 Task: Look for space in Singaparna, Indonesia from 9th June, 2023 to 16th June, 2023 for 2 adults in price range Rs.8000 to Rs.16000. Place can be entire place with 2 bedrooms having 2 beds and 1 bathroom. Property type can be house, flat, guest house. Booking option can be shelf check-in. Required host language is English.
Action: Mouse moved to (532, 80)
Screenshot: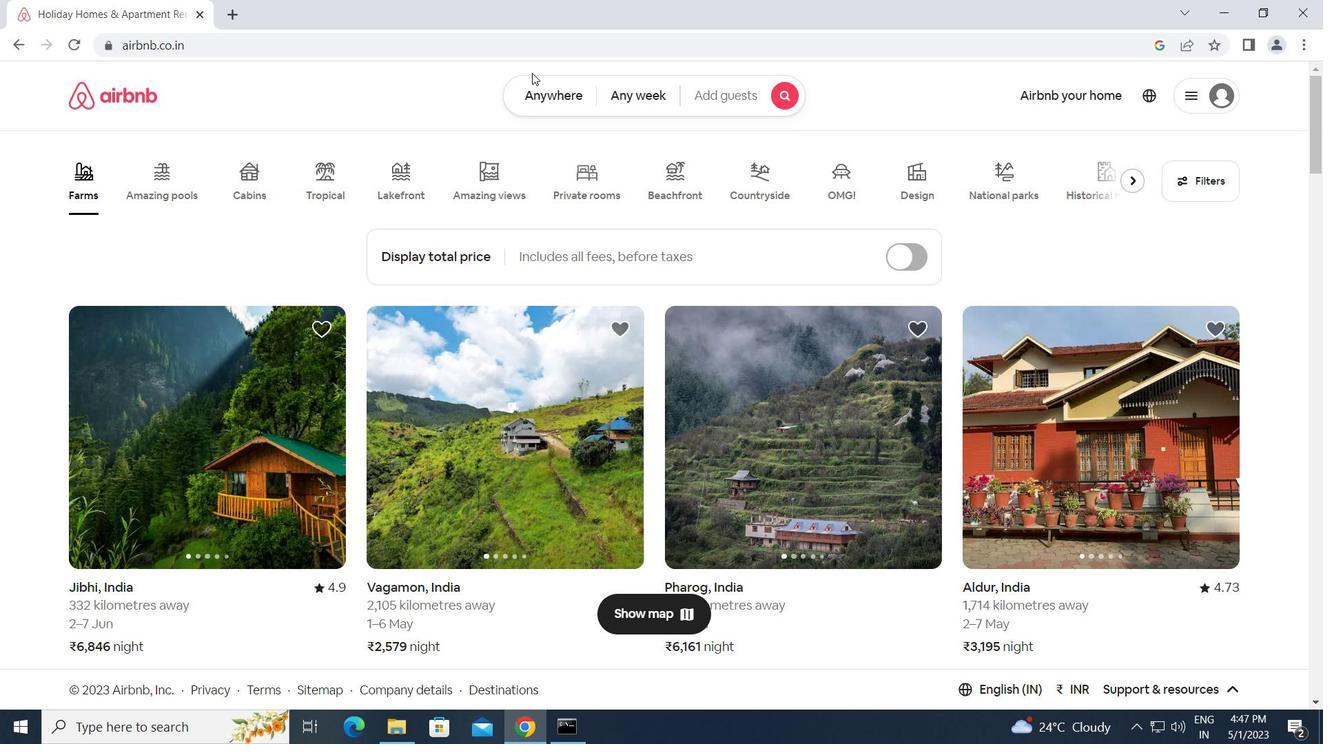 
Action: Mouse pressed left at (532, 80)
Screenshot: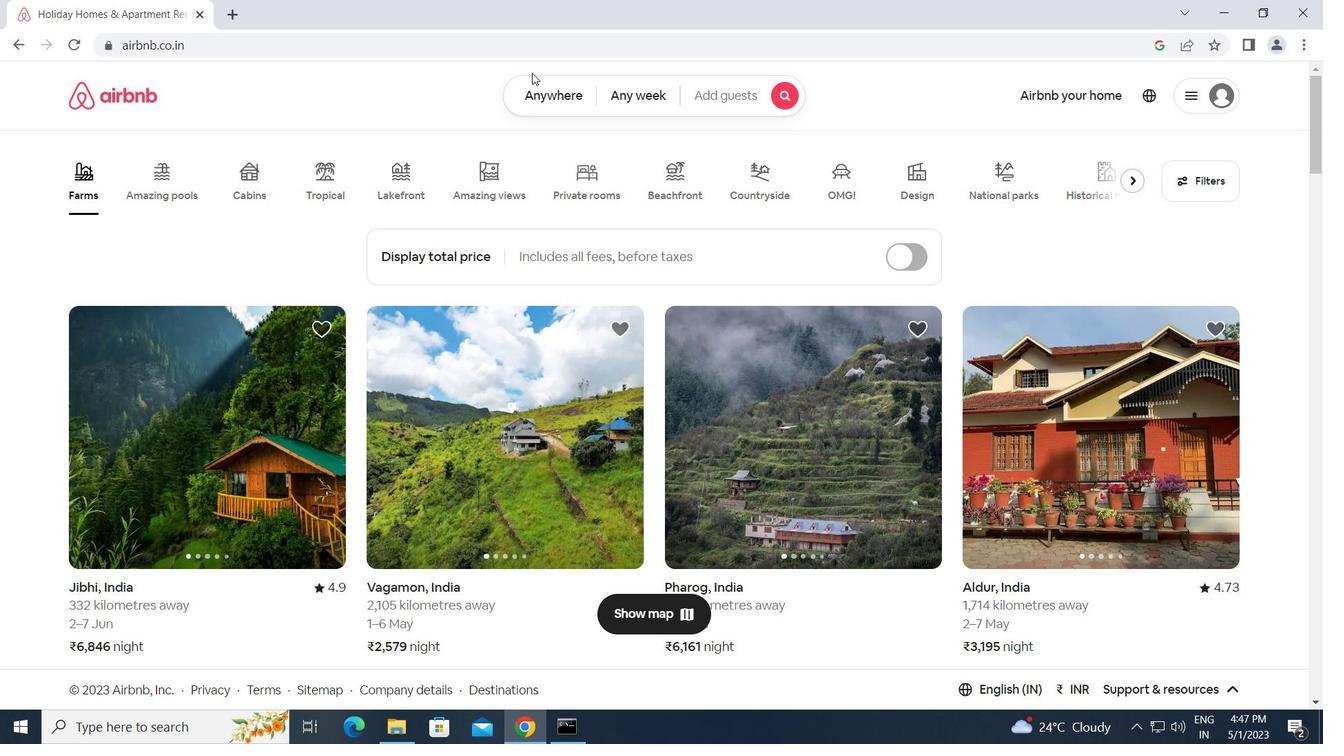 
Action: Mouse moved to (432, 144)
Screenshot: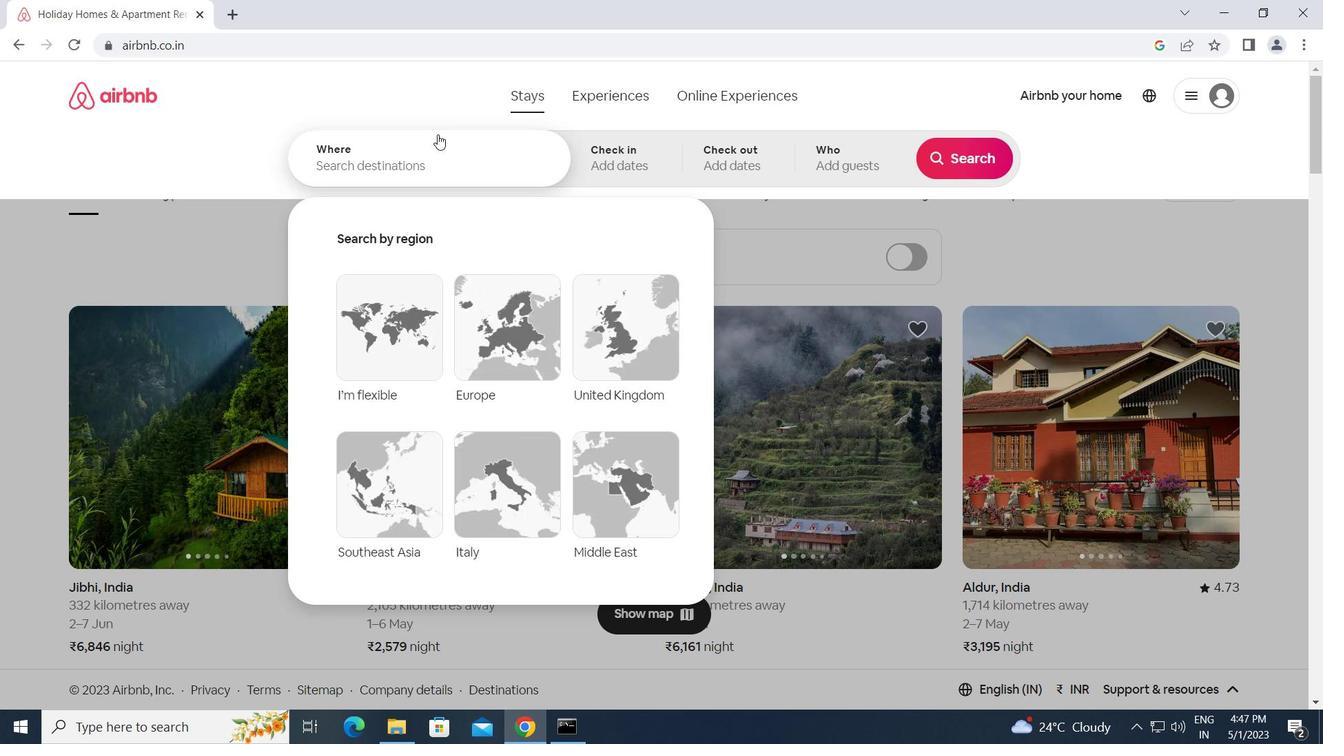 
Action: Mouse pressed left at (432, 144)
Screenshot: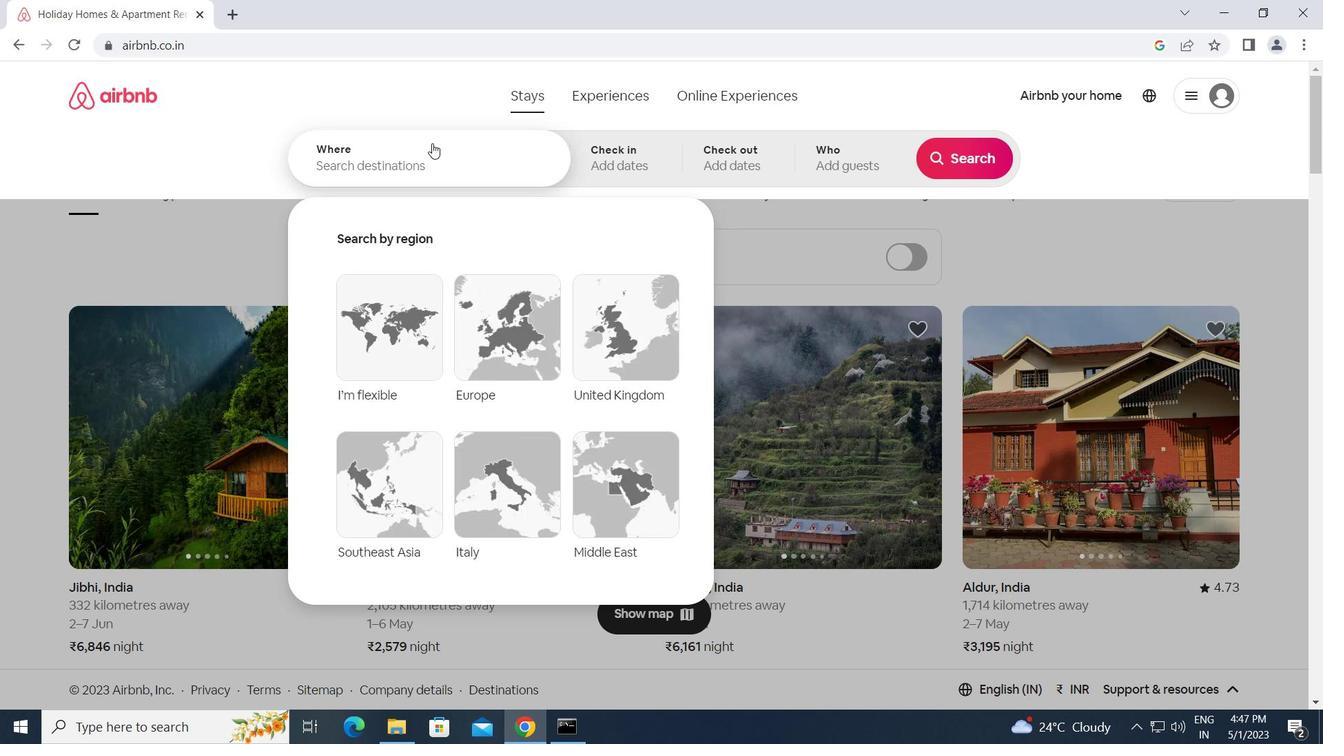 
Action: Key pressed s<Key.caps_lock>ingaparna,<Key.space><Key.caps_lock>i<Key.caps_lock>ndonesia<Key.enter>
Screenshot: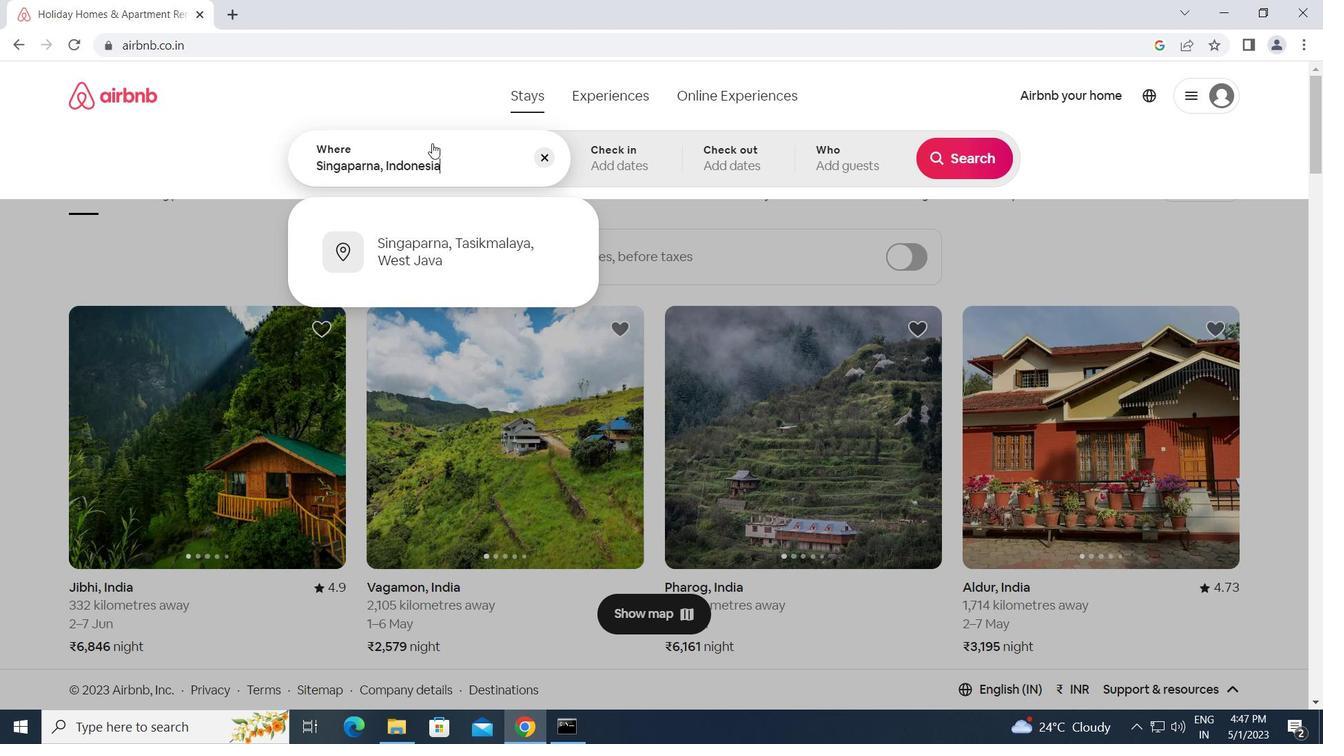 
Action: Mouse moved to (916, 412)
Screenshot: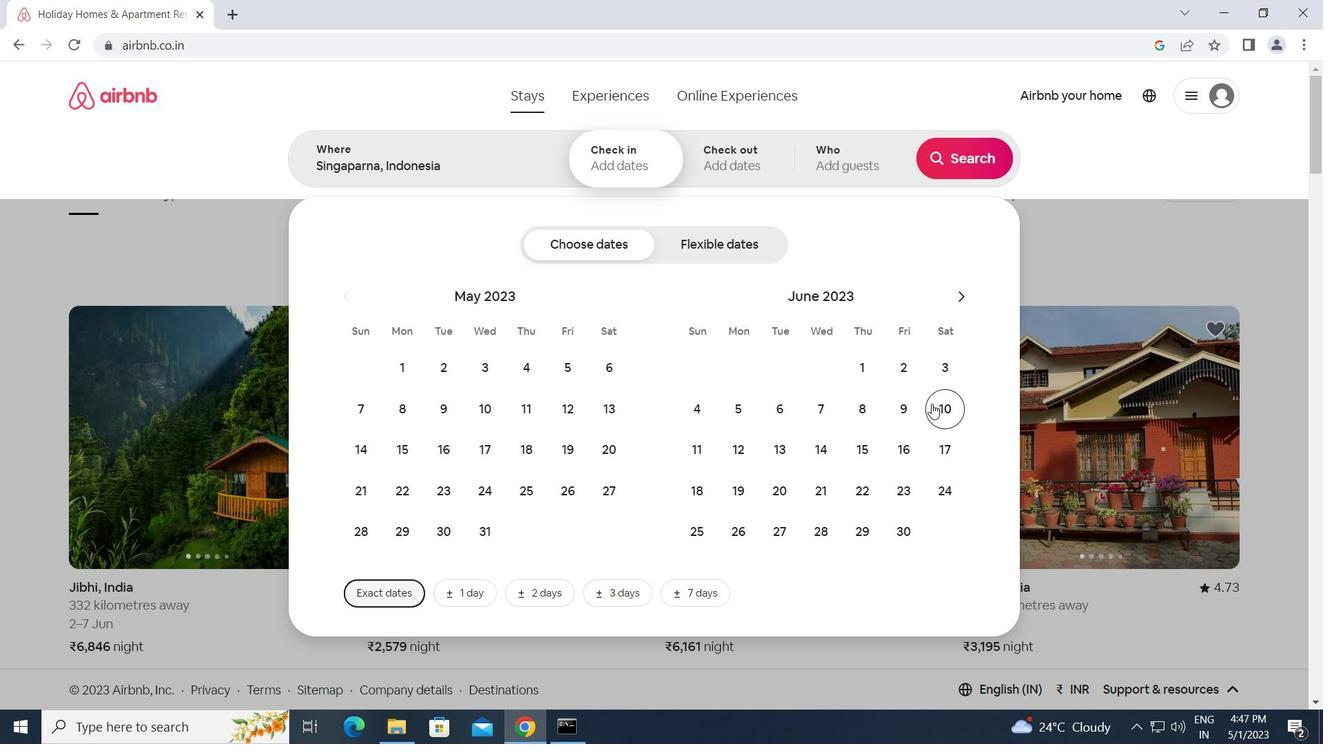 
Action: Mouse pressed left at (916, 412)
Screenshot: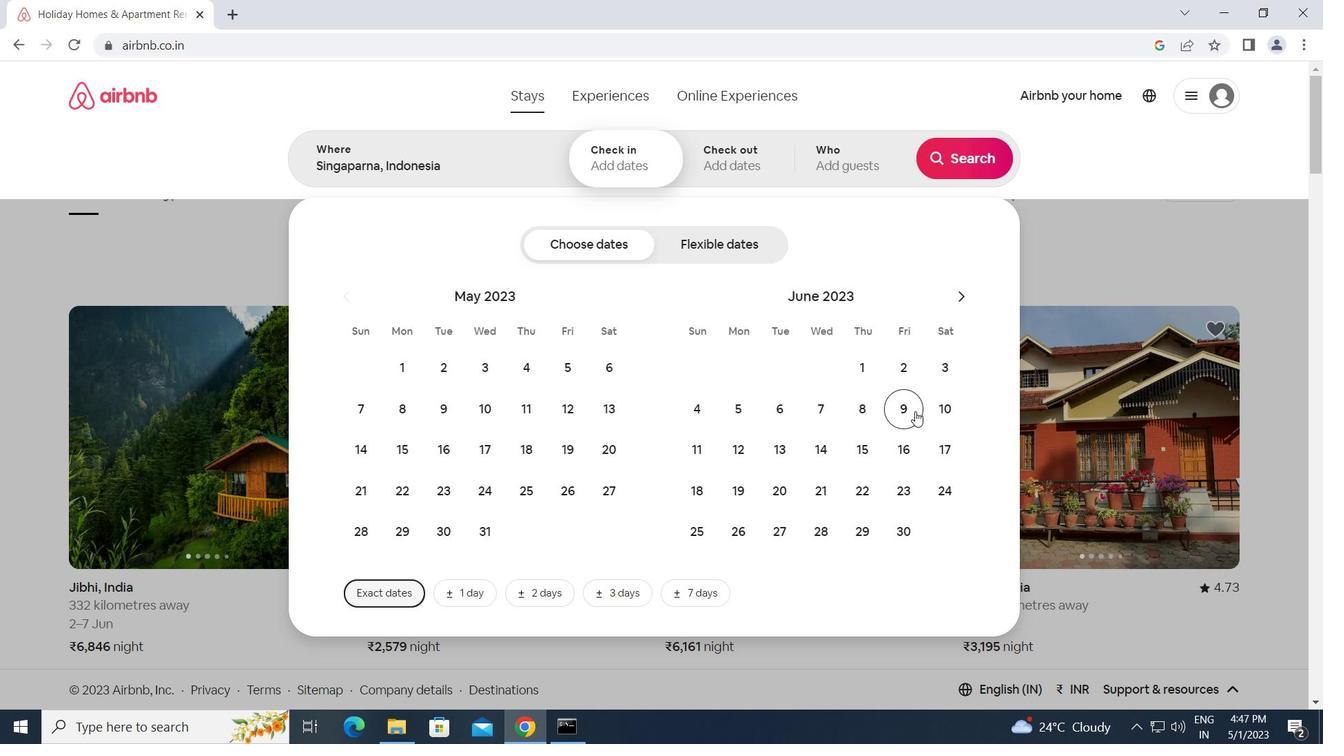 
Action: Mouse moved to (917, 446)
Screenshot: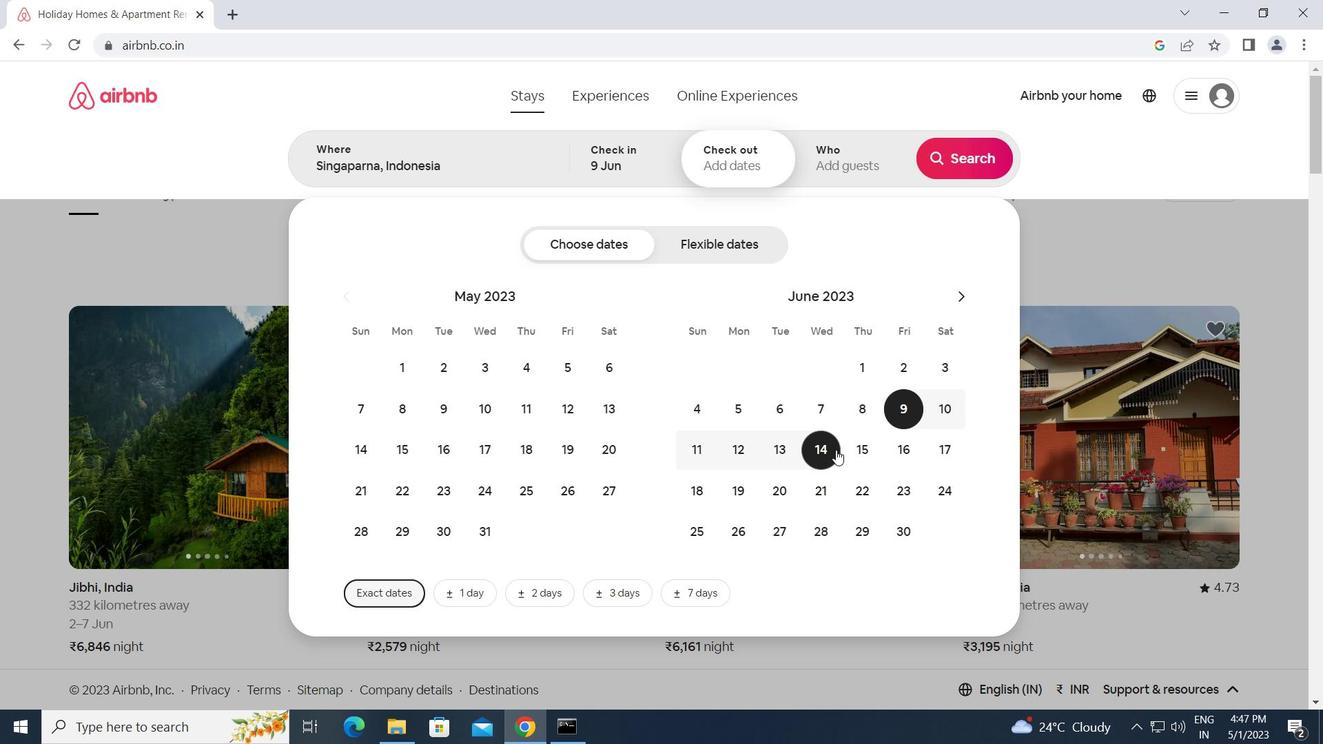 
Action: Mouse pressed left at (917, 446)
Screenshot: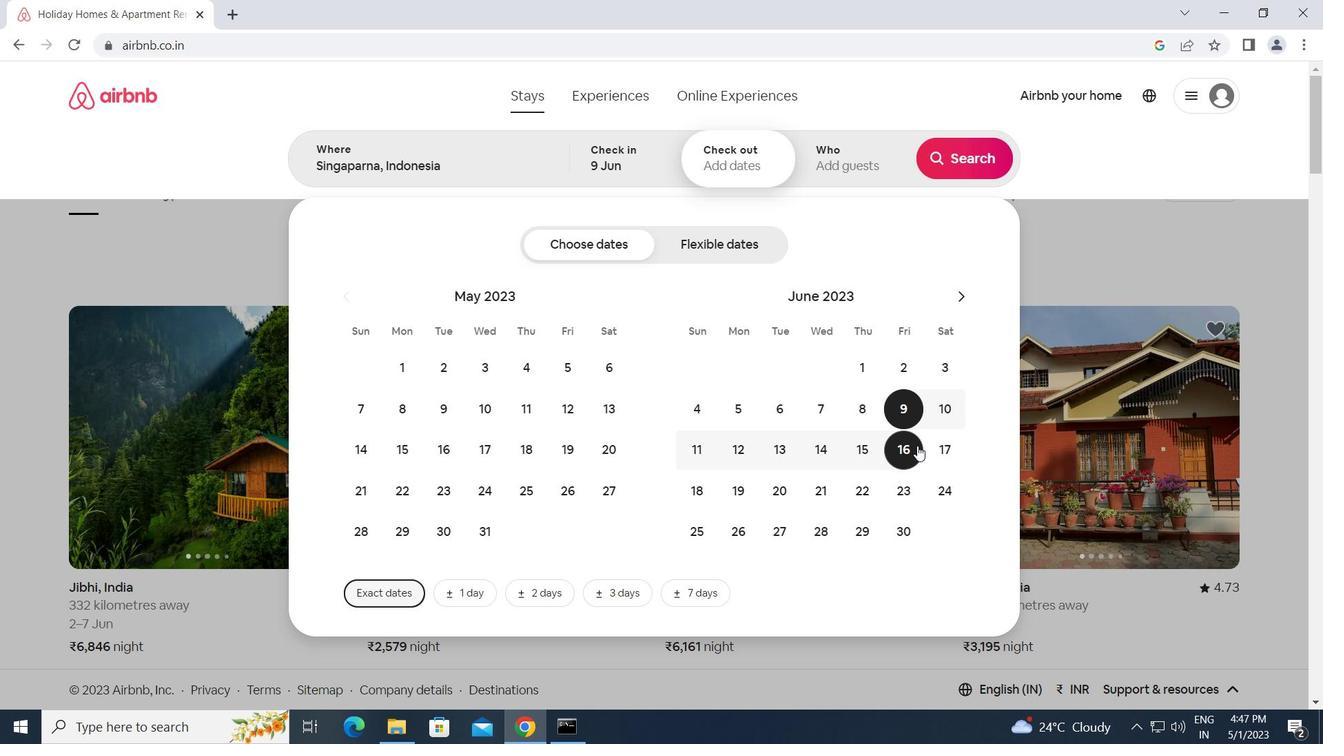 
Action: Mouse moved to (880, 164)
Screenshot: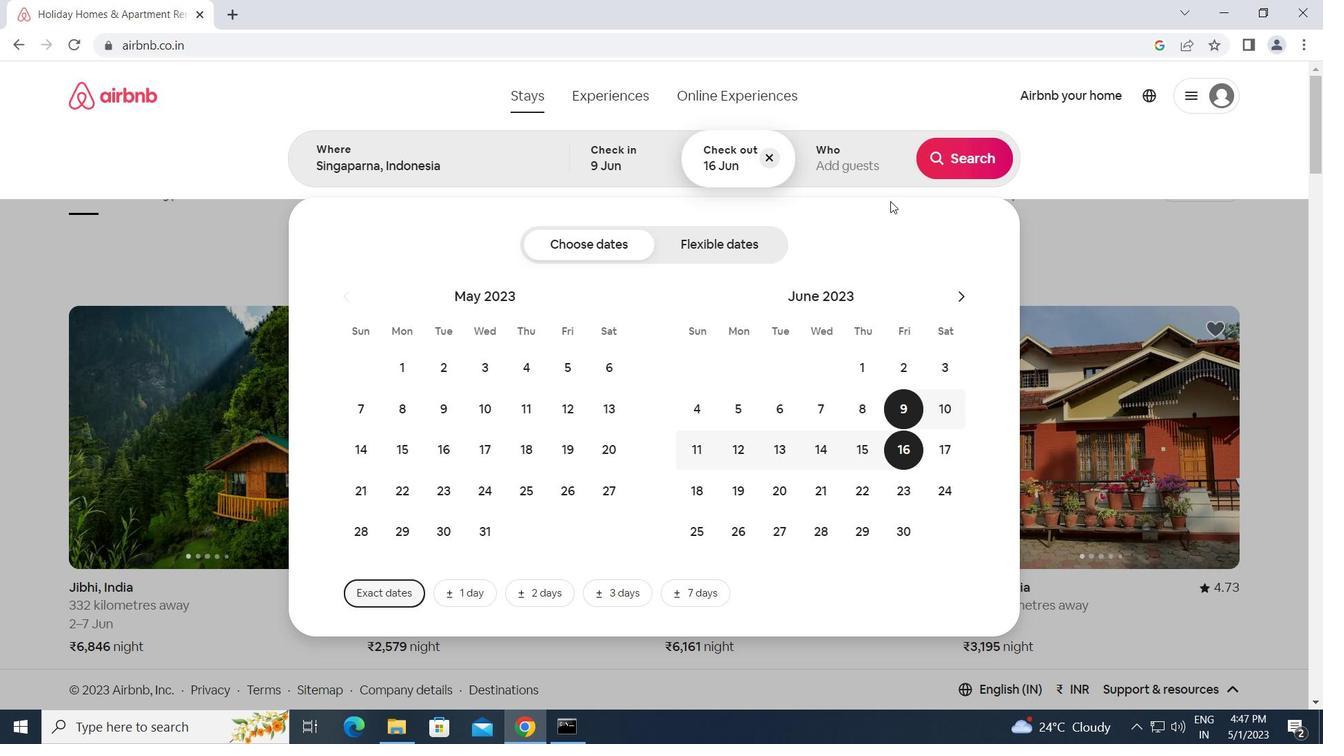 
Action: Mouse pressed left at (880, 164)
Screenshot: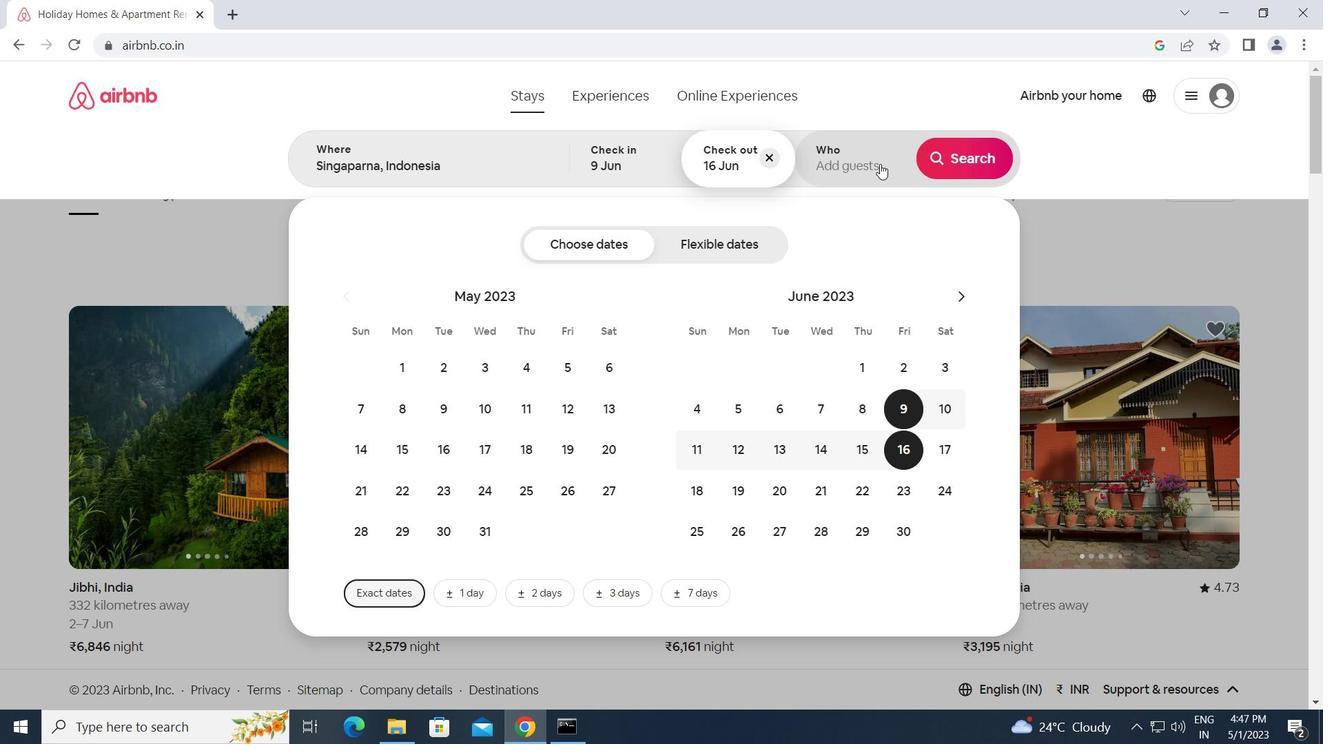 
Action: Mouse moved to (973, 255)
Screenshot: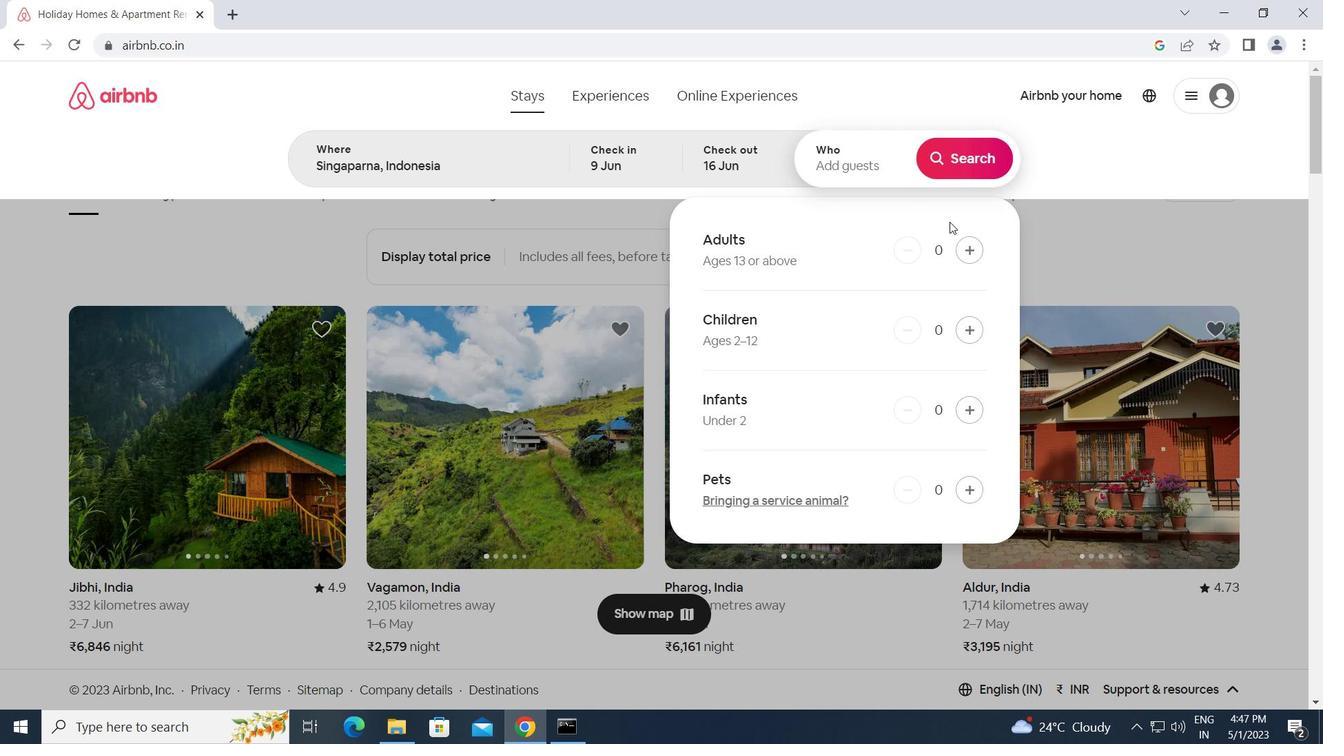 
Action: Mouse pressed left at (973, 255)
Screenshot: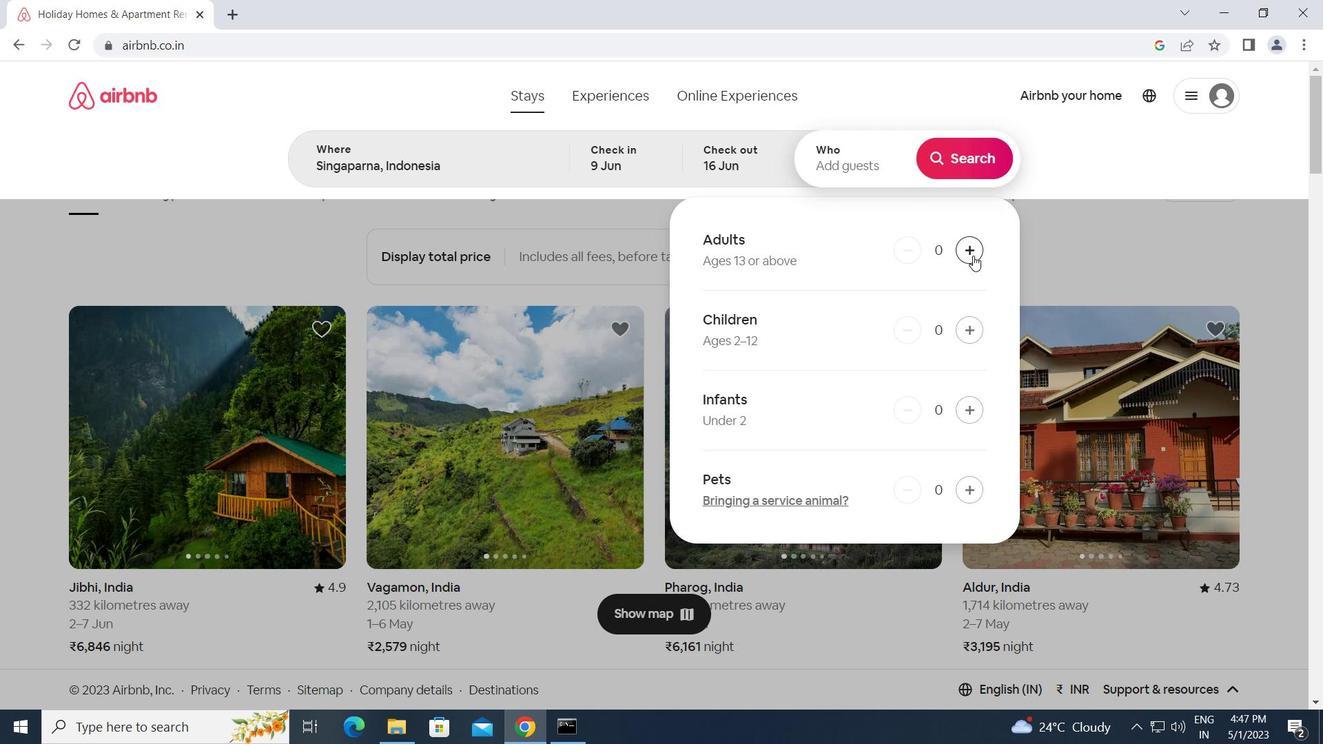 
Action: Mouse pressed left at (973, 255)
Screenshot: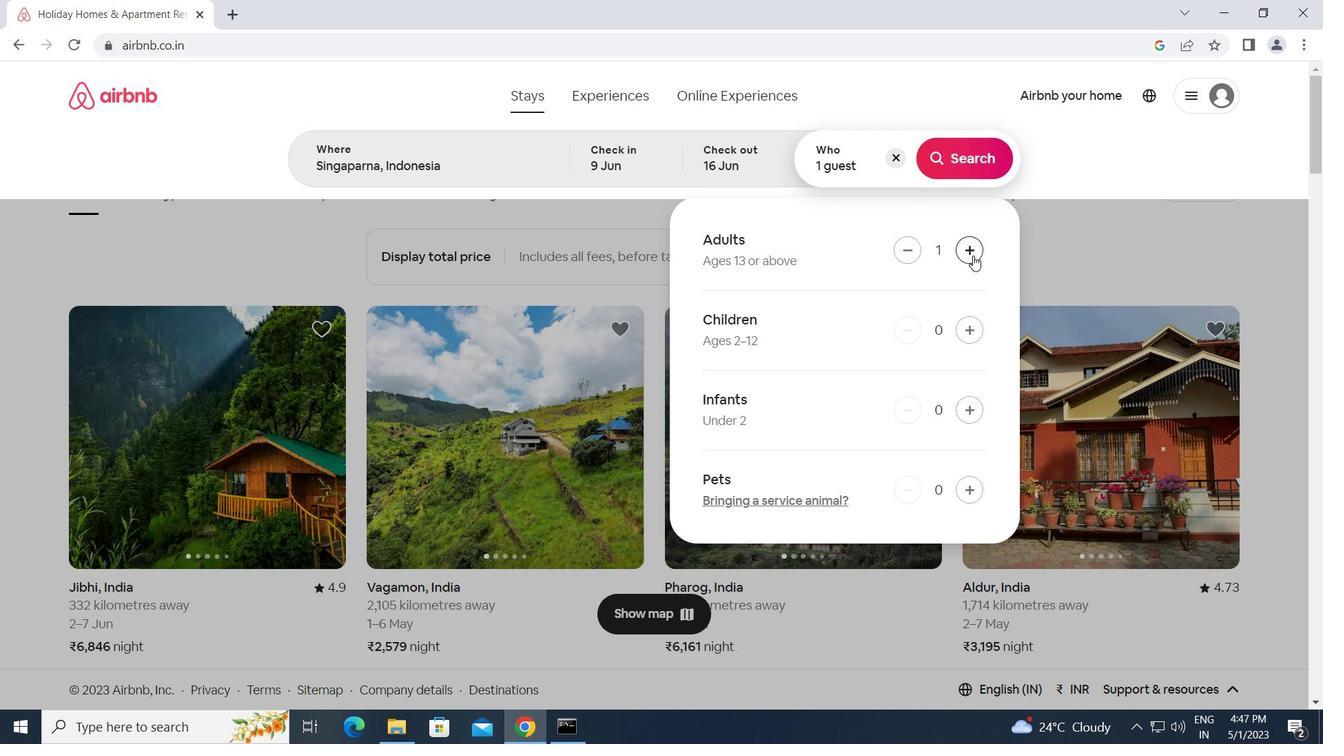 
Action: Mouse moved to (950, 153)
Screenshot: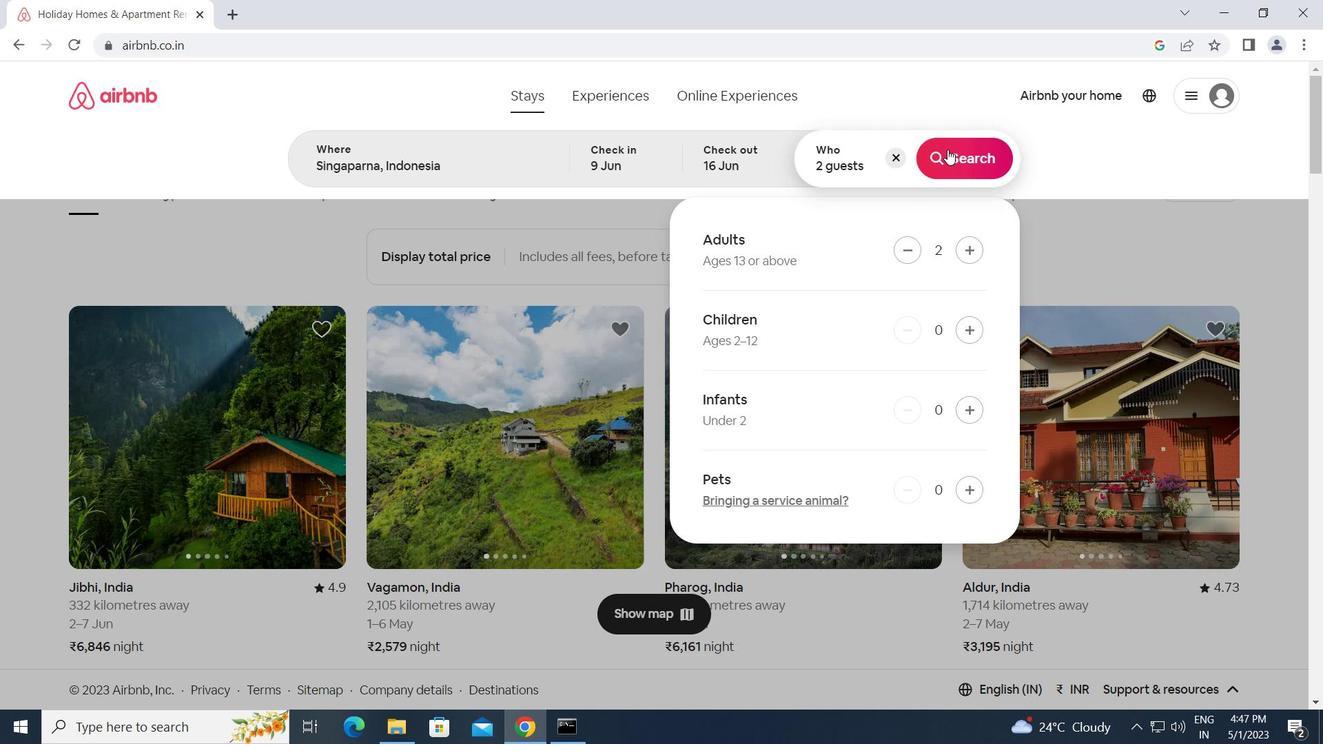 
Action: Mouse pressed left at (950, 153)
Screenshot: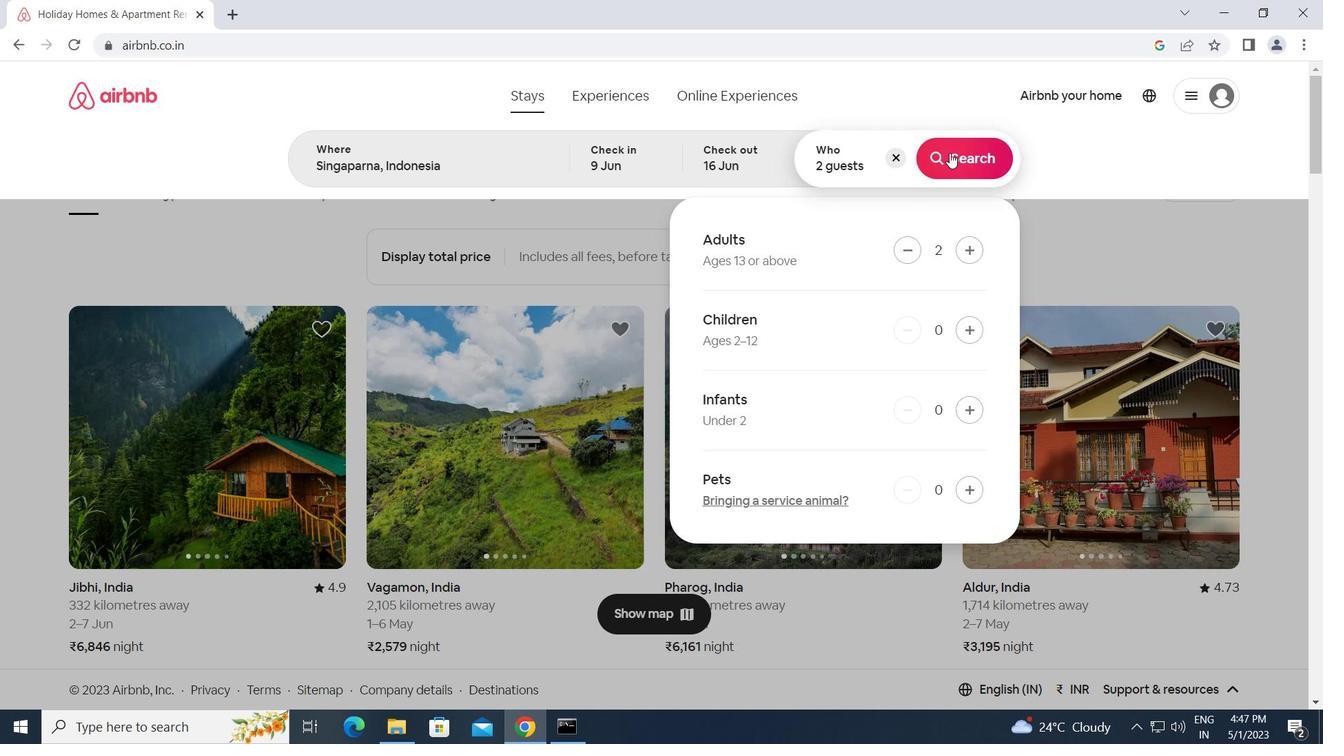 
Action: Mouse moved to (1241, 169)
Screenshot: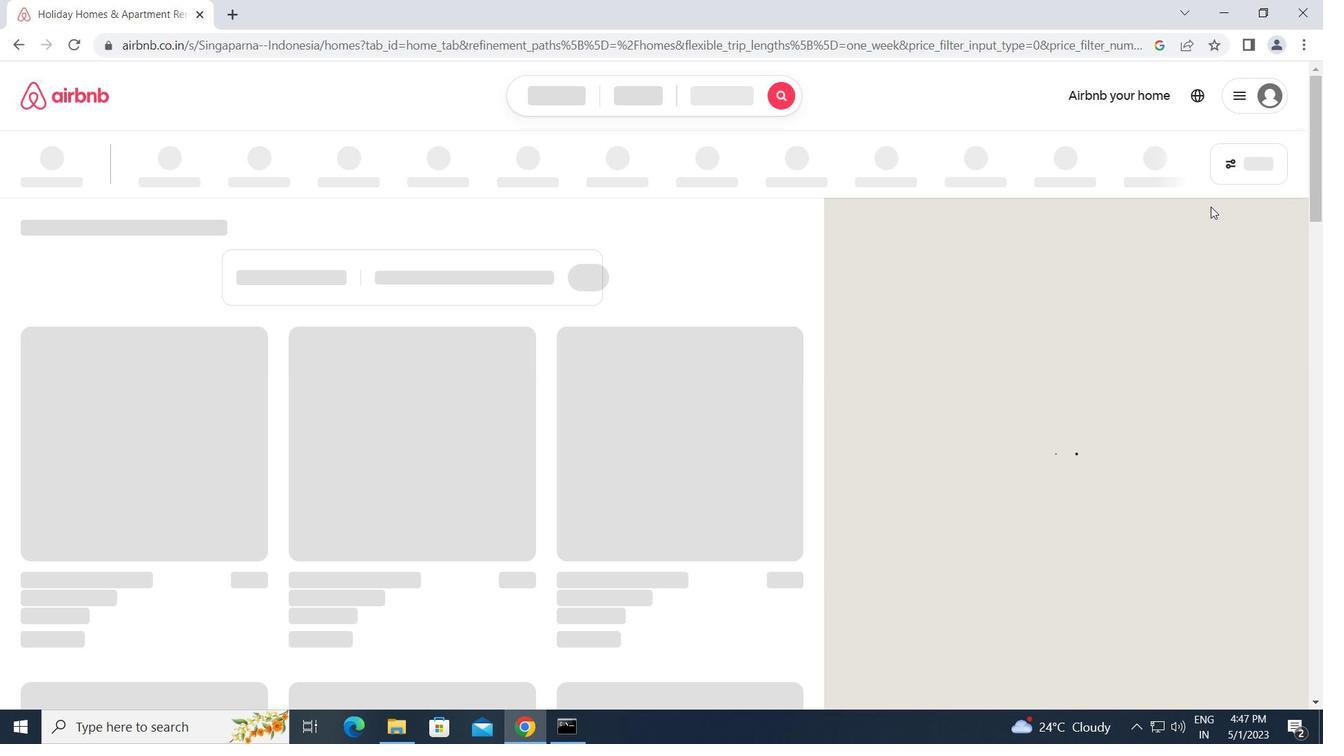 
Action: Mouse pressed left at (1241, 169)
Screenshot: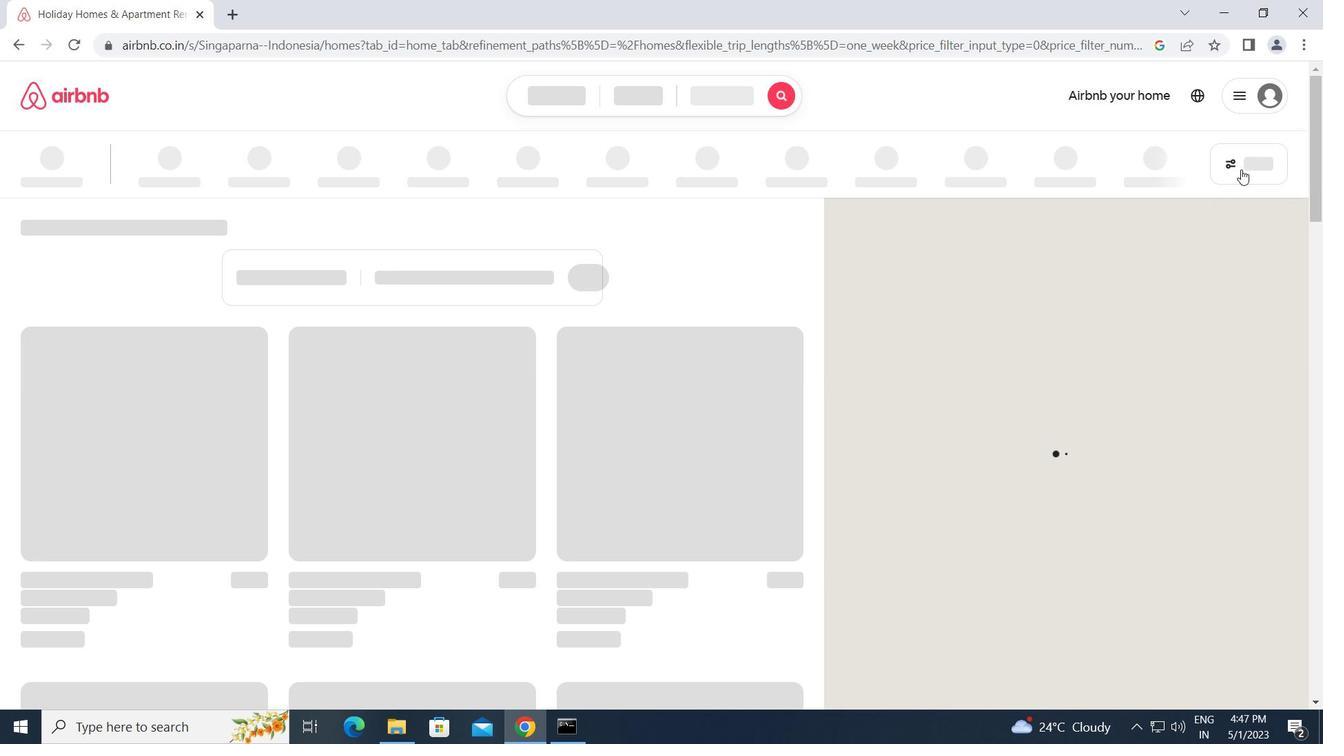 
Action: Mouse moved to (448, 385)
Screenshot: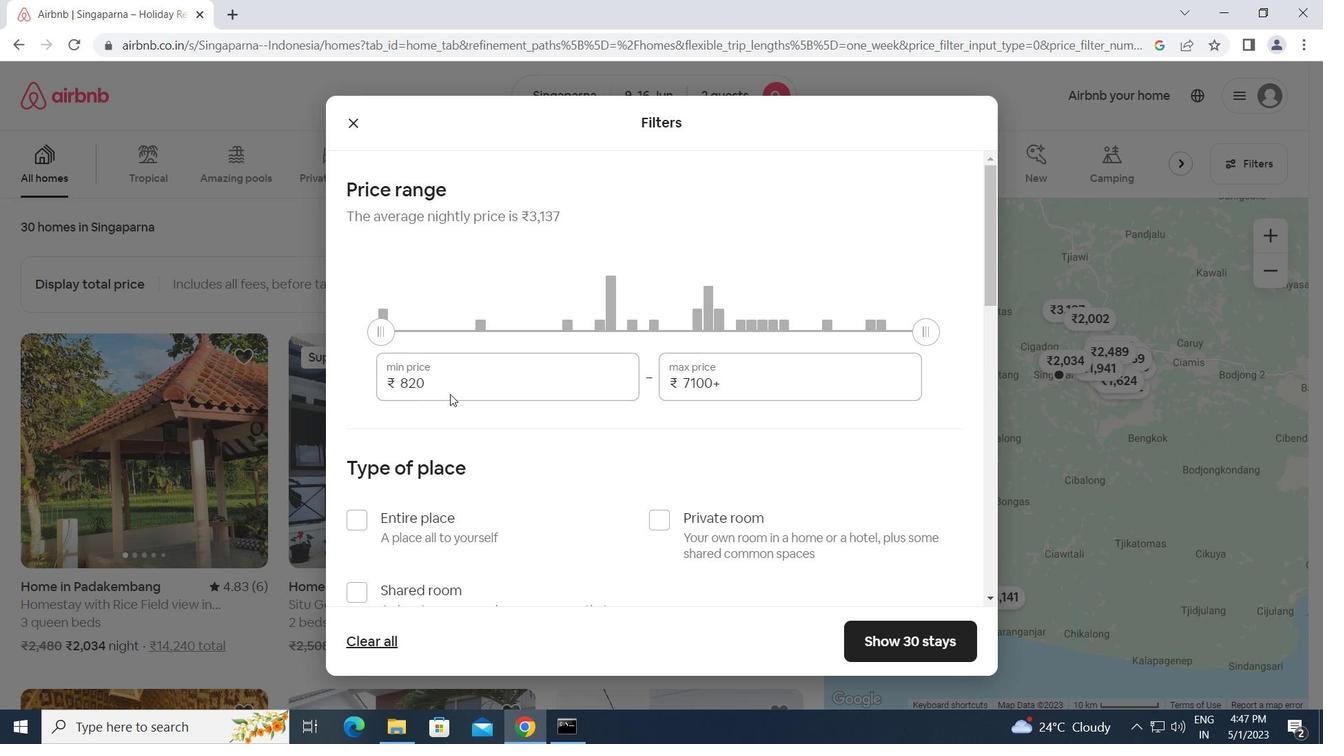 
Action: Mouse pressed left at (448, 385)
Screenshot: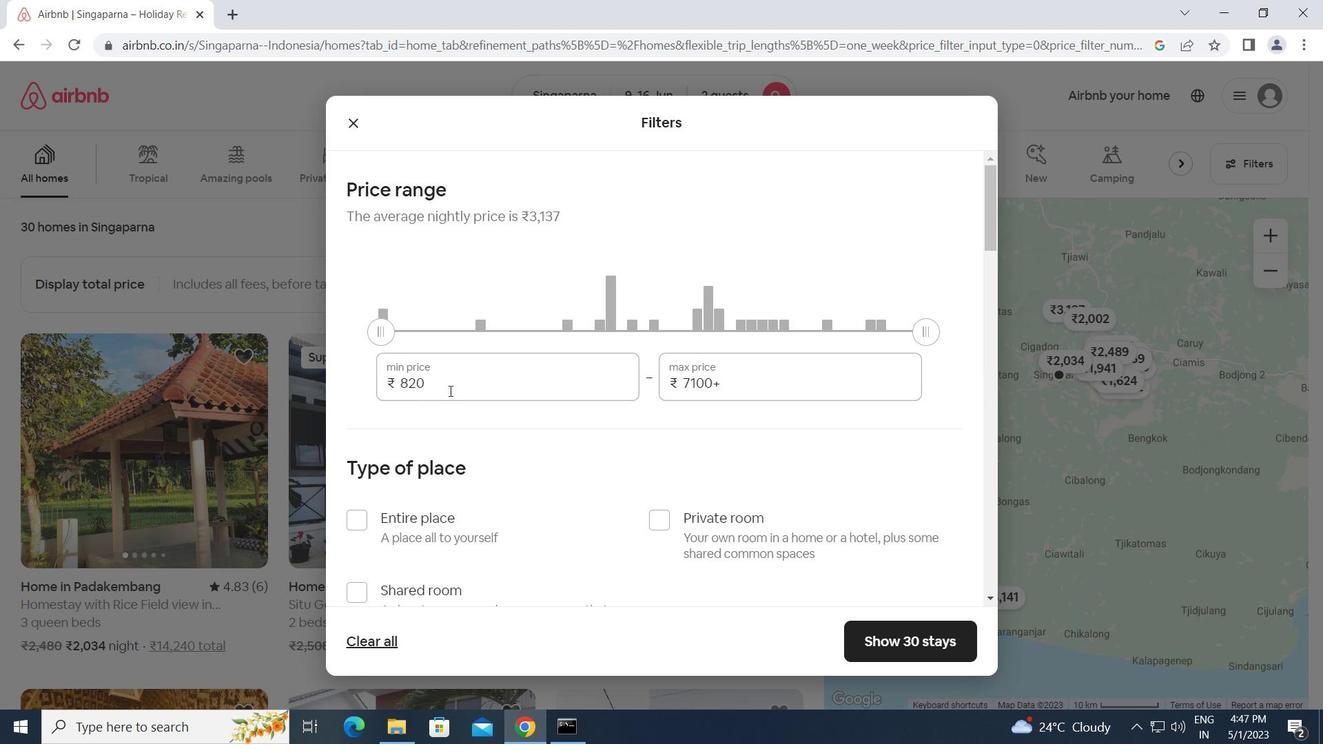 
Action: Mouse moved to (385, 391)
Screenshot: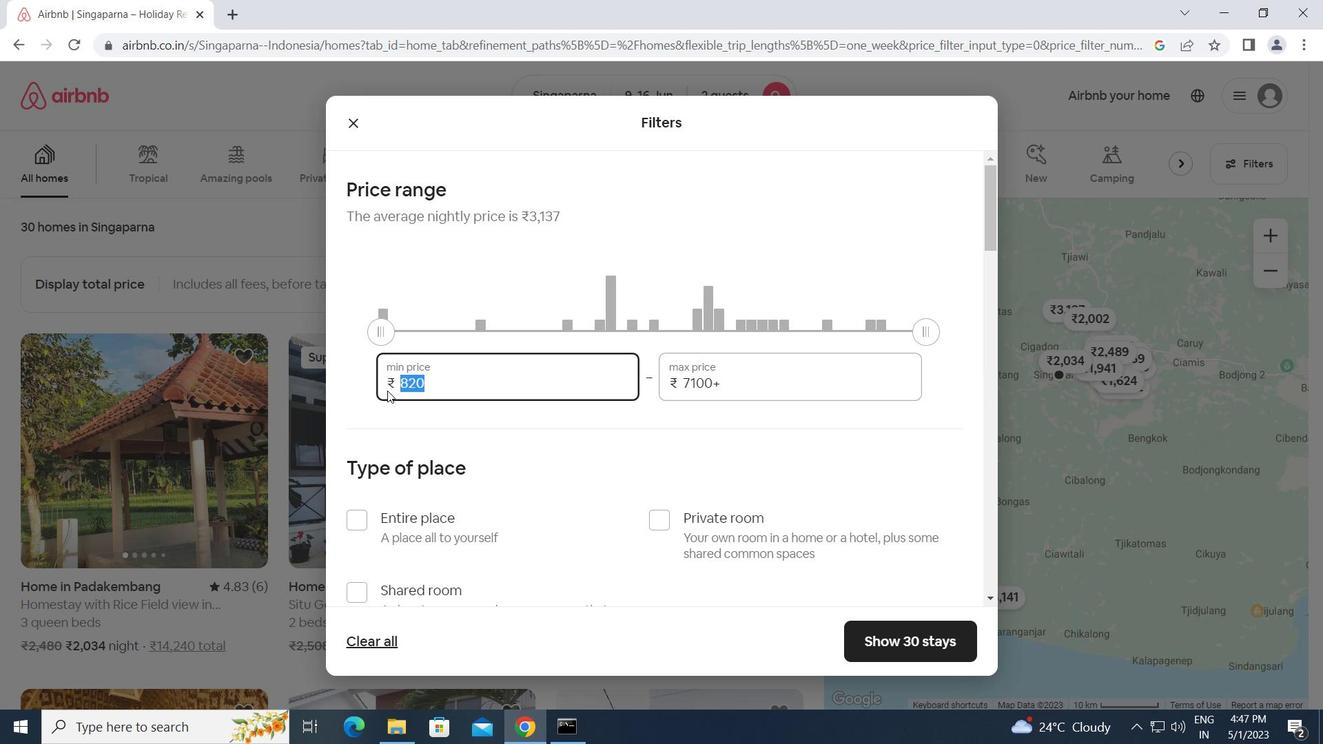 
Action: Key pressed 8000<Key.tab>16000
Screenshot: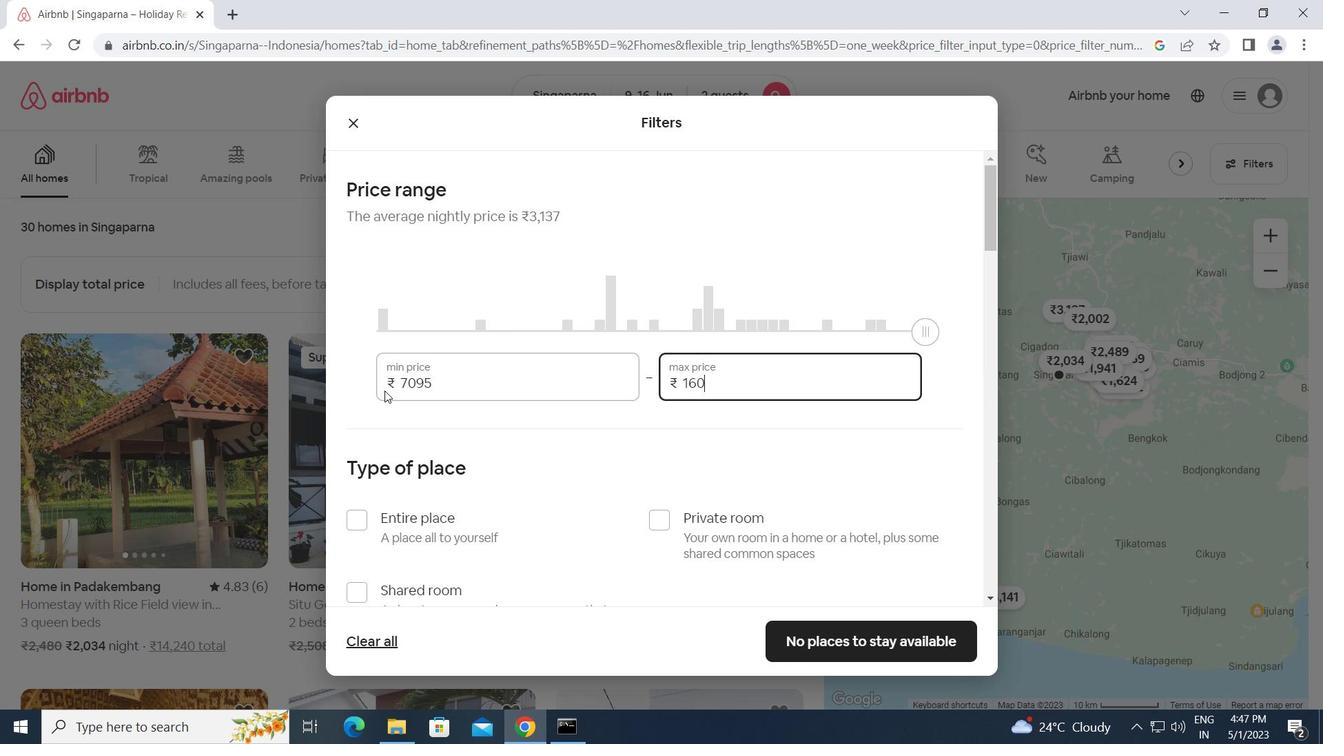 
Action: Mouse moved to (359, 520)
Screenshot: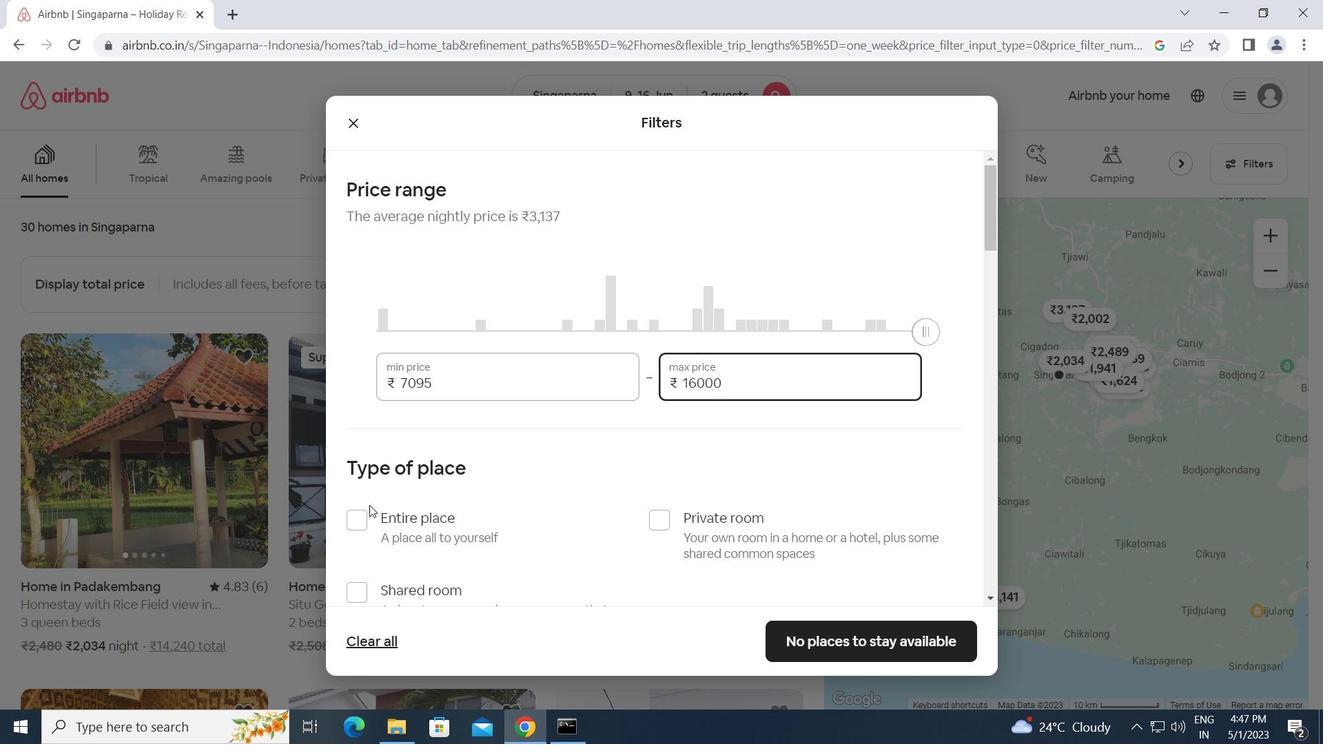 
Action: Mouse pressed left at (359, 520)
Screenshot: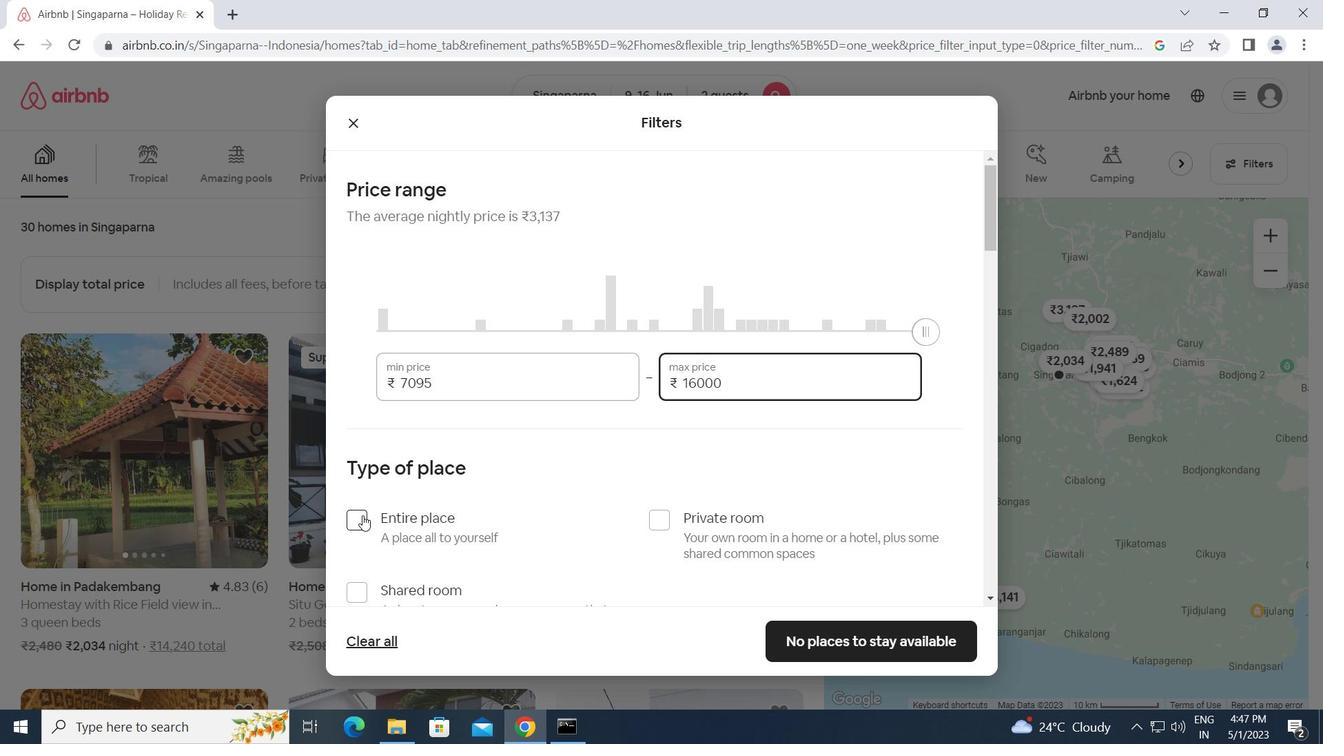 
Action: Mouse moved to (421, 526)
Screenshot: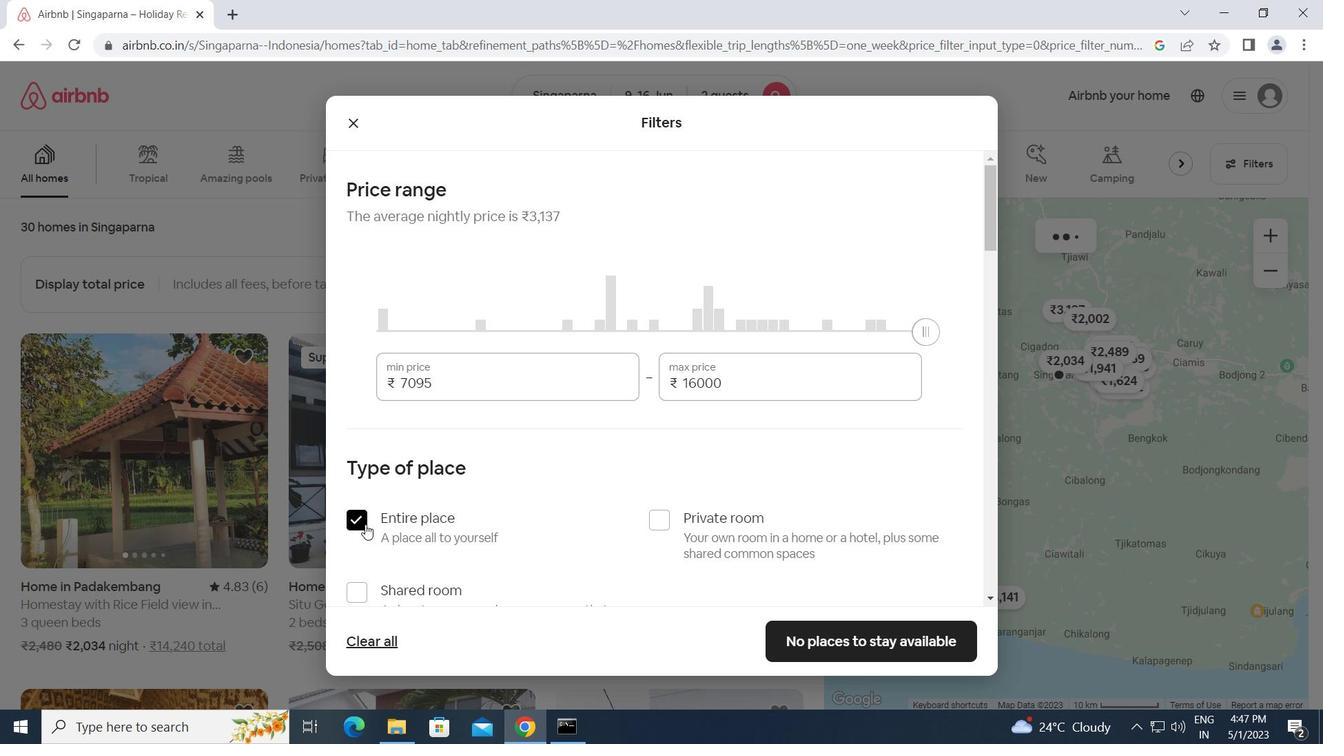 
Action: Mouse scrolled (421, 525) with delta (0, 0)
Screenshot: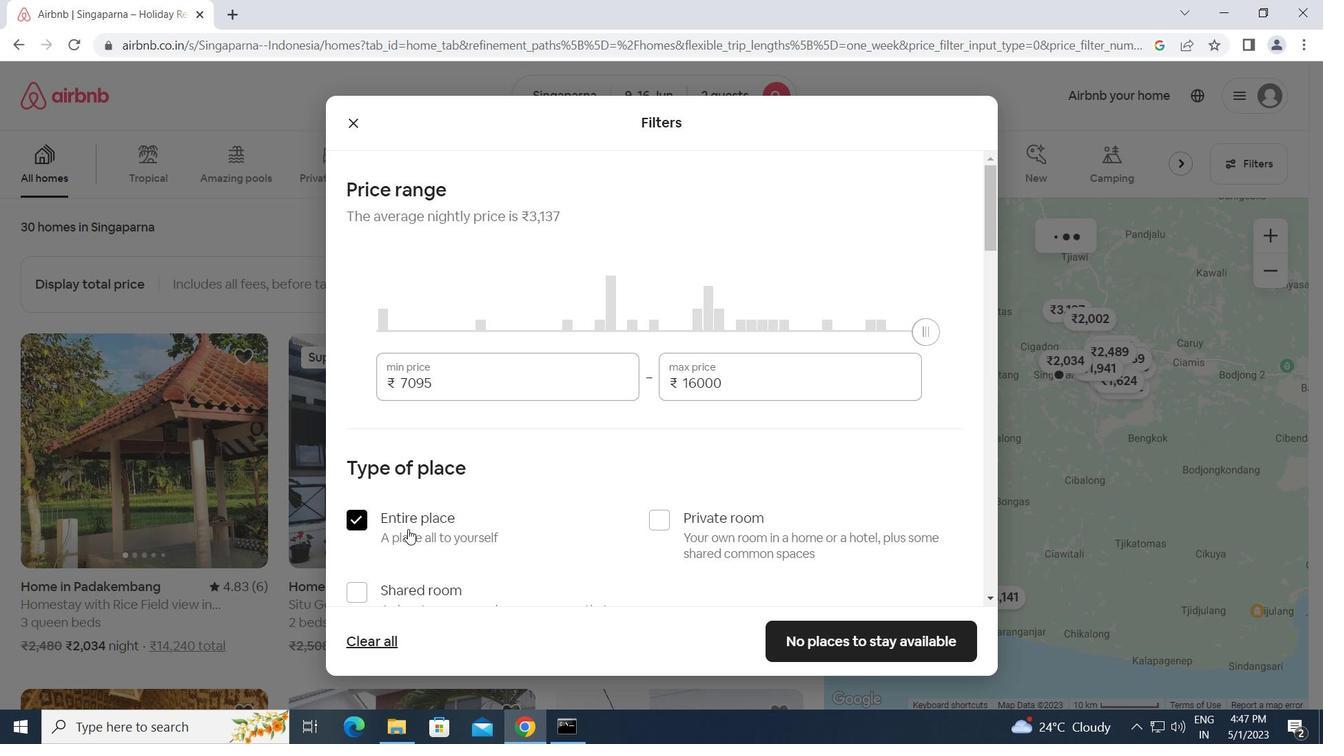 
Action: Mouse scrolled (421, 525) with delta (0, 0)
Screenshot: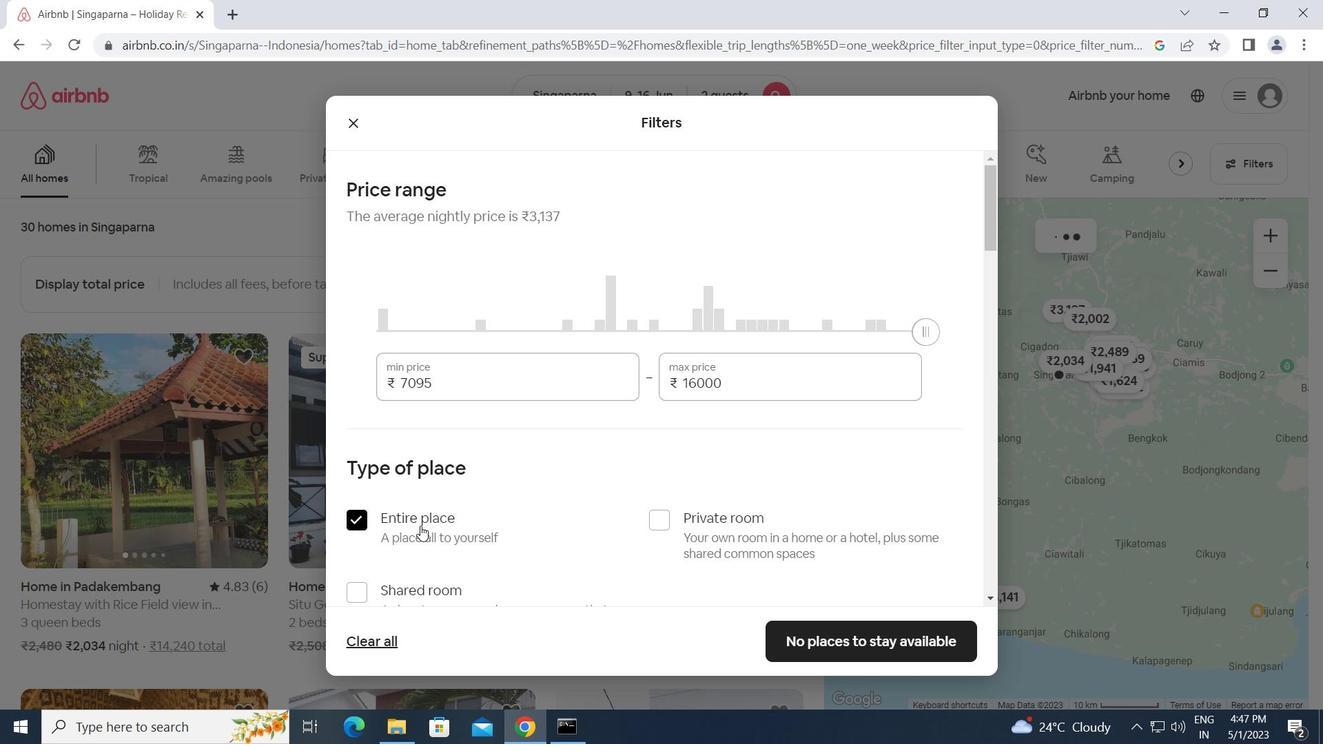 
Action: Mouse scrolled (421, 525) with delta (0, 0)
Screenshot: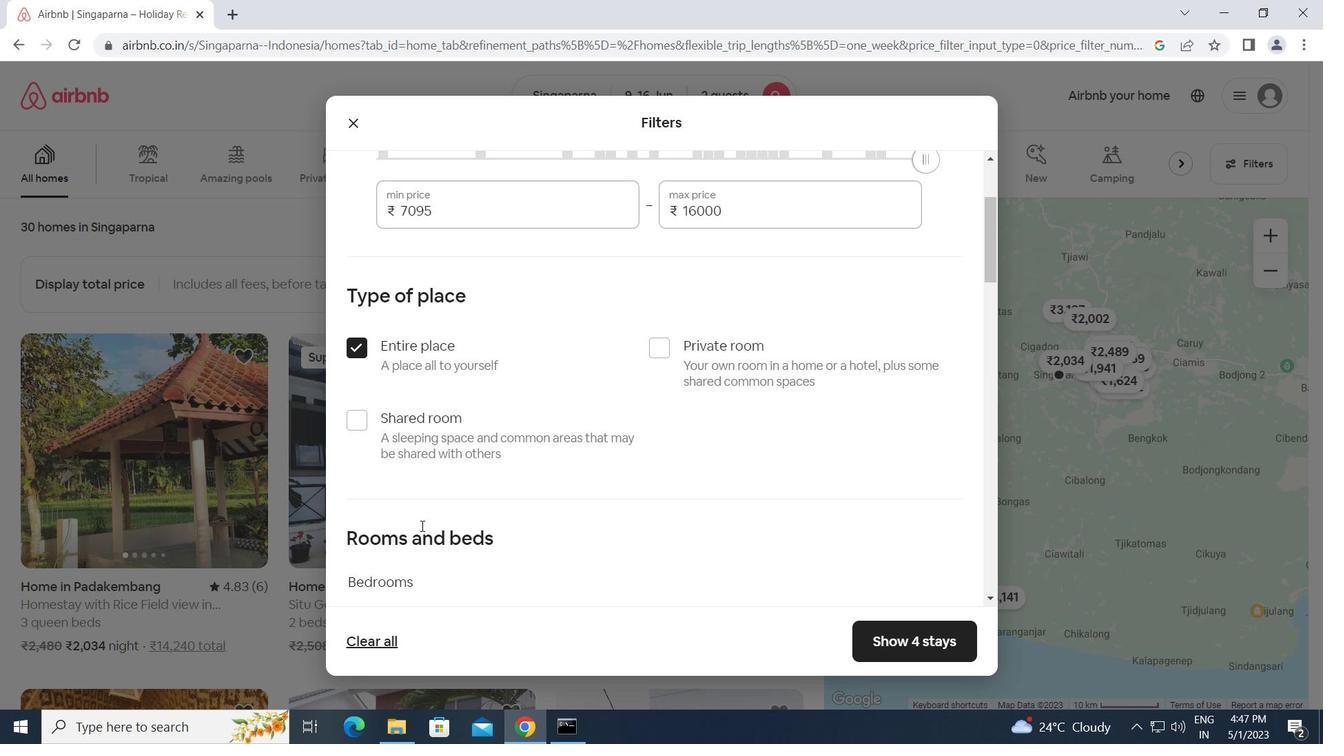 
Action: Mouse scrolled (421, 525) with delta (0, 0)
Screenshot: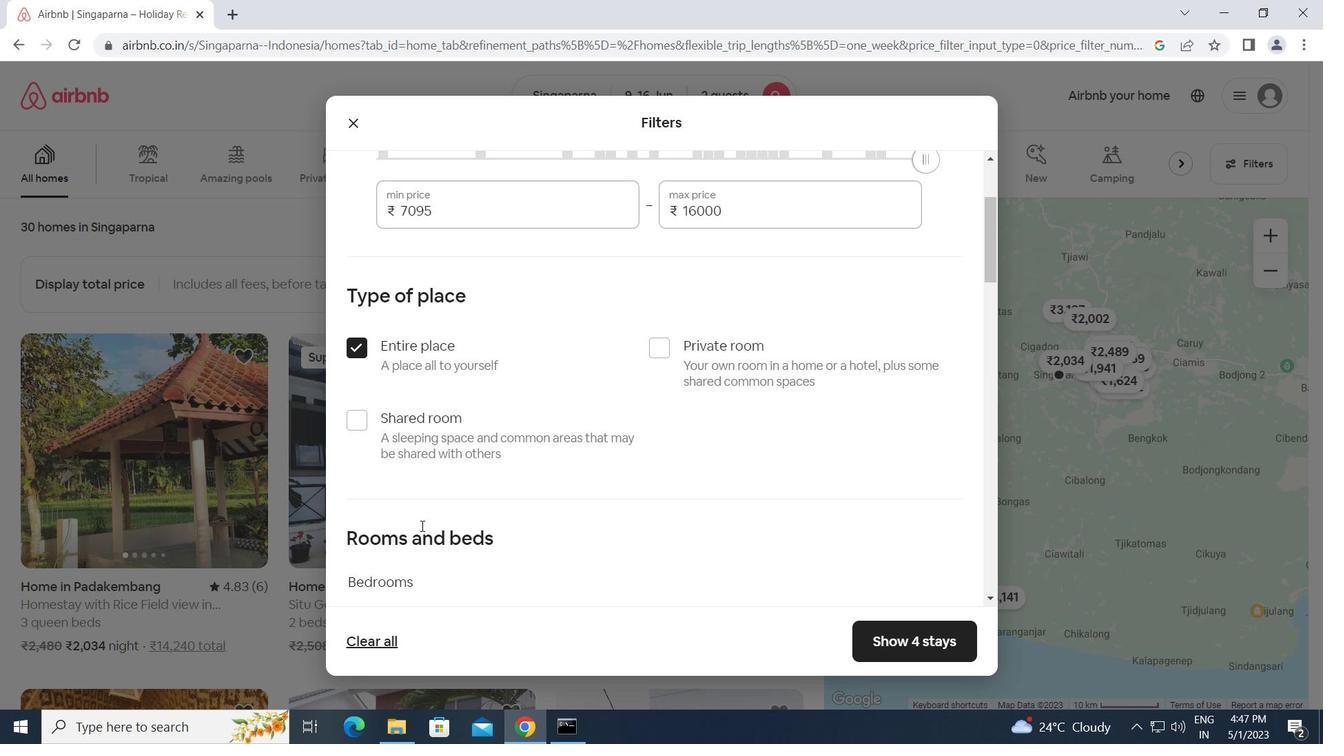 
Action: Mouse scrolled (421, 525) with delta (0, 0)
Screenshot: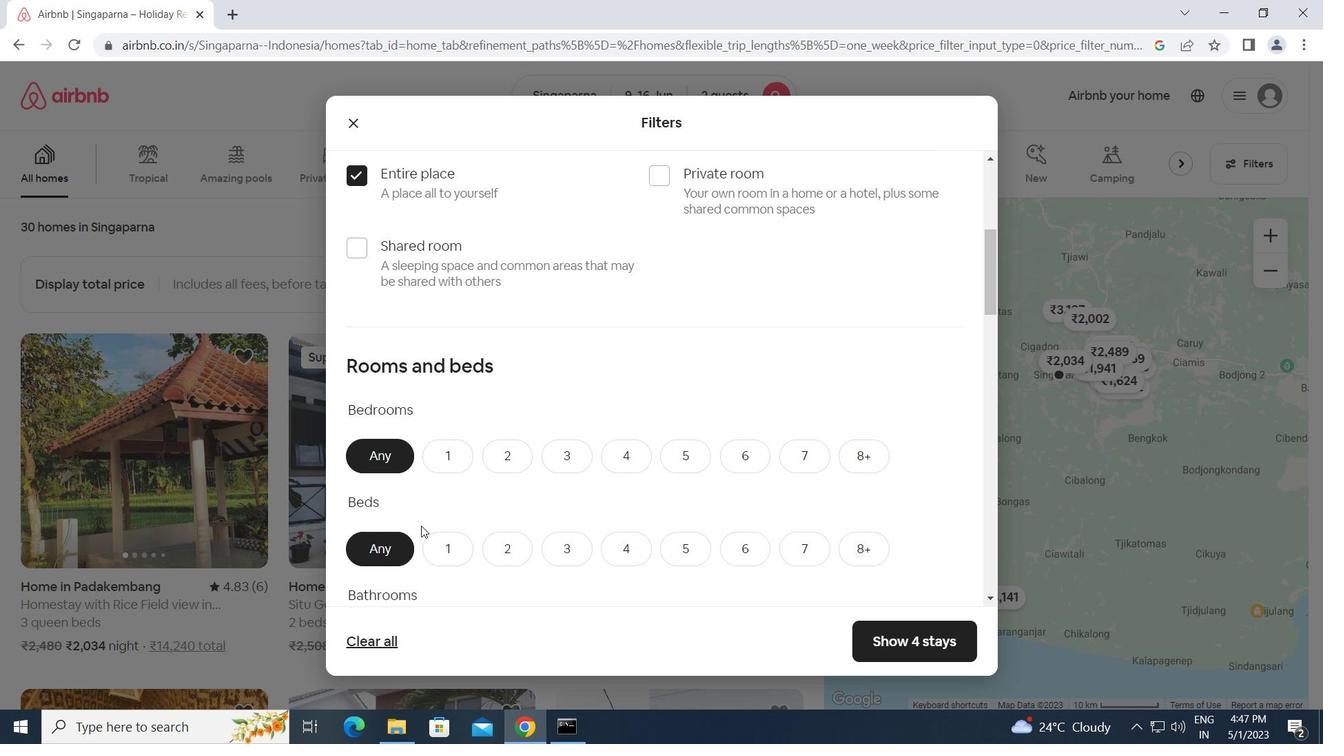 
Action: Mouse scrolled (421, 525) with delta (0, 0)
Screenshot: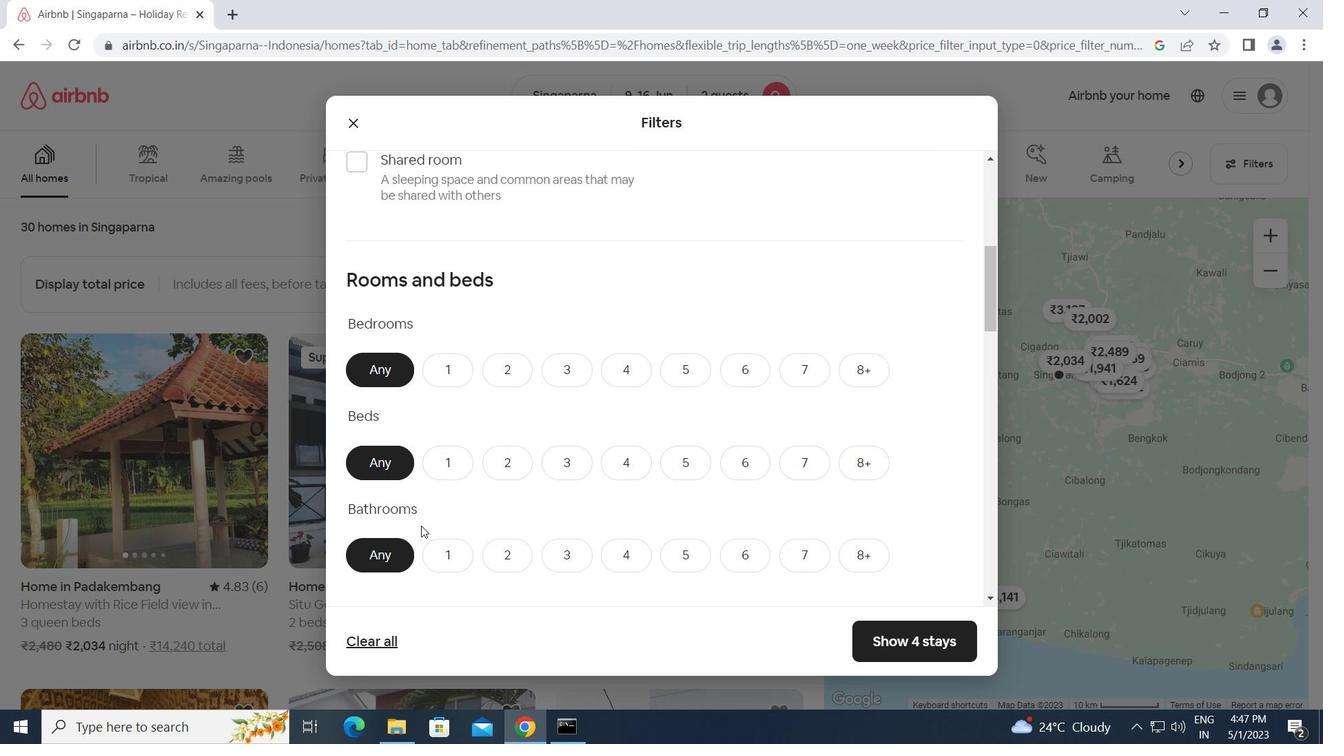 
Action: Mouse moved to (506, 292)
Screenshot: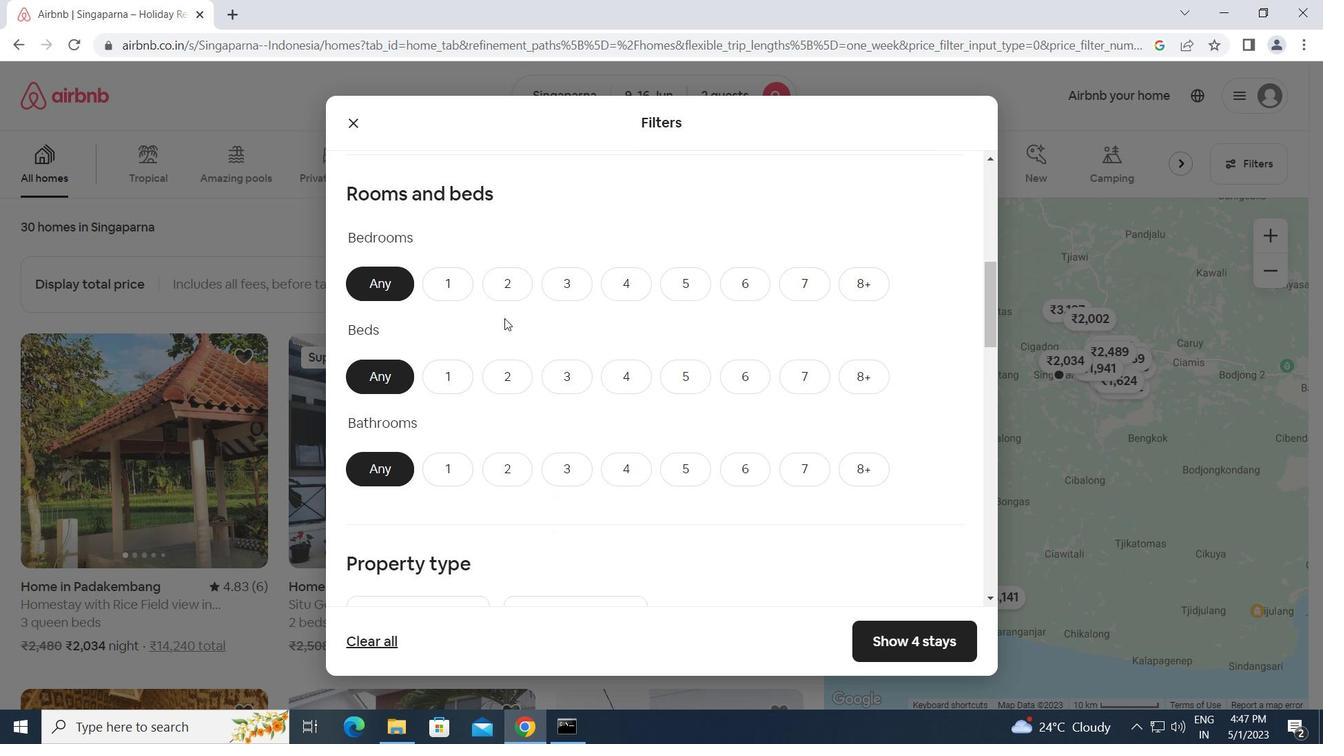 
Action: Mouse pressed left at (506, 292)
Screenshot: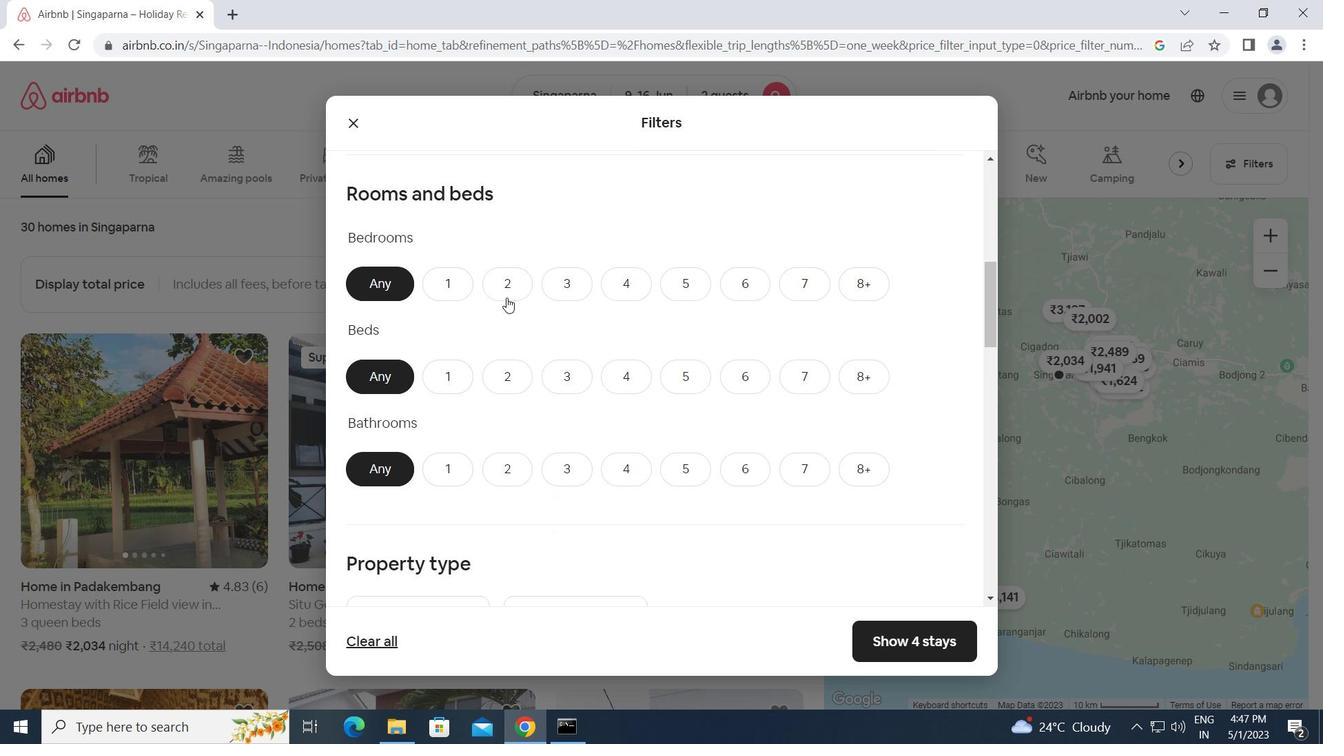 
Action: Mouse moved to (498, 377)
Screenshot: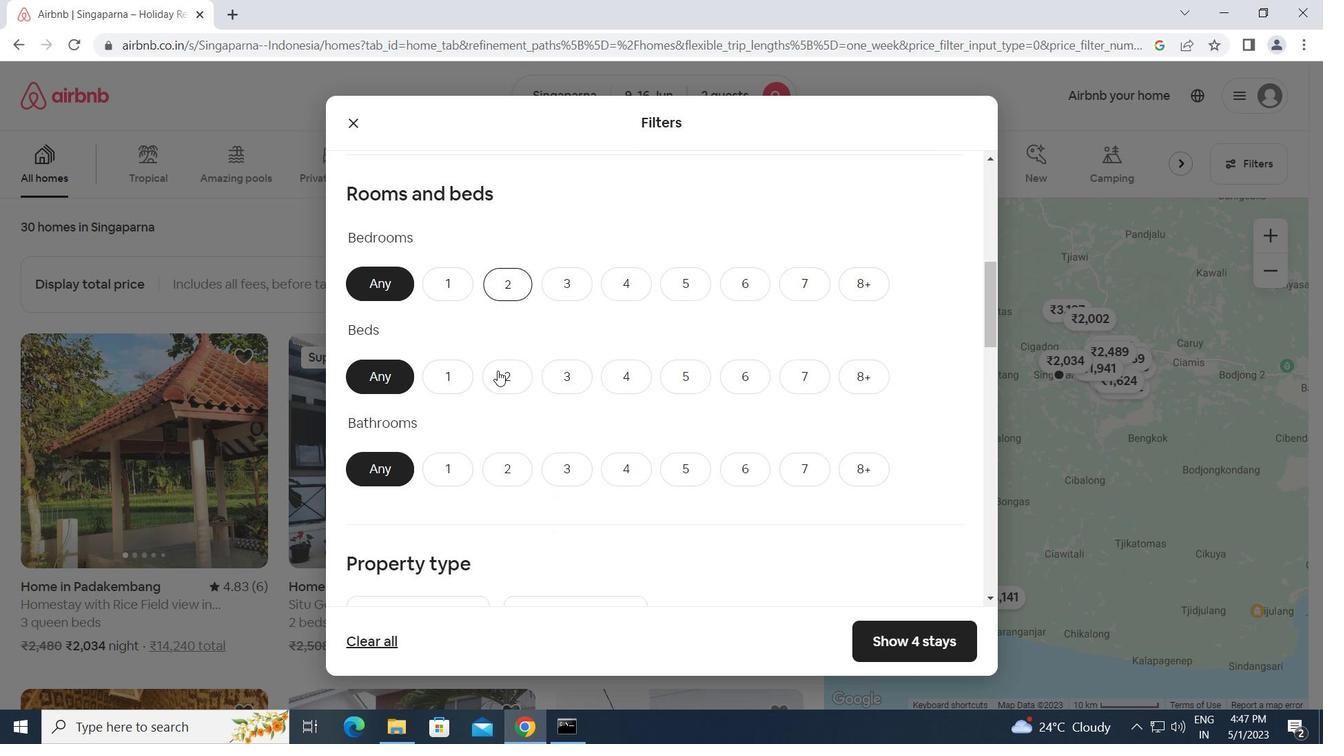 
Action: Mouse pressed left at (498, 377)
Screenshot: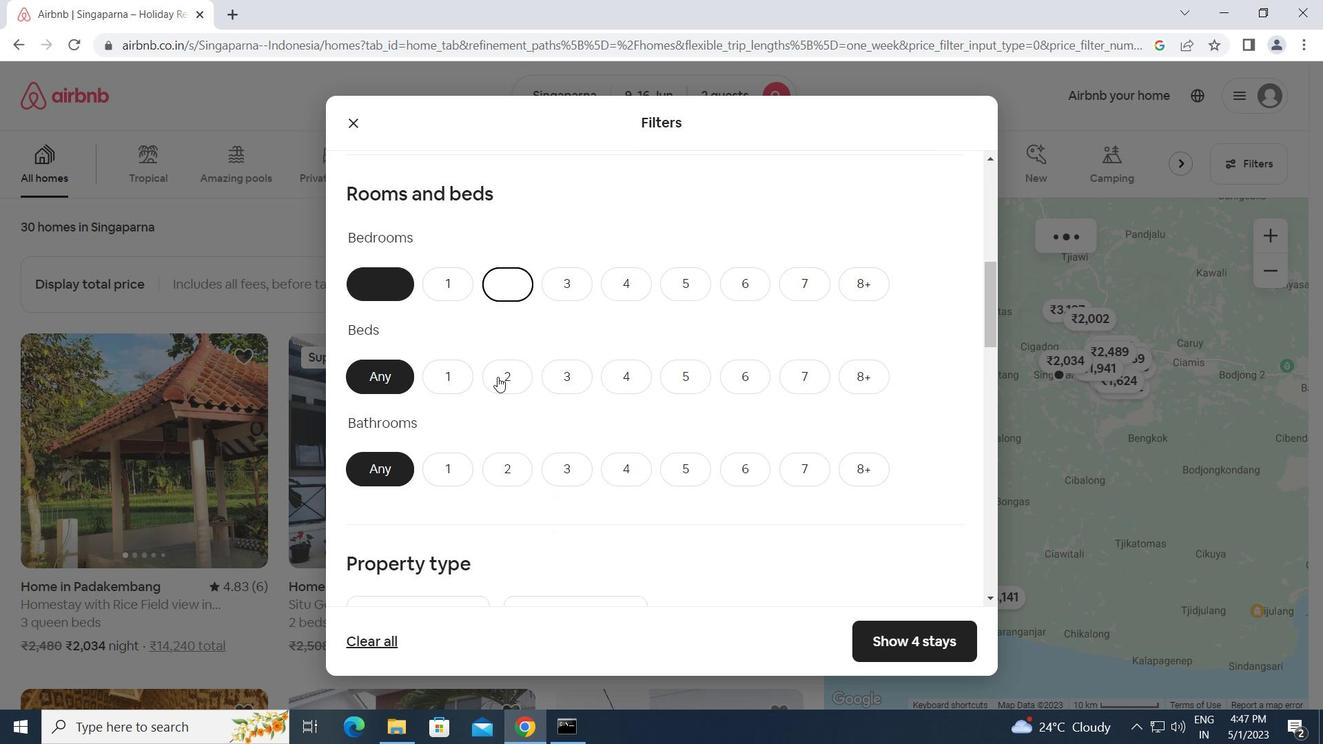 
Action: Mouse moved to (458, 462)
Screenshot: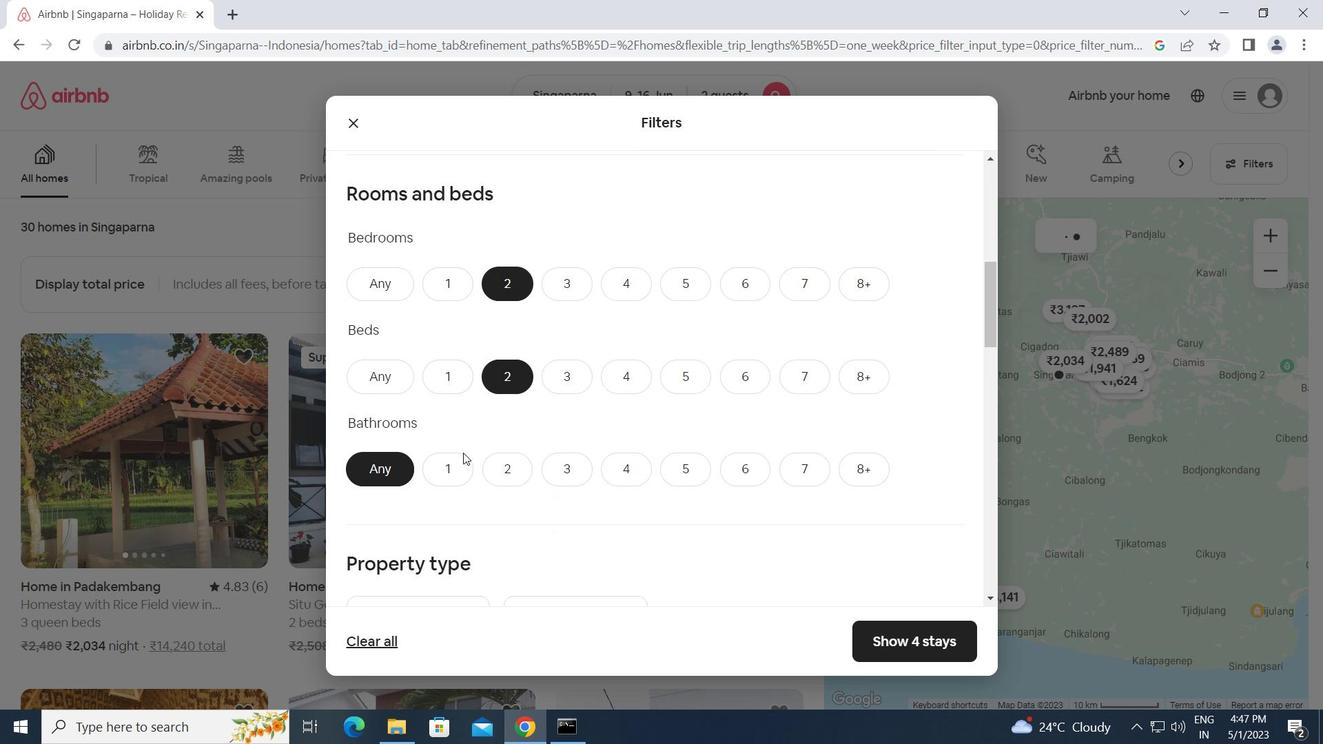
Action: Mouse pressed left at (458, 462)
Screenshot: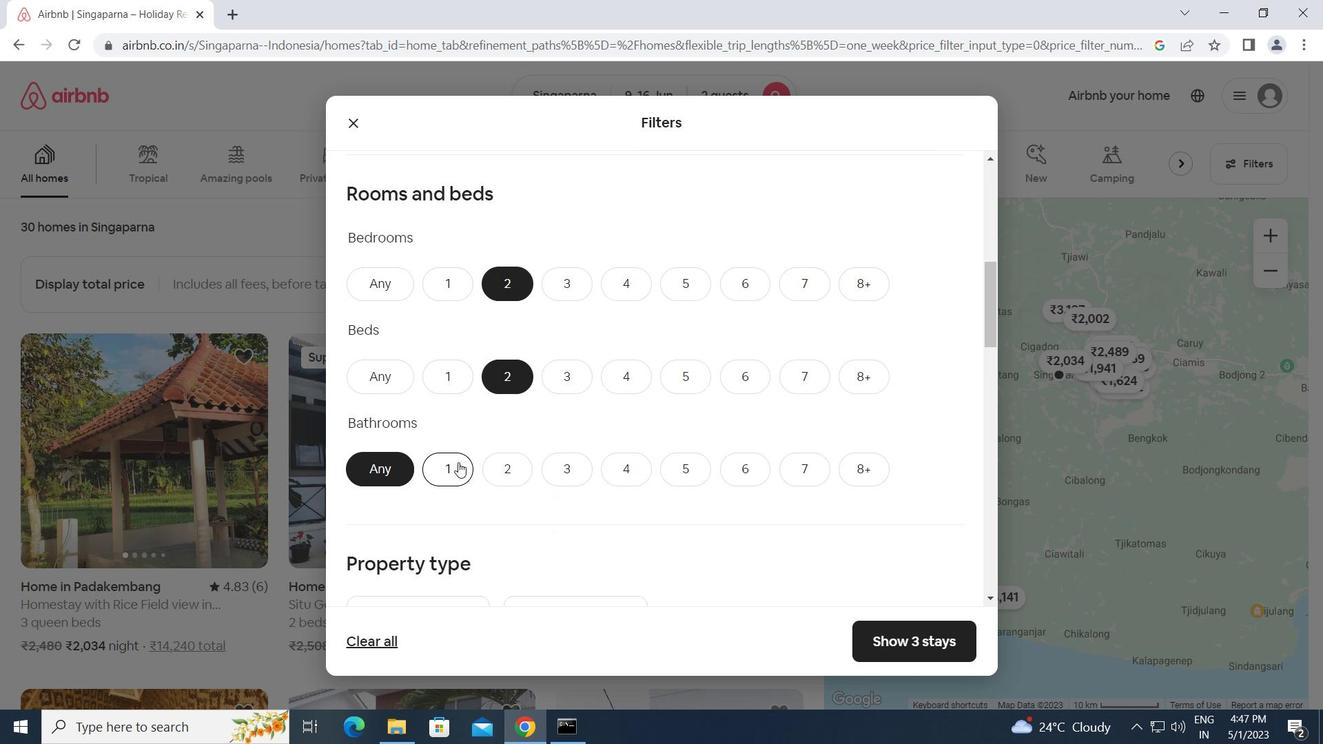 
Action: Mouse moved to (474, 501)
Screenshot: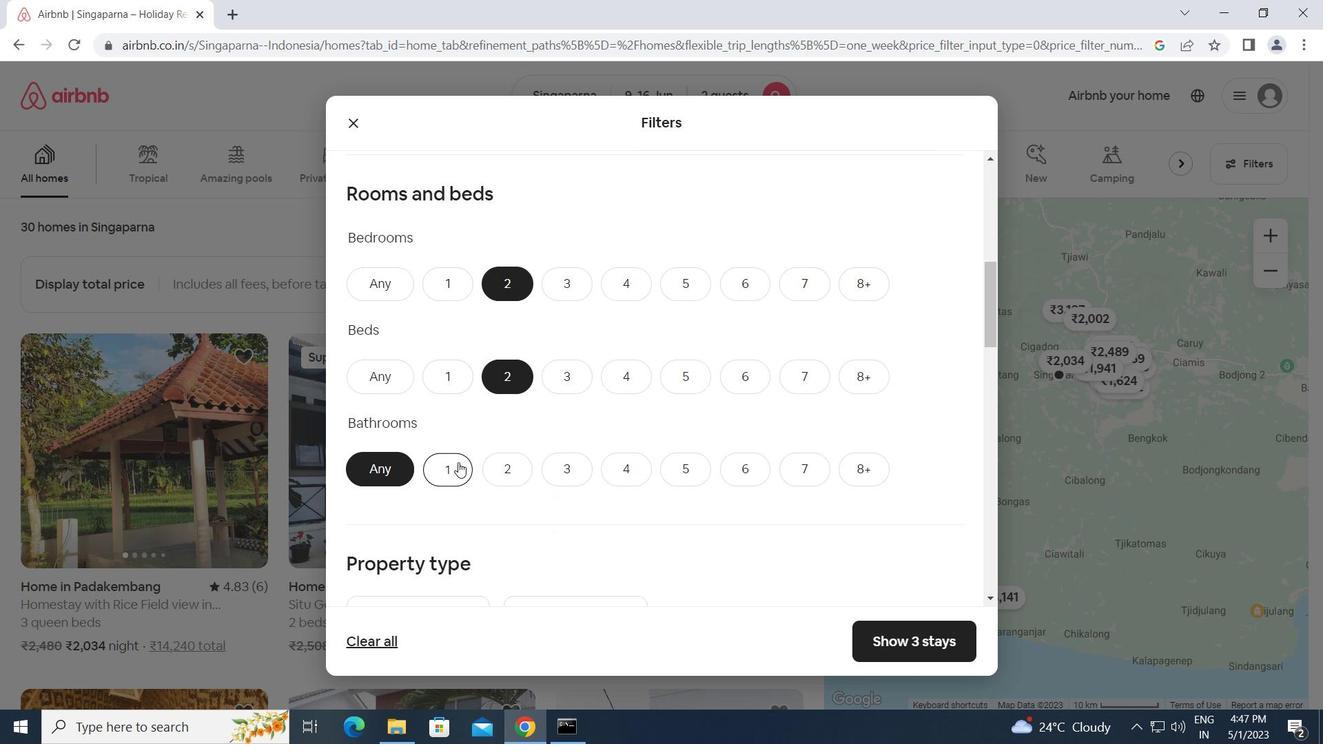 
Action: Mouse scrolled (474, 500) with delta (0, 0)
Screenshot: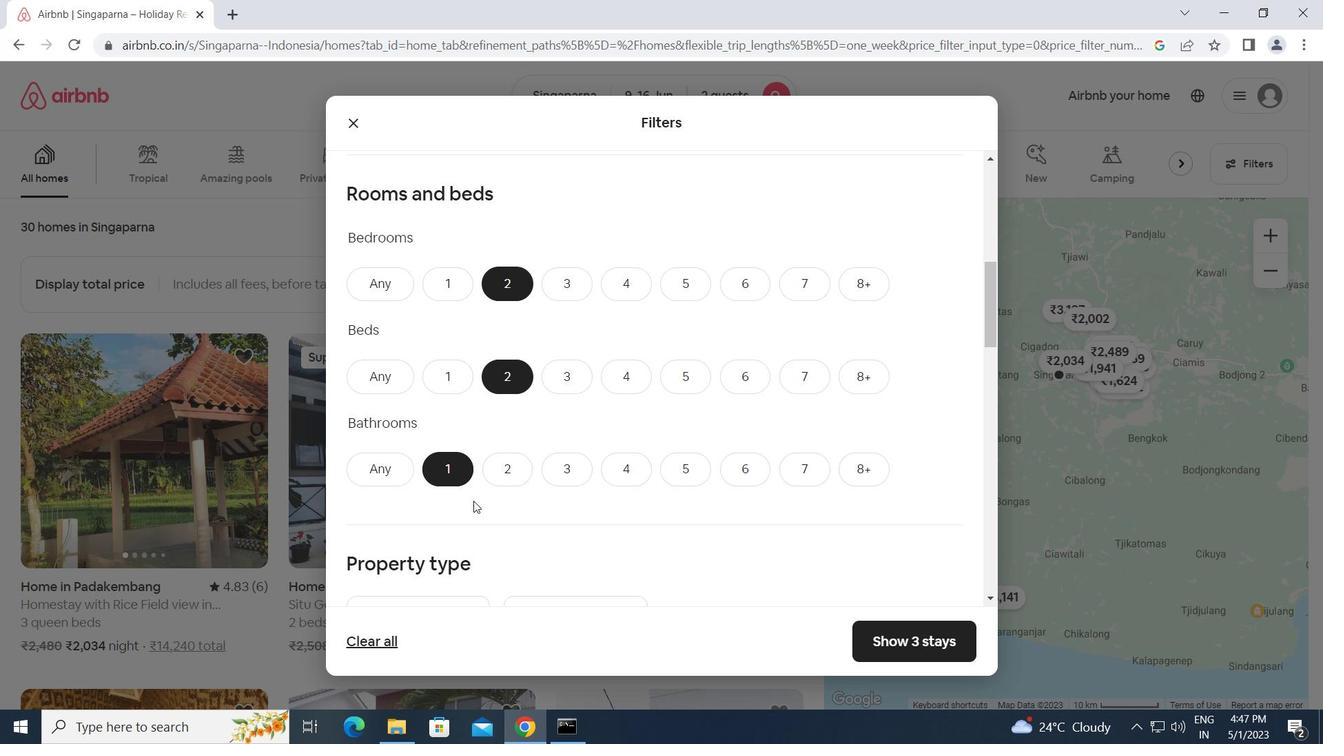 
Action: Mouse scrolled (474, 500) with delta (0, 0)
Screenshot: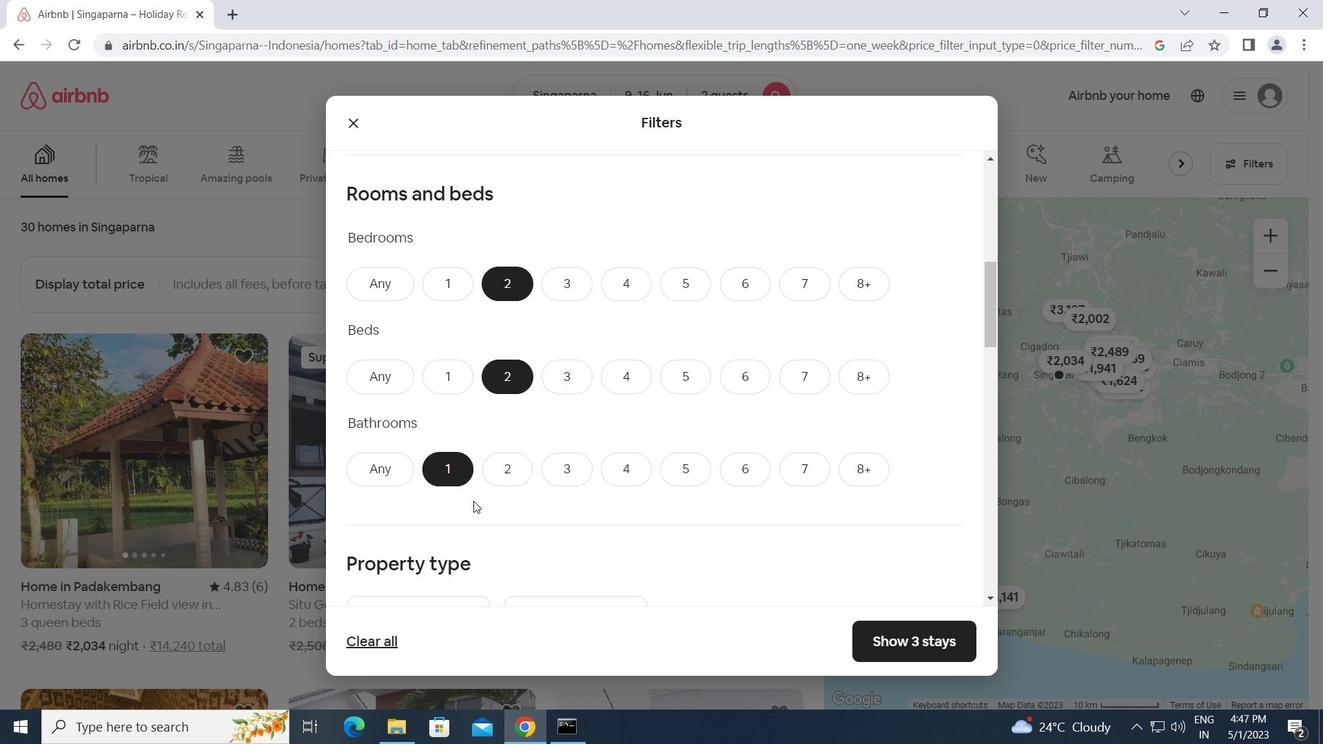 
Action: Mouse moved to (480, 536)
Screenshot: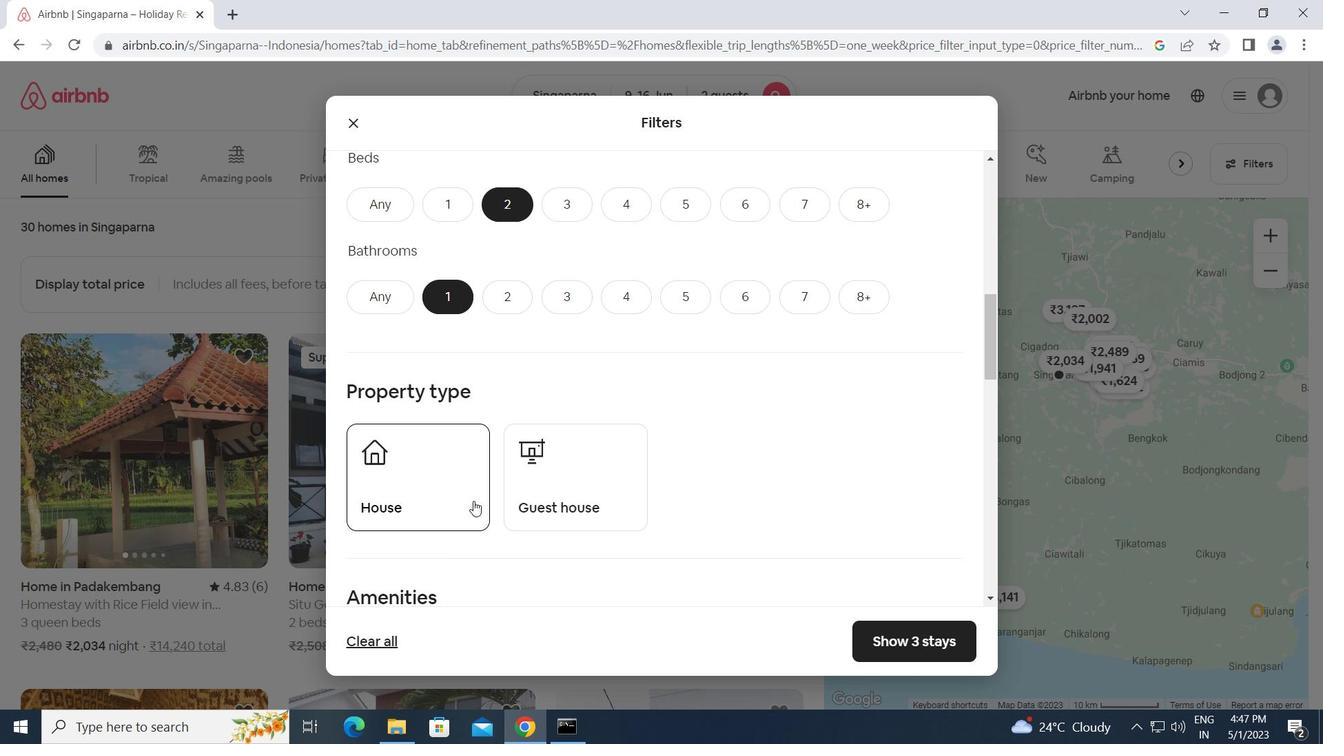 
Action: Mouse scrolled (480, 536) with delta (0, 0)
Screenshot: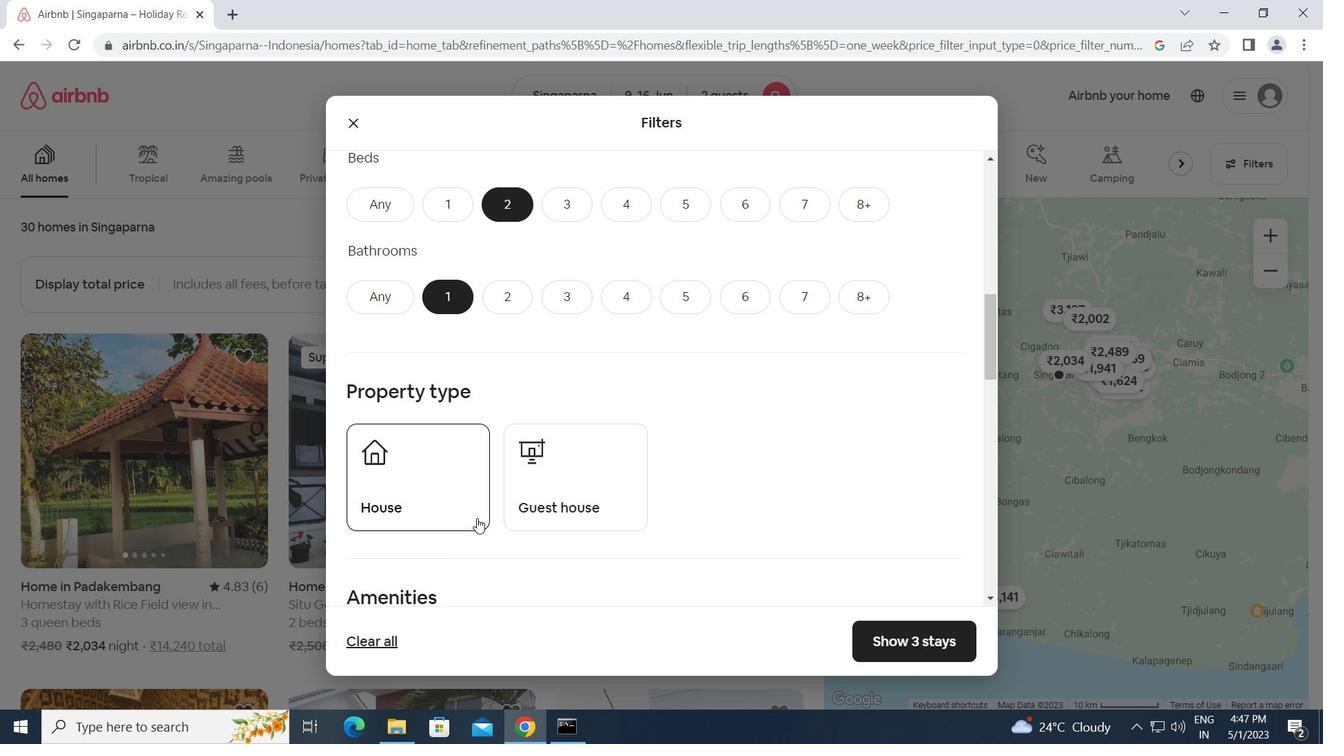 
Action: Mouse moved to (438, 421)
Screenshot: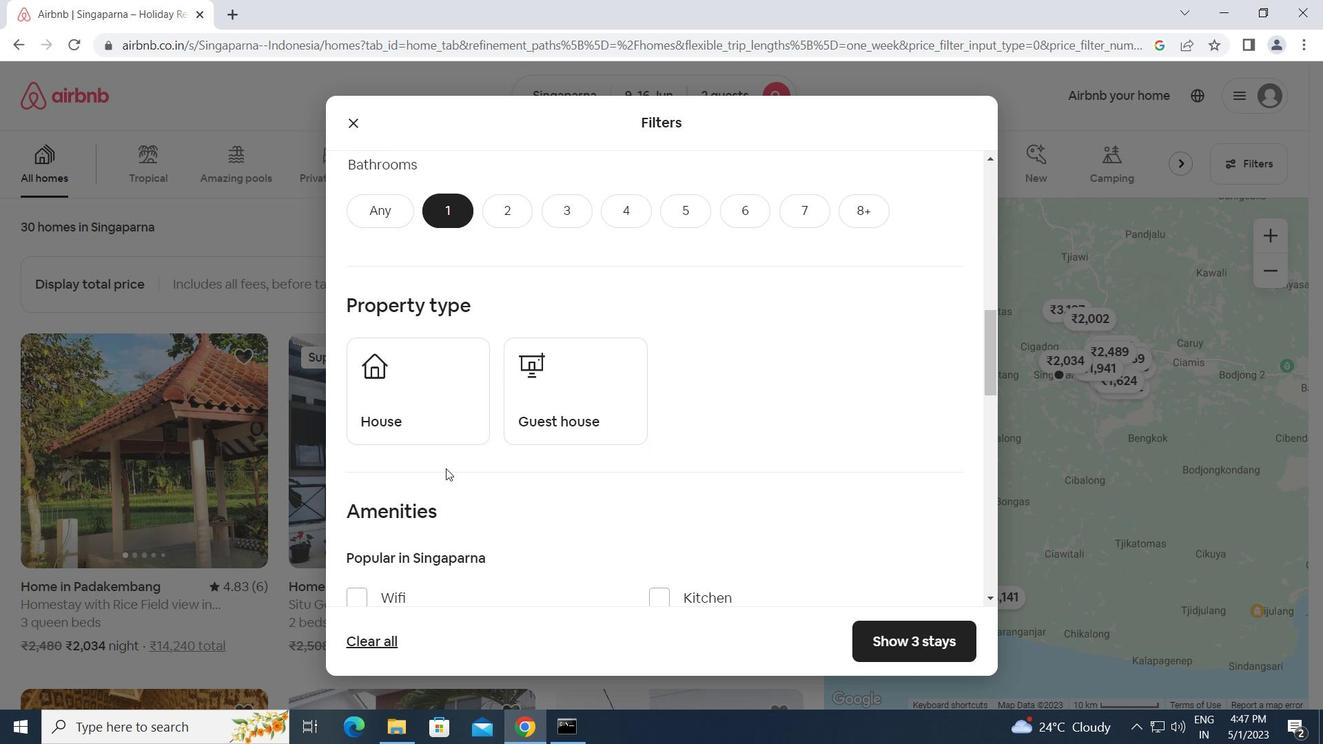 
Action: Mouse pressed left at (438, 421)
Screenshot: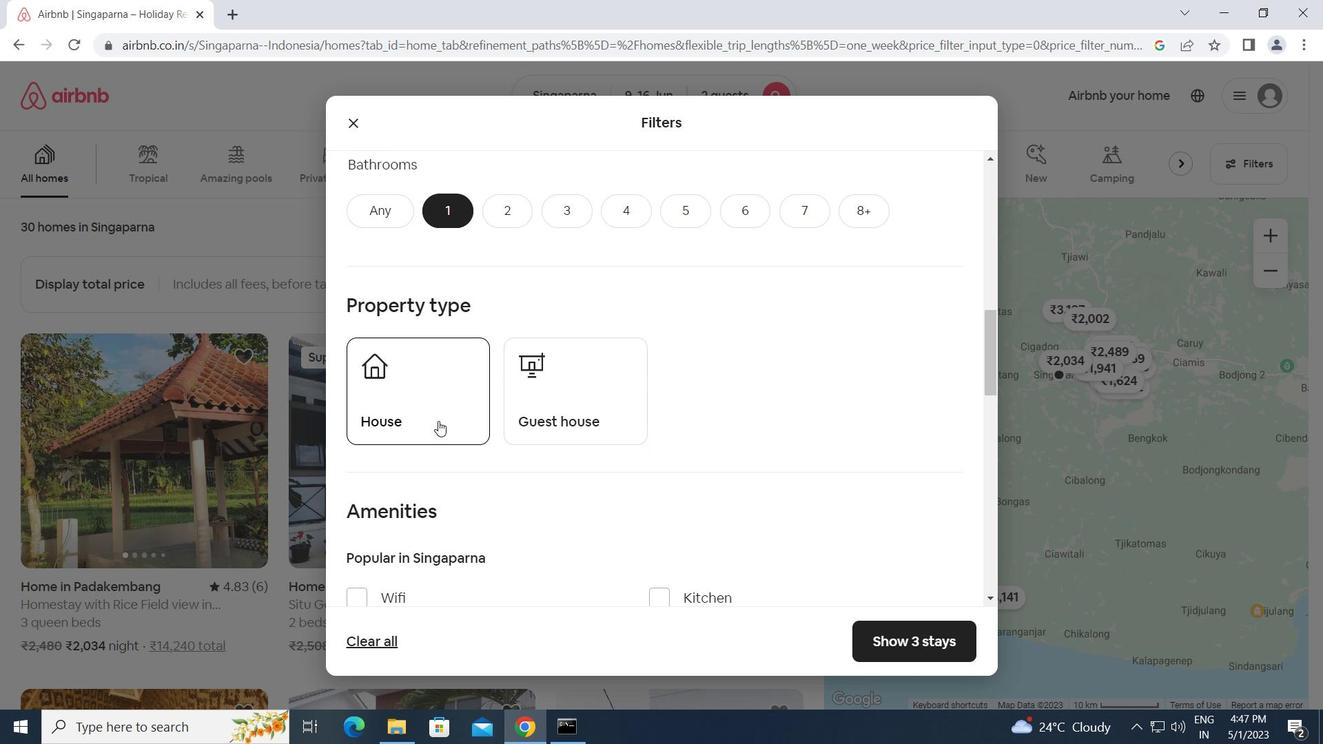 
Action: Mouse moved to (572, 403)
Screenshot: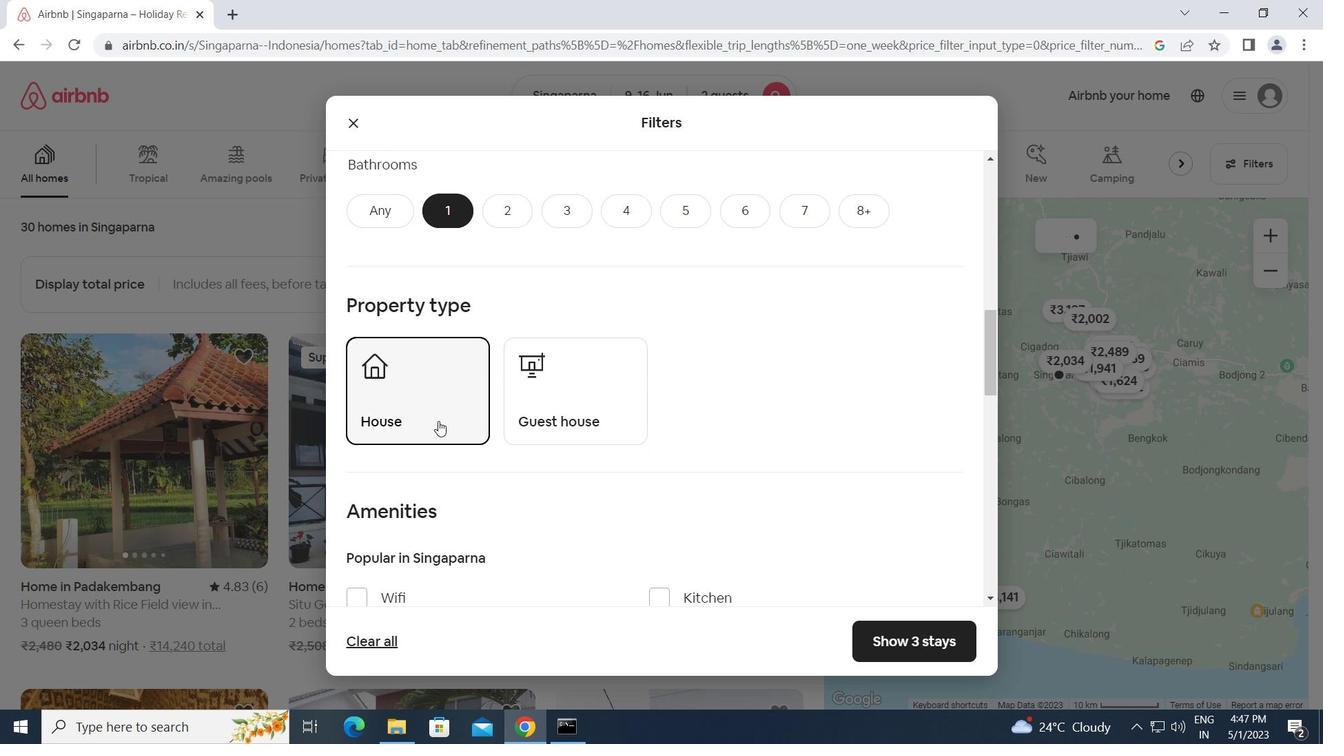 
Action: Mouse pressed left at (572, 403)
Screenshot: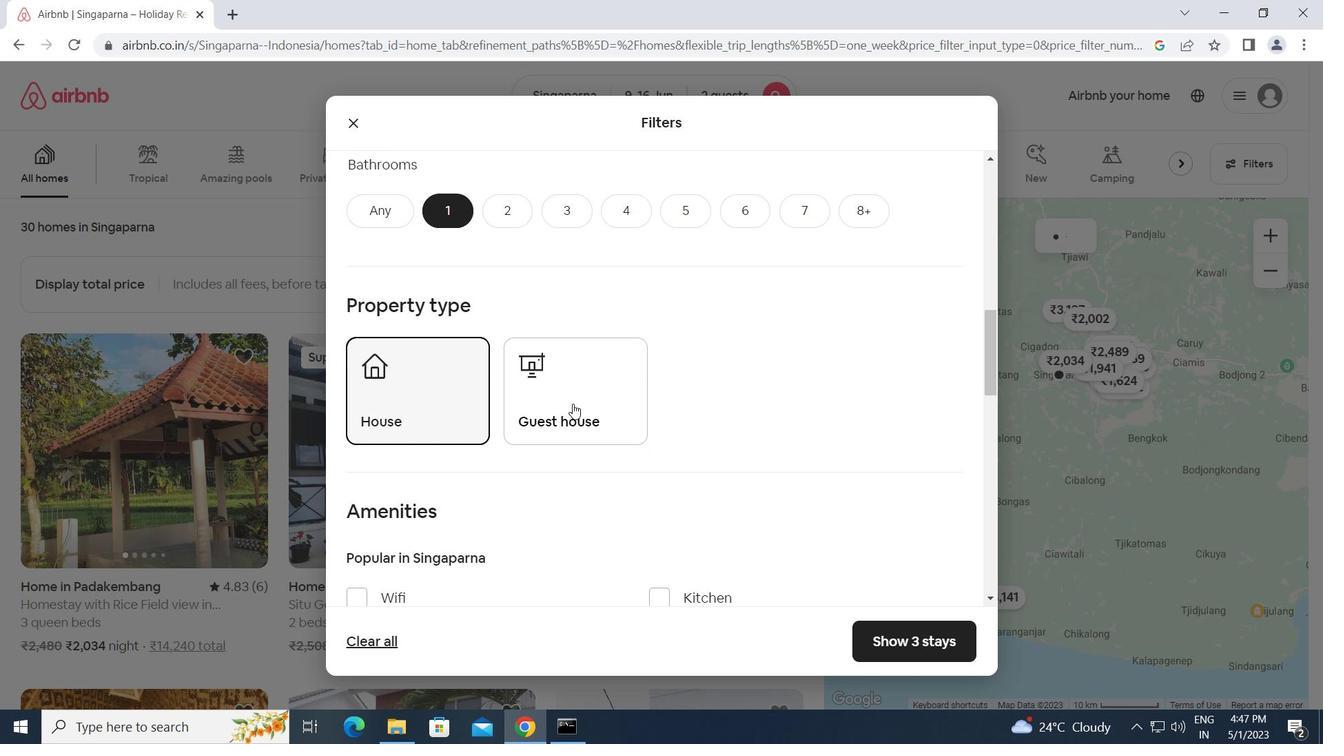 
Action: Mouse moved to (582, 498)
Screenshot: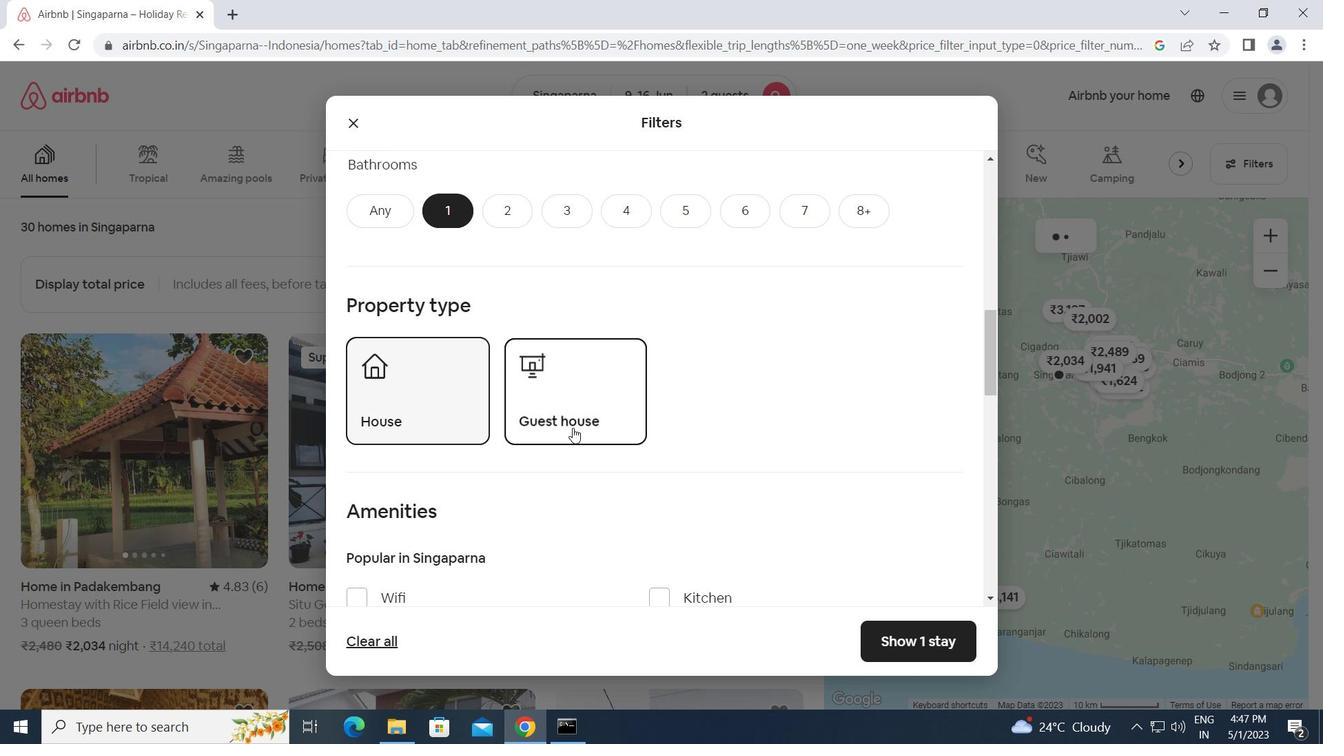 
Action: Mouse scrolled (582, 497) with delta (0, 0)
Screenshot: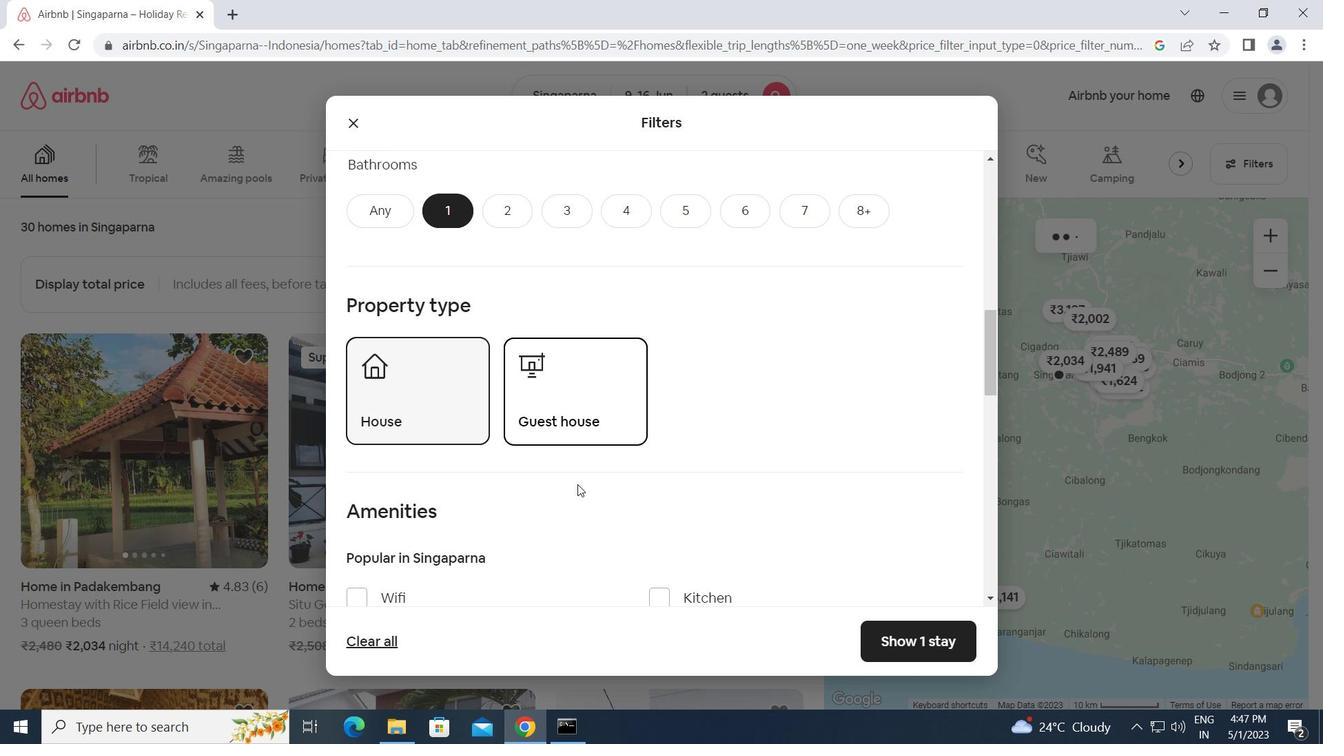 
Action: Mouse scrolled (582, 497) with delta (0, 0)
Screenshot: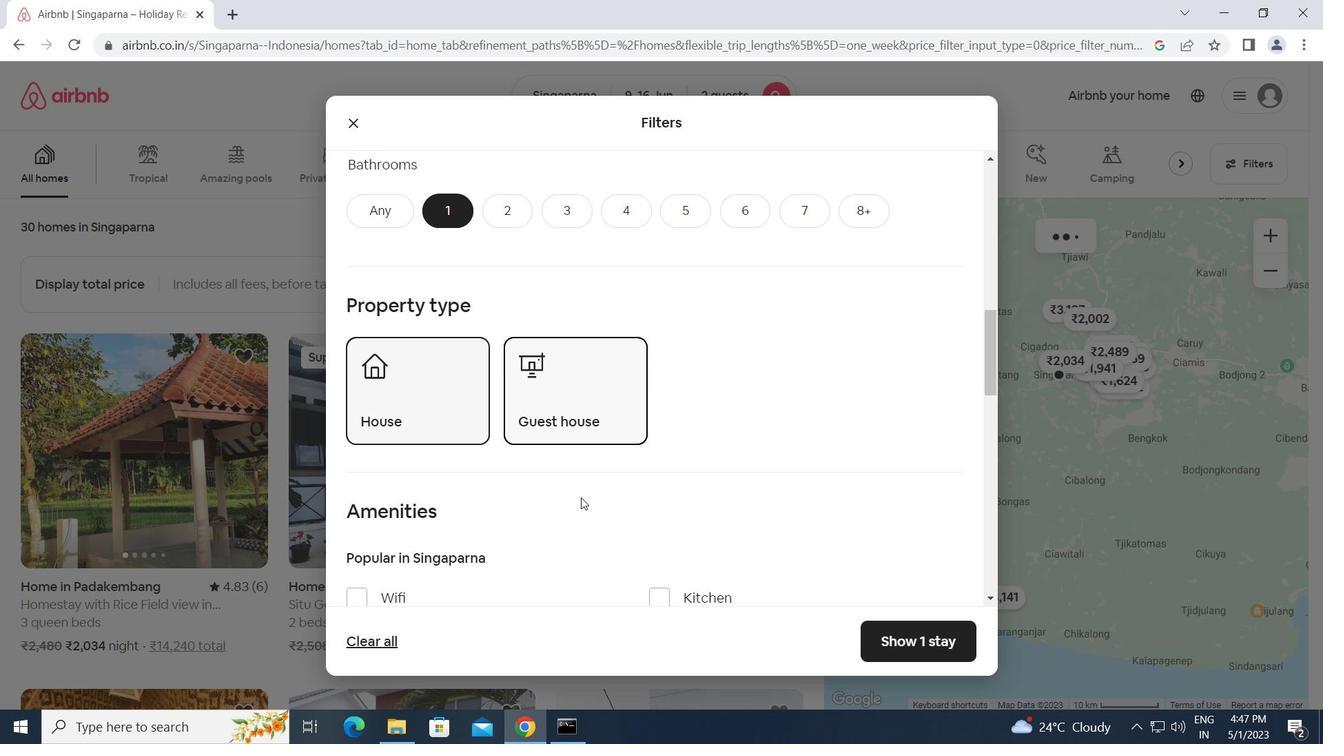 
Action: Mouse scrolled (582, 497) with delta (0, 0)
Screenshot: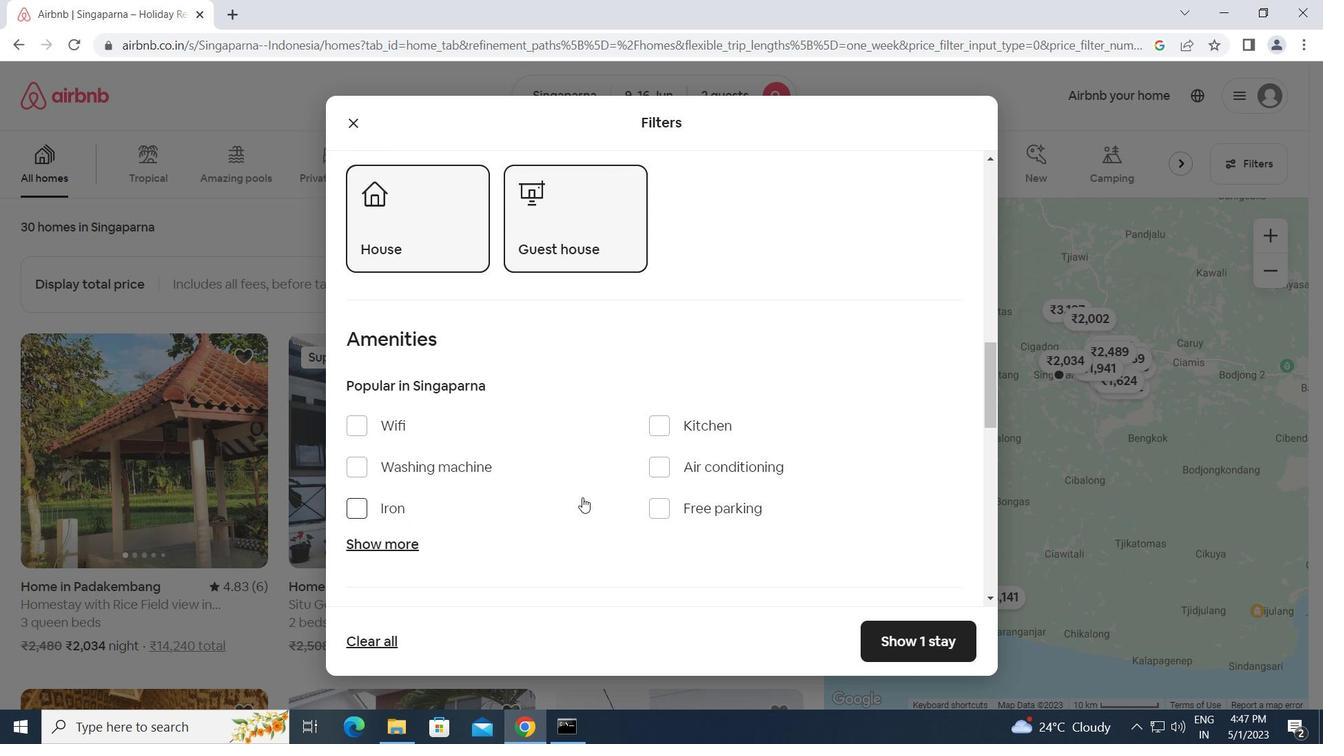 
Action: Mouse scrolled (582, 497) with delta (0, 0)
Screenshot: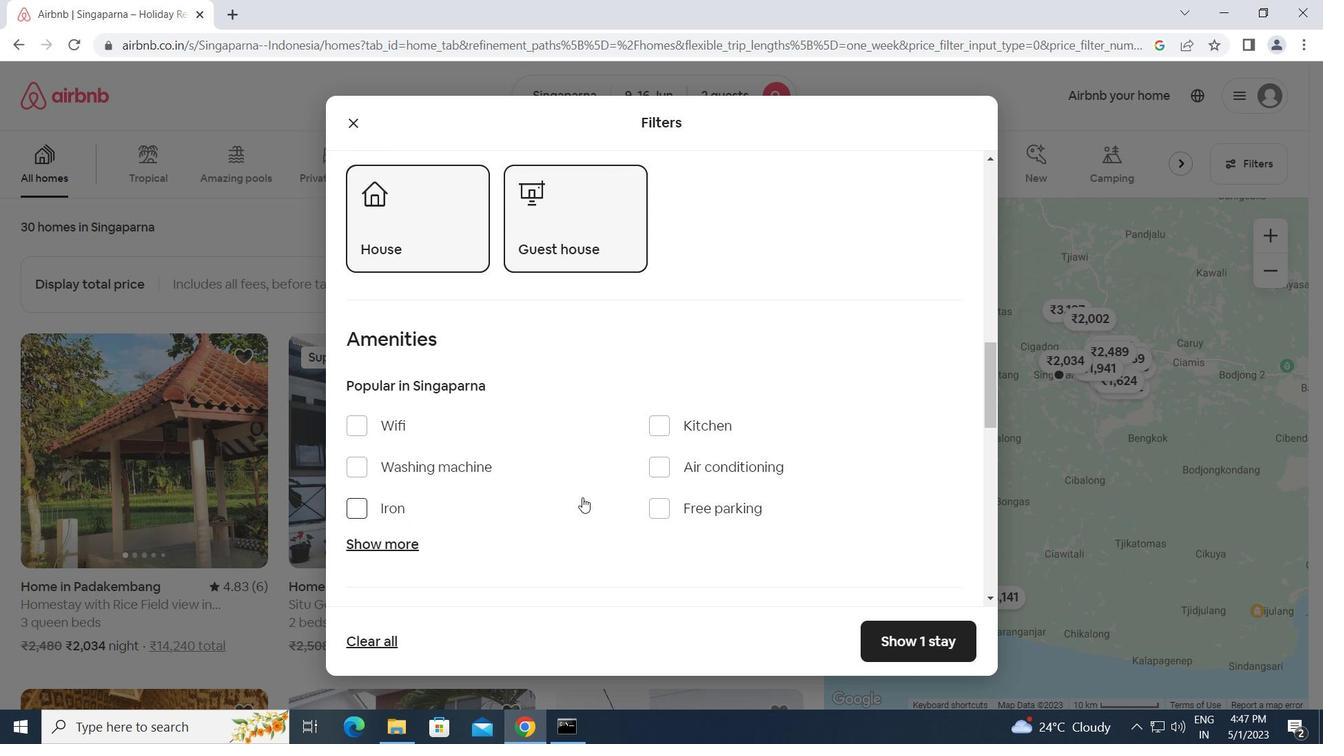 
Action: Mouse scrolled (582, 497) with delta (0, 0)
Screenshot: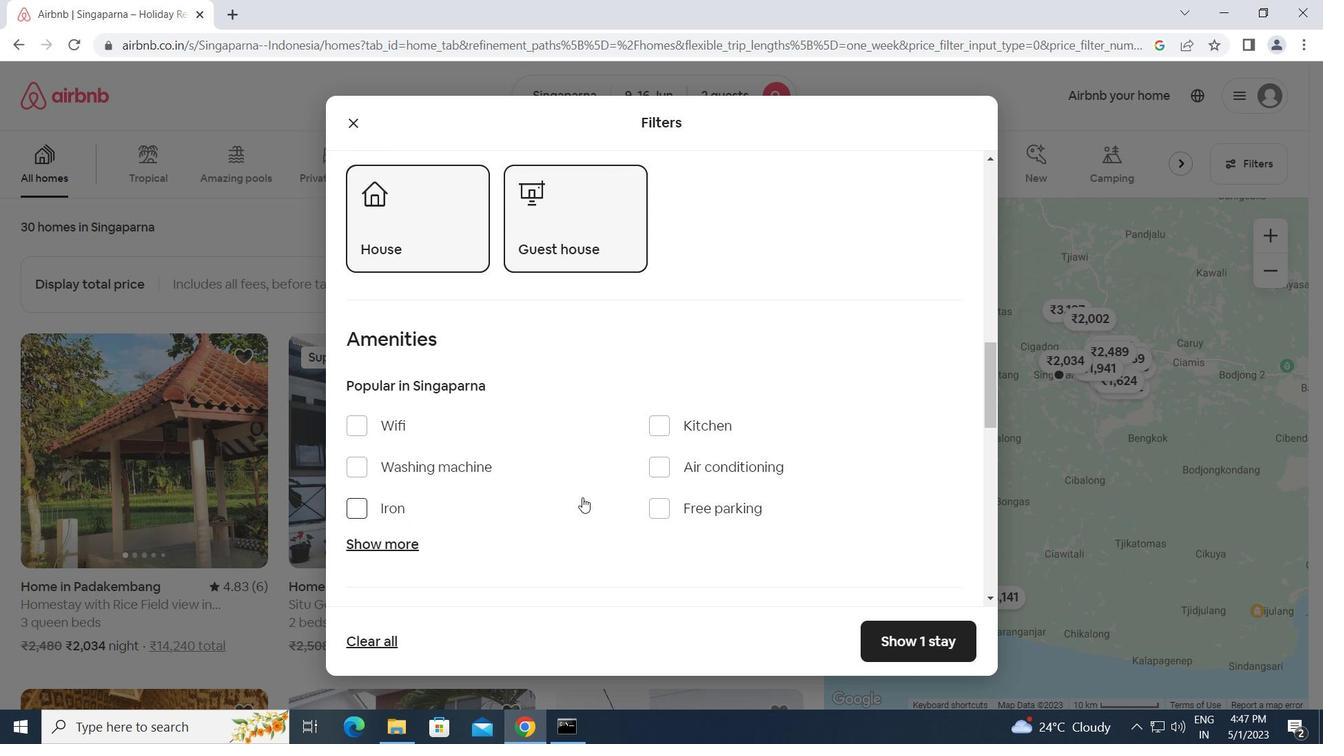 
Action: Mouse scrolled (582, 497) with delta (0, 0)
Screenshot: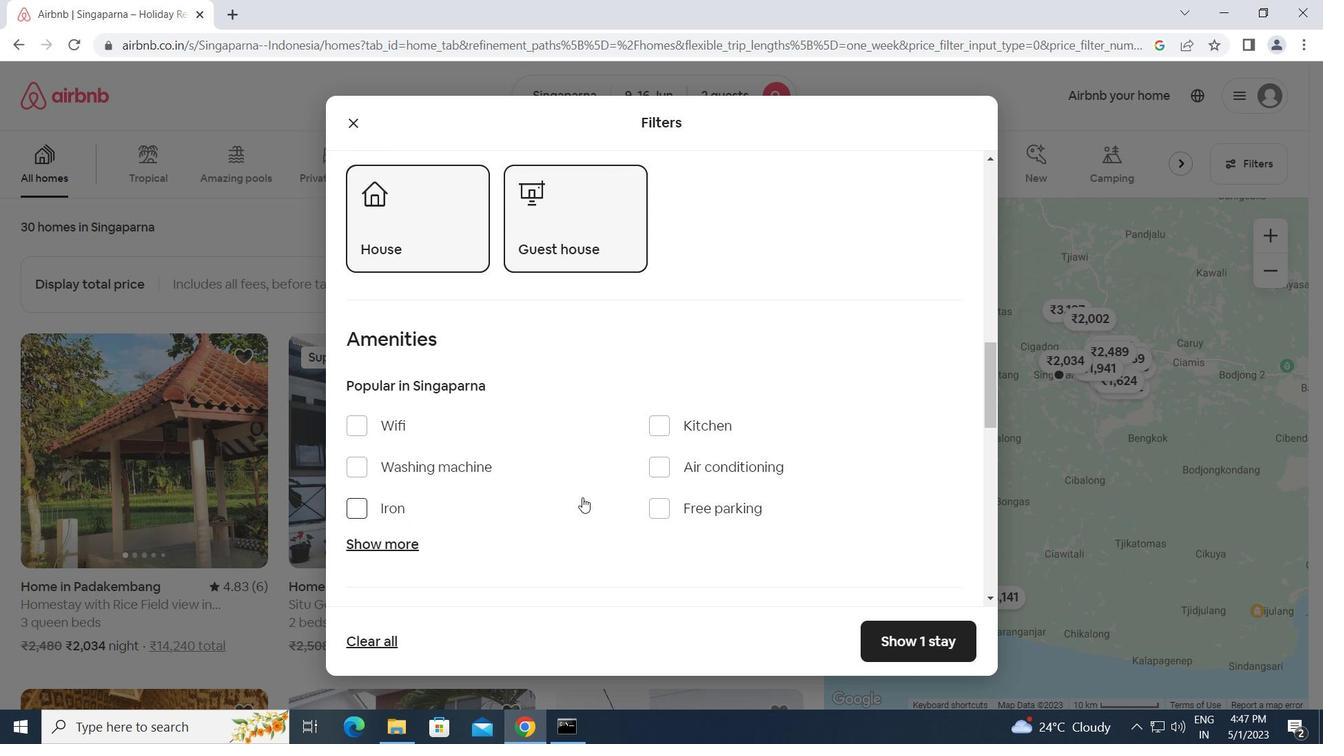 
Action: Mouse moved to (917, 398)
Screenshot: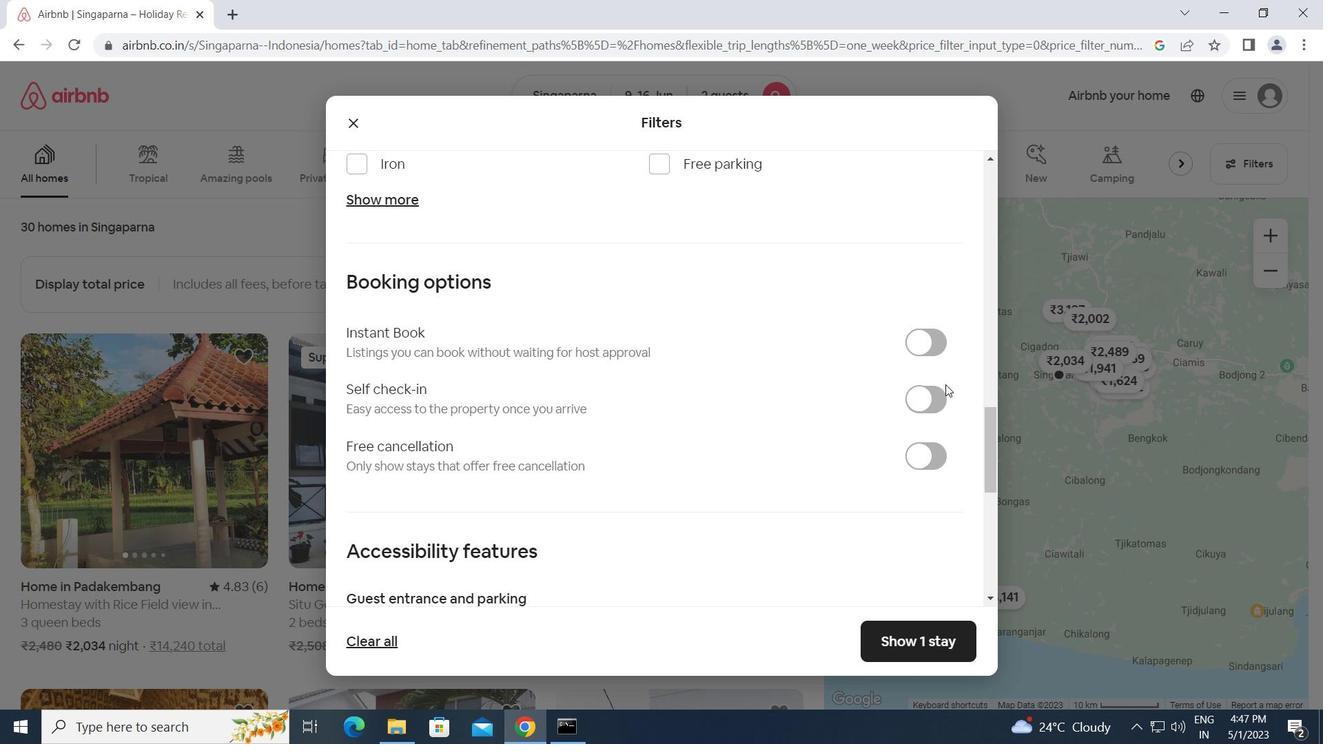 
Action: Mouse pressed left at (917, 398)
Screenshot: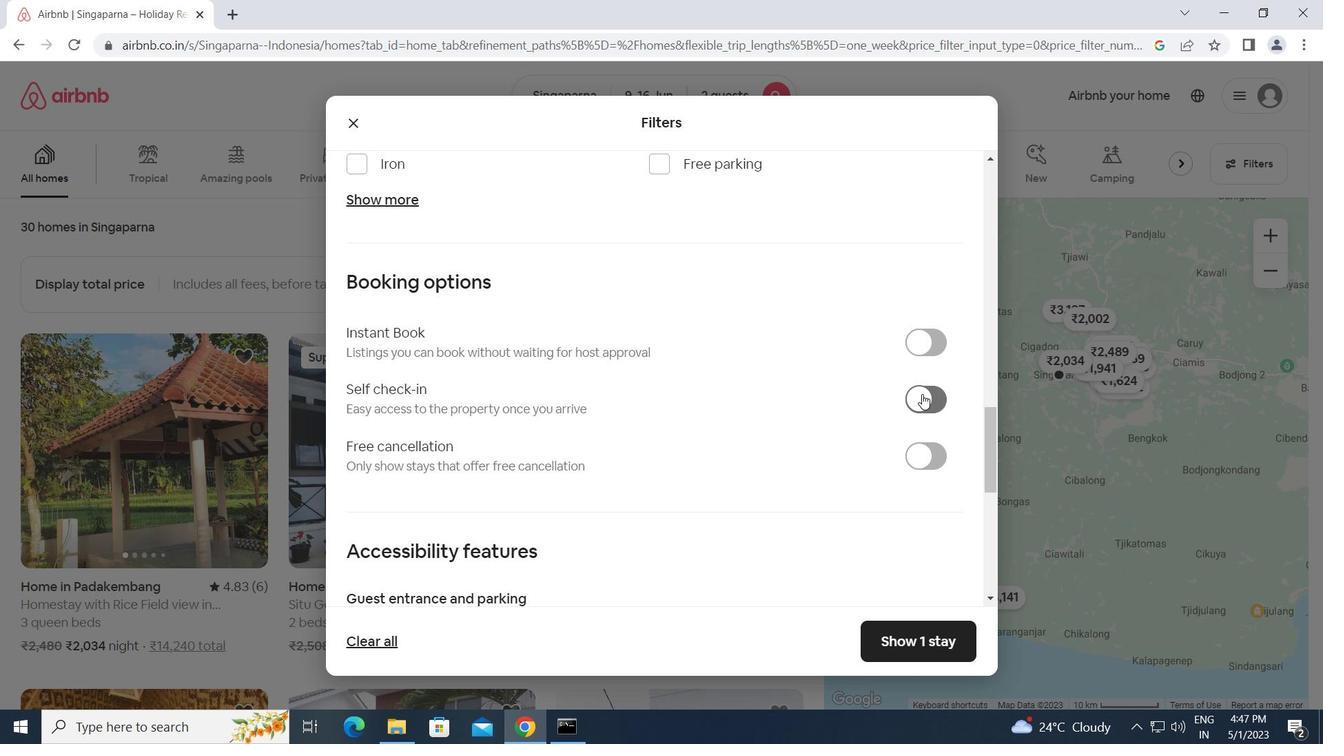 
Action: Mouse moved to (808, 535)
Screenshot: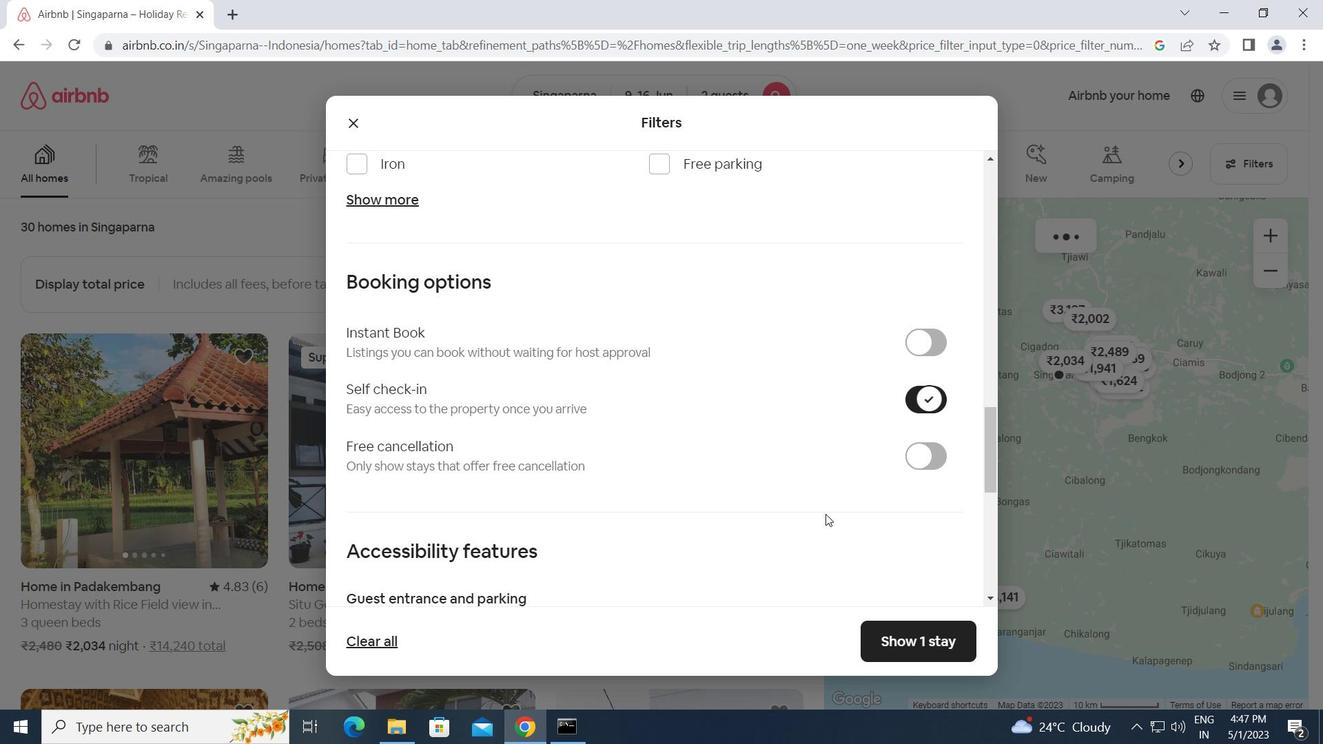 
Action: Mouse scrolled (808, 536) with delta (0, 0)
Screenshot: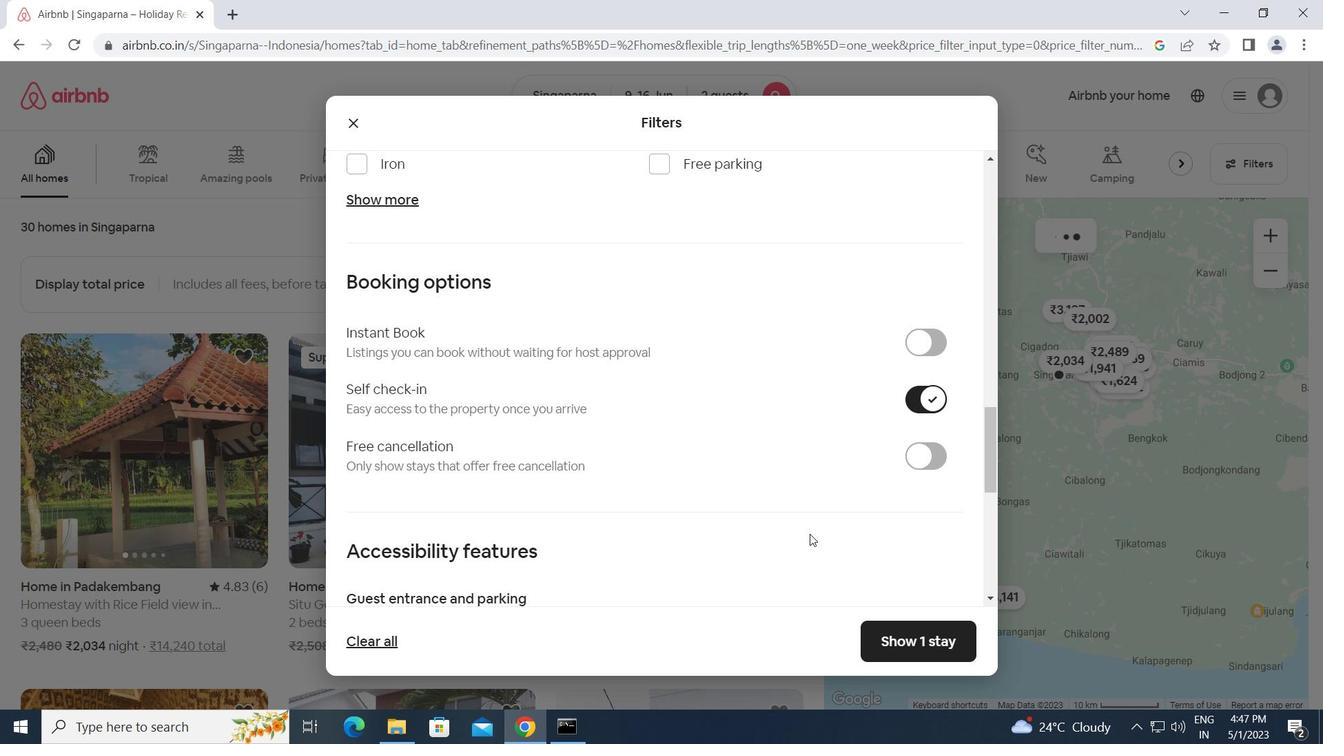 
Action: Mouse scrolled (808, 536) with delta (0, 0)
Screenshot: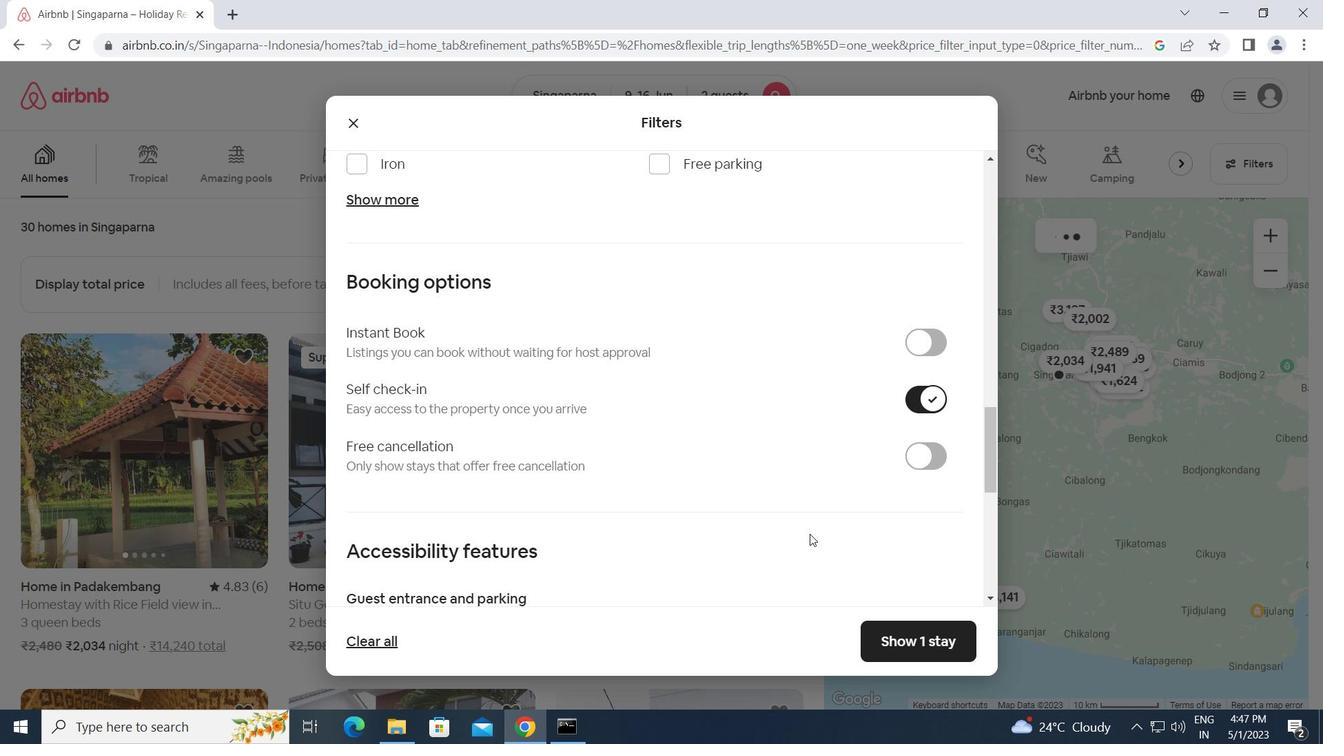 
Action: Mouse scrolled (808, 536) with delta (0, 0)
Screenshot: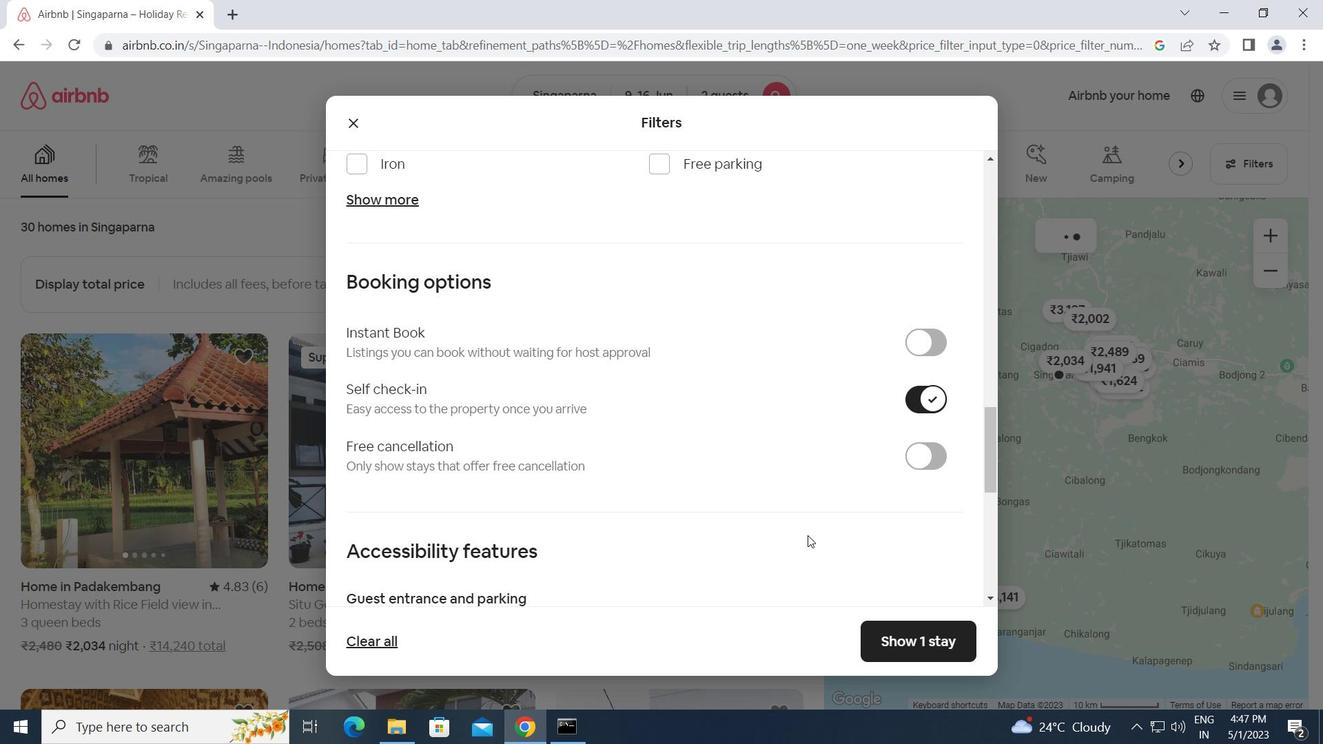 
Action: Mouse scrolled (808, 534) with delta (0, 0)
Screenshot: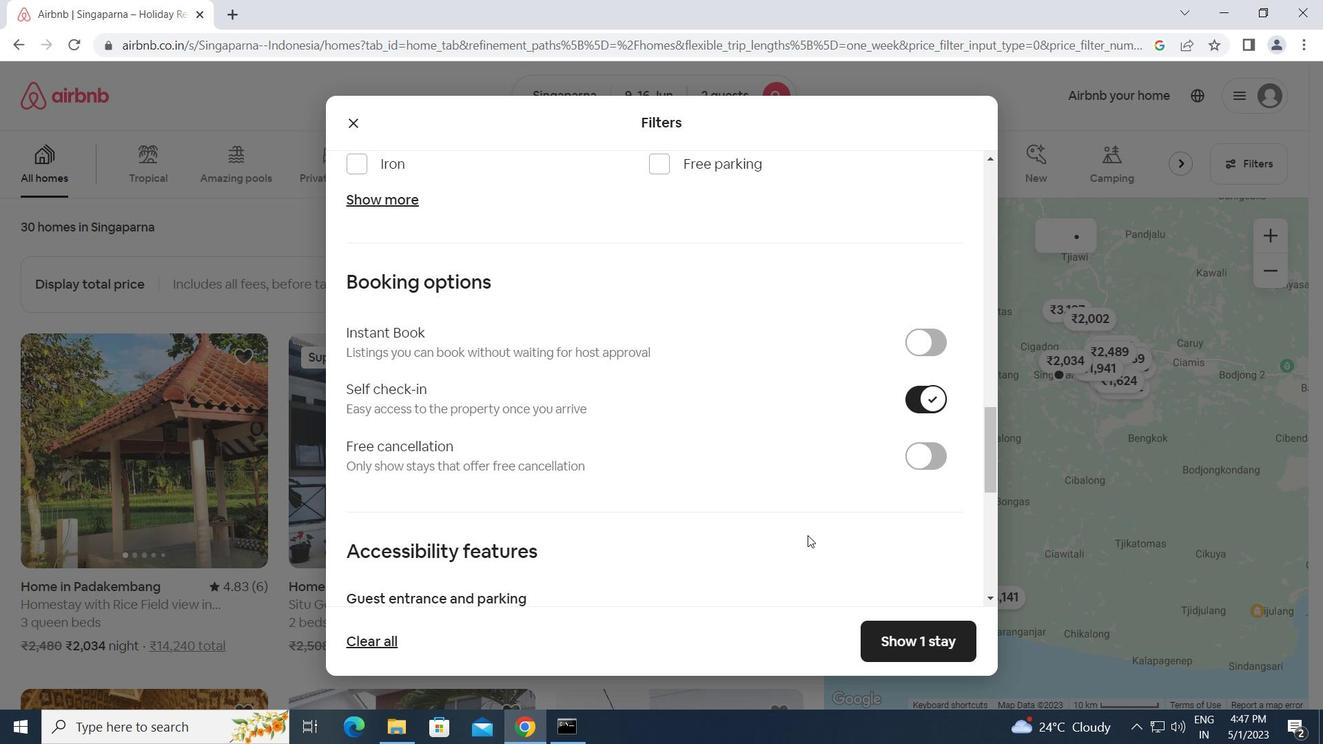 
Action: Mouse scrolled (808, 534) with delta (0, 0)
Screenshot: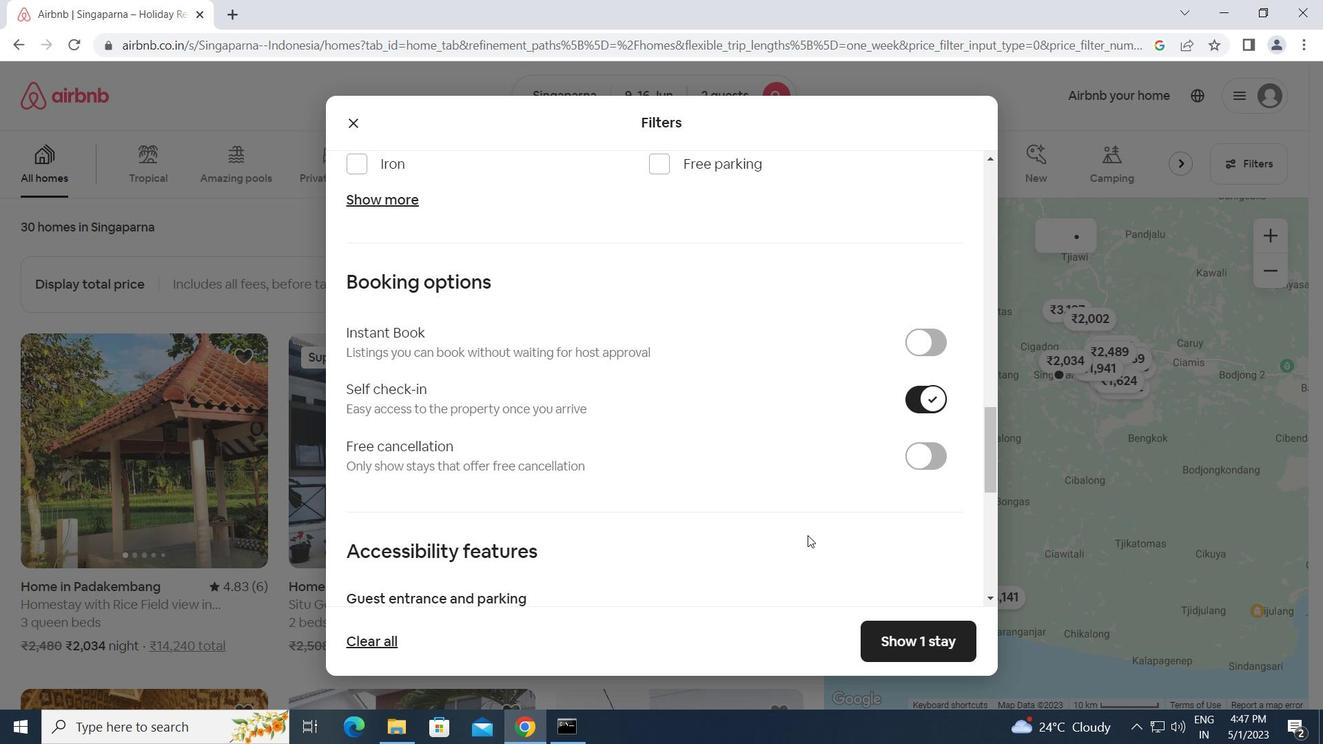 
Action: Mouse scrolled (808, 534) with delta (0, 0)
Screenshot: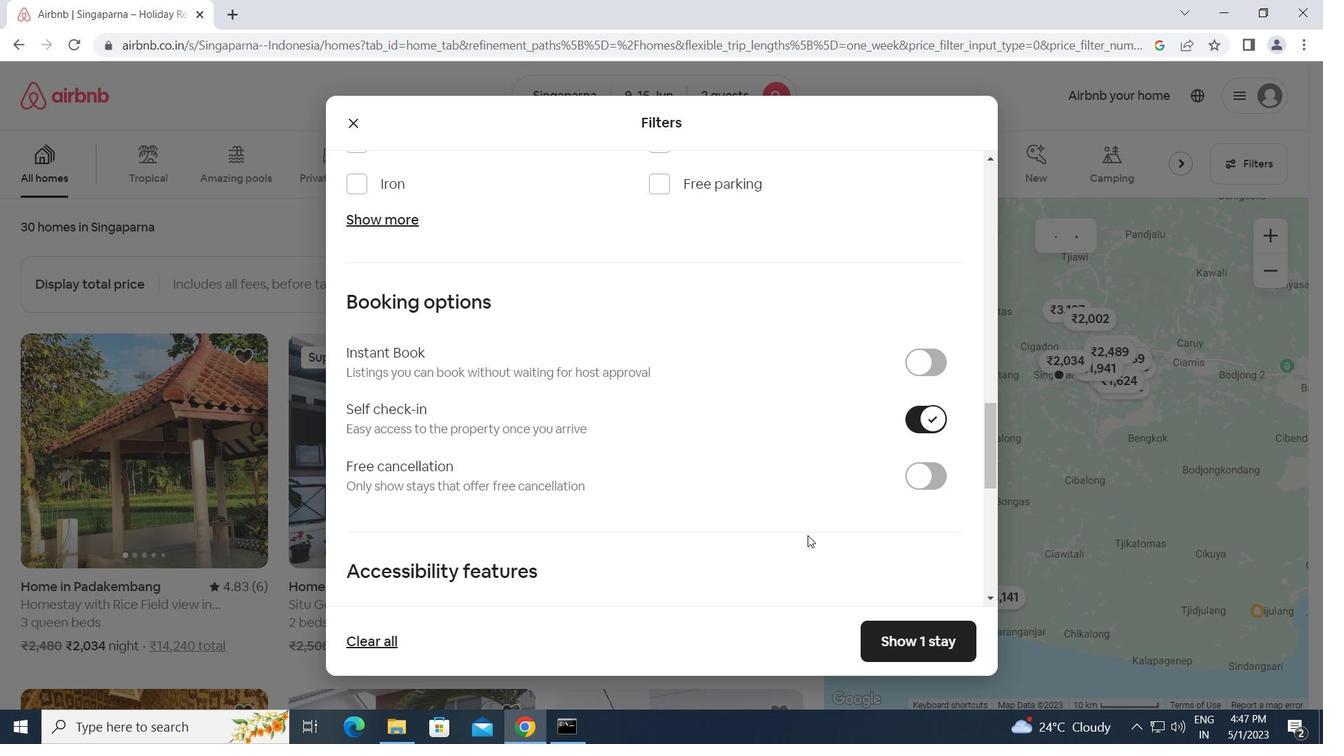 
Action: Mouse scrolled (808, 534) with delta (0, 0)
Screenshot: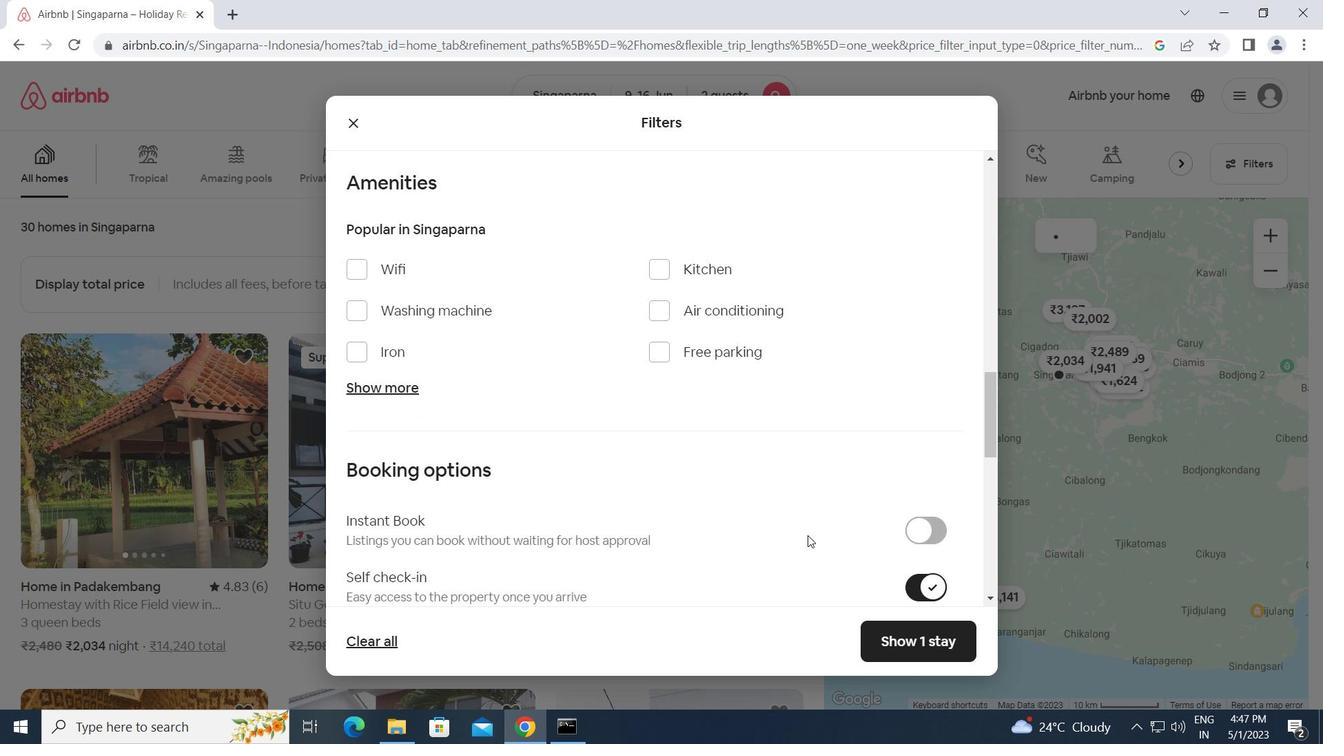 
Action: Mouse scrolled (808, 536) with delta (0, 0)
Screenshot: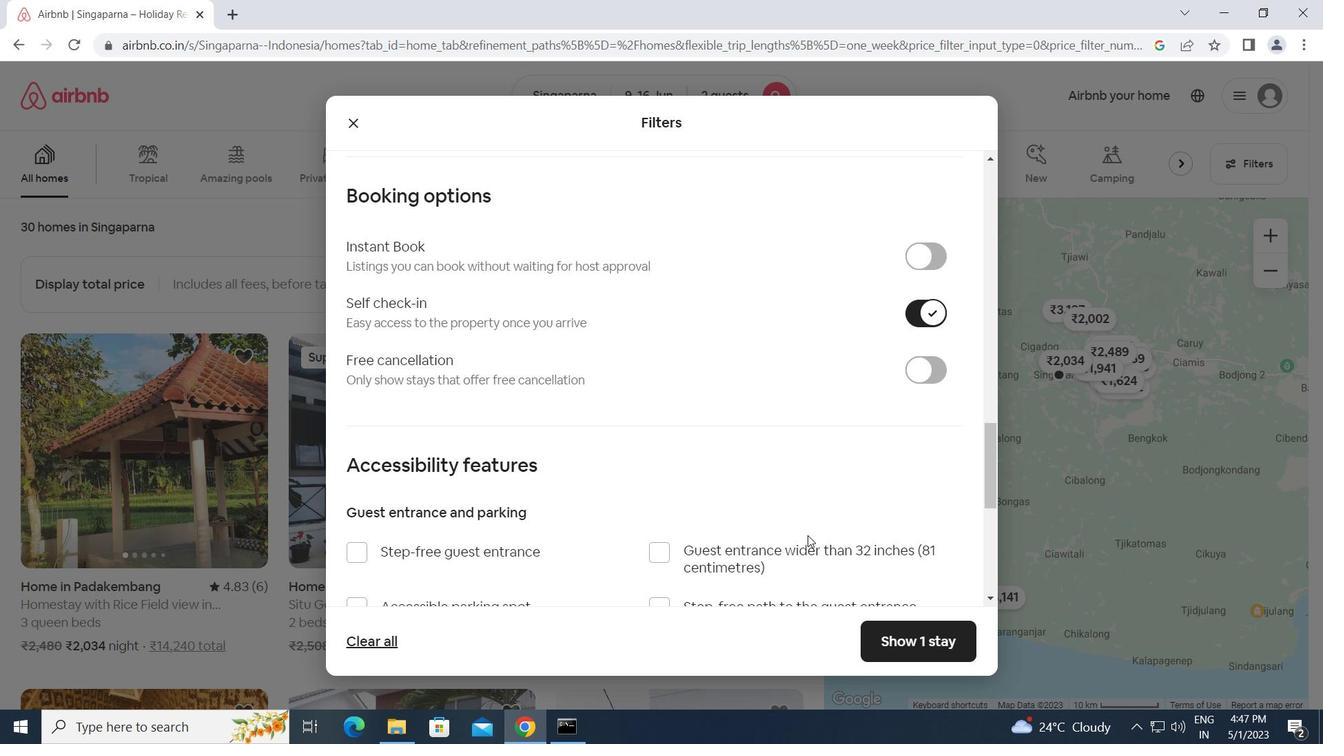 
Action: Mouse scrolled (808, 536) with delta (0, 0)
Screenshot: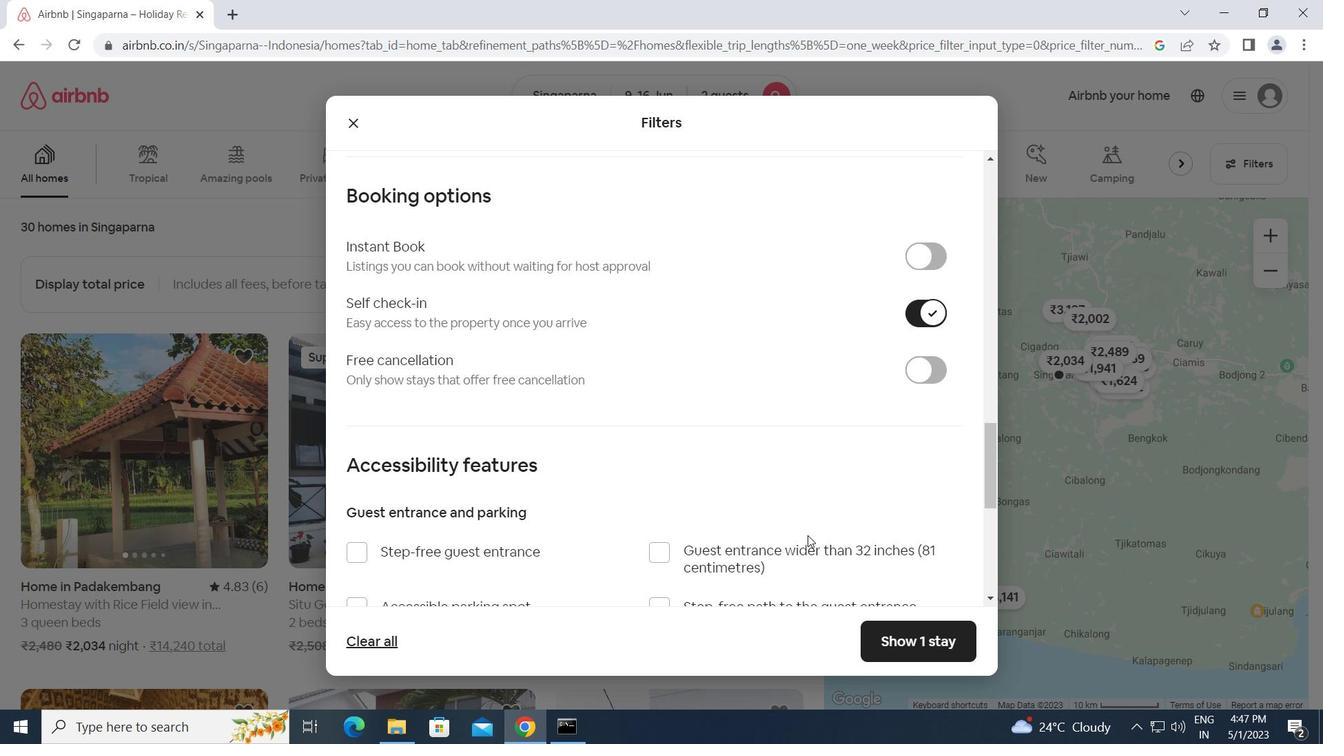 
Action: Mouse scrolled (808, 536) with delta (0, 0)
Screenshot: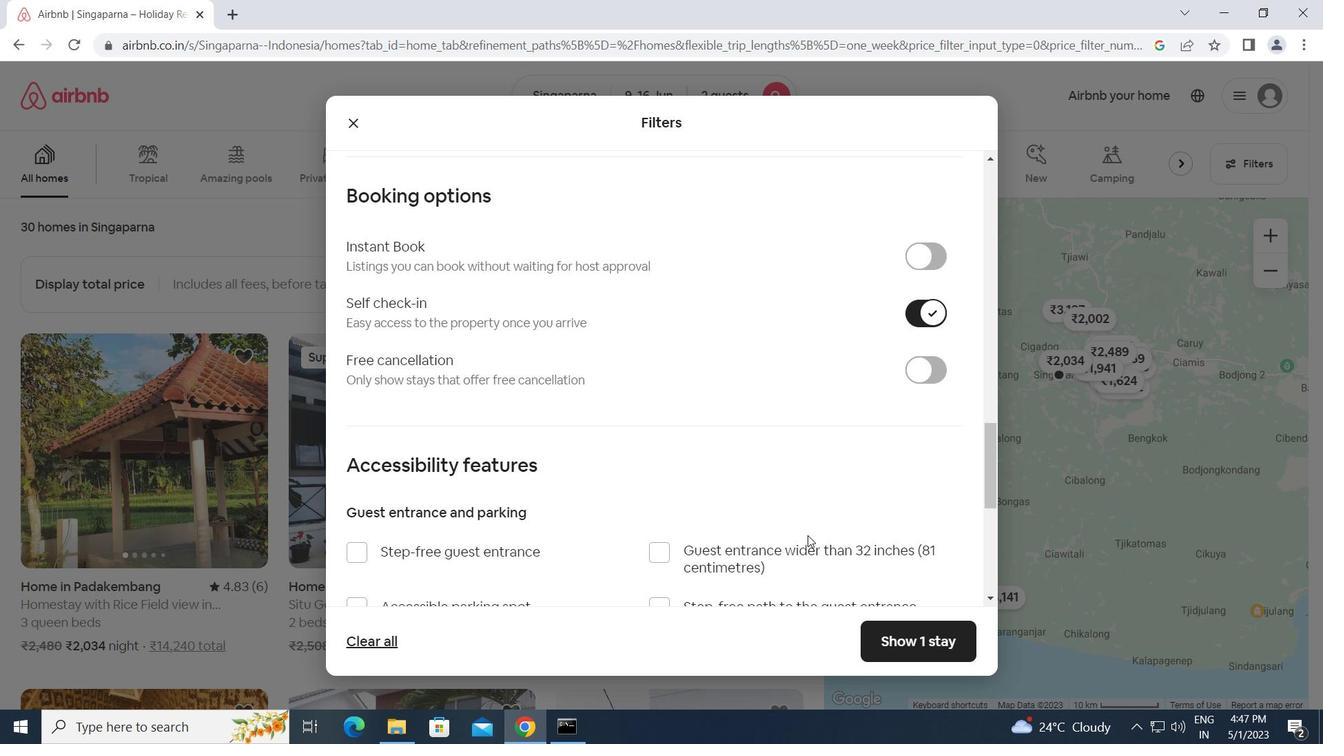 
Action: Mouse scrolled (808, 536) with delta (0, 0)
Screenshot: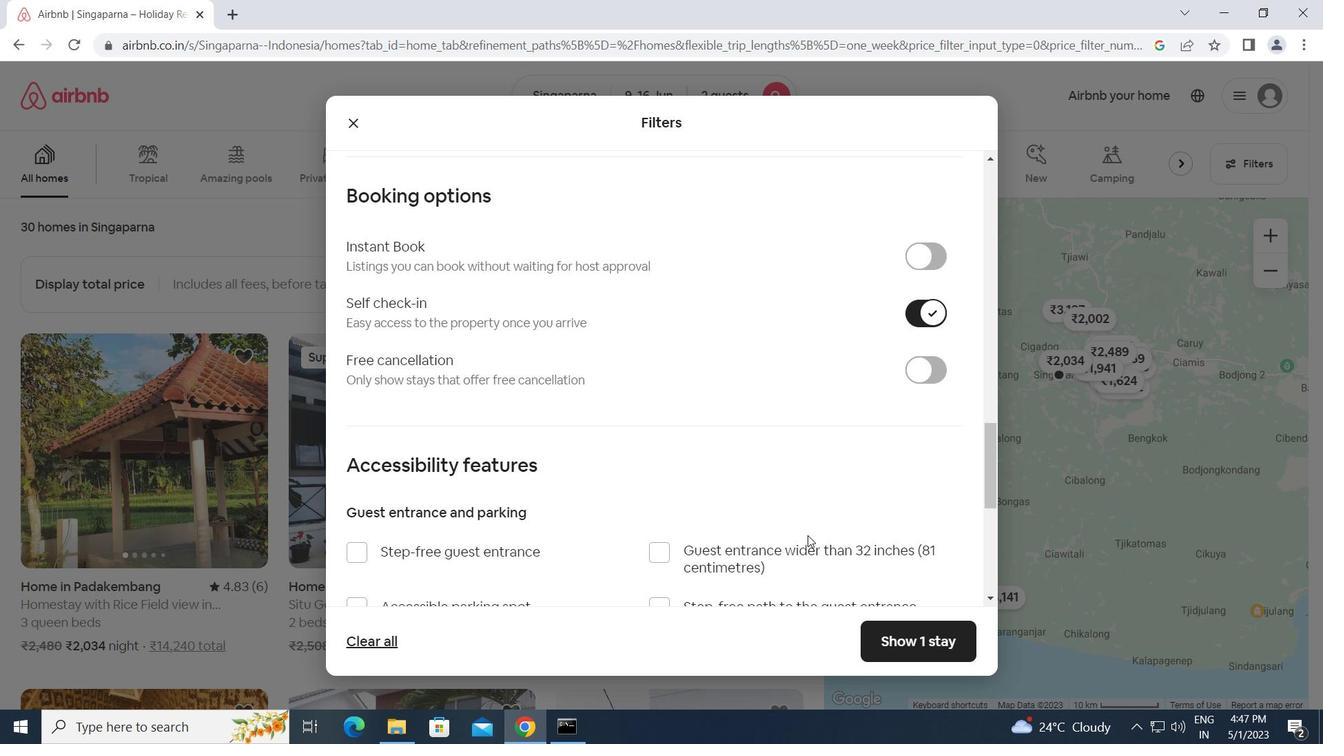 
Action: Mouse scrolled (808, 536) with delta (0, 0)
Screenshot: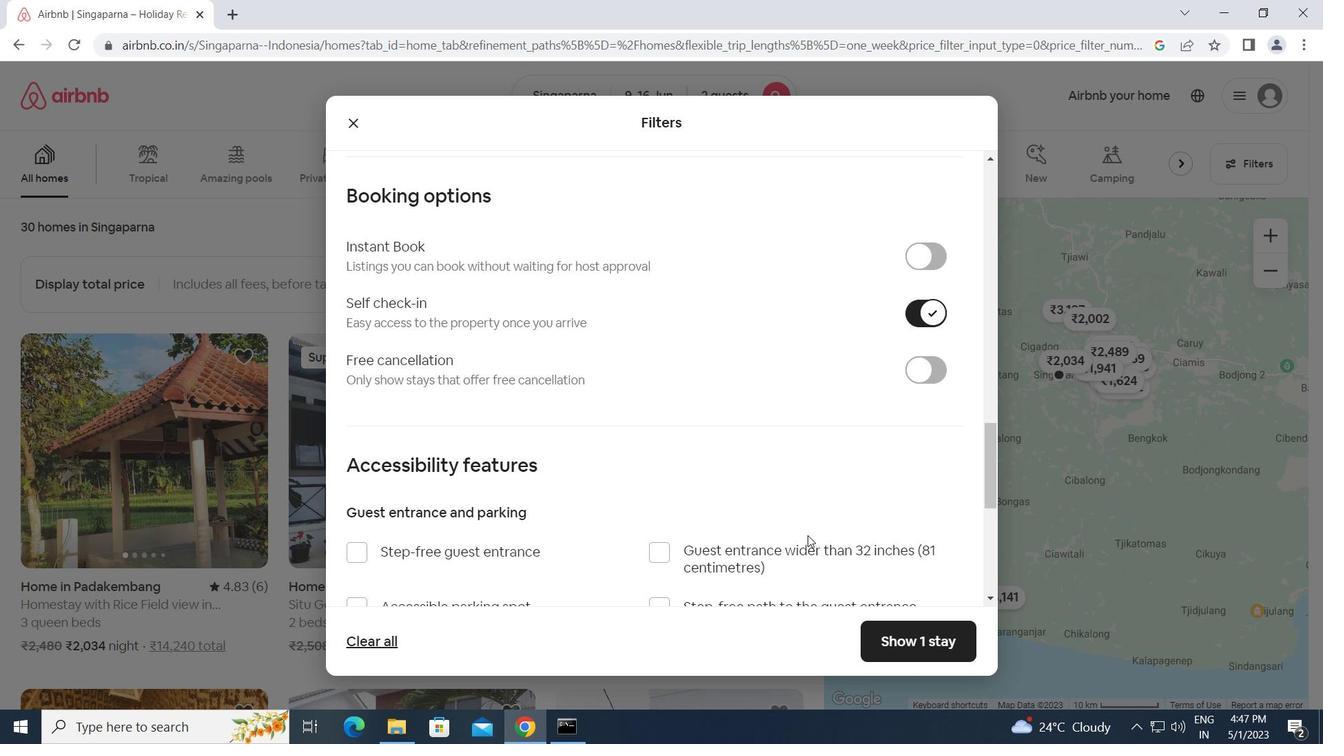
Action: Mouse scrolled (808, 534) with delta (0, 0)
Screenshot: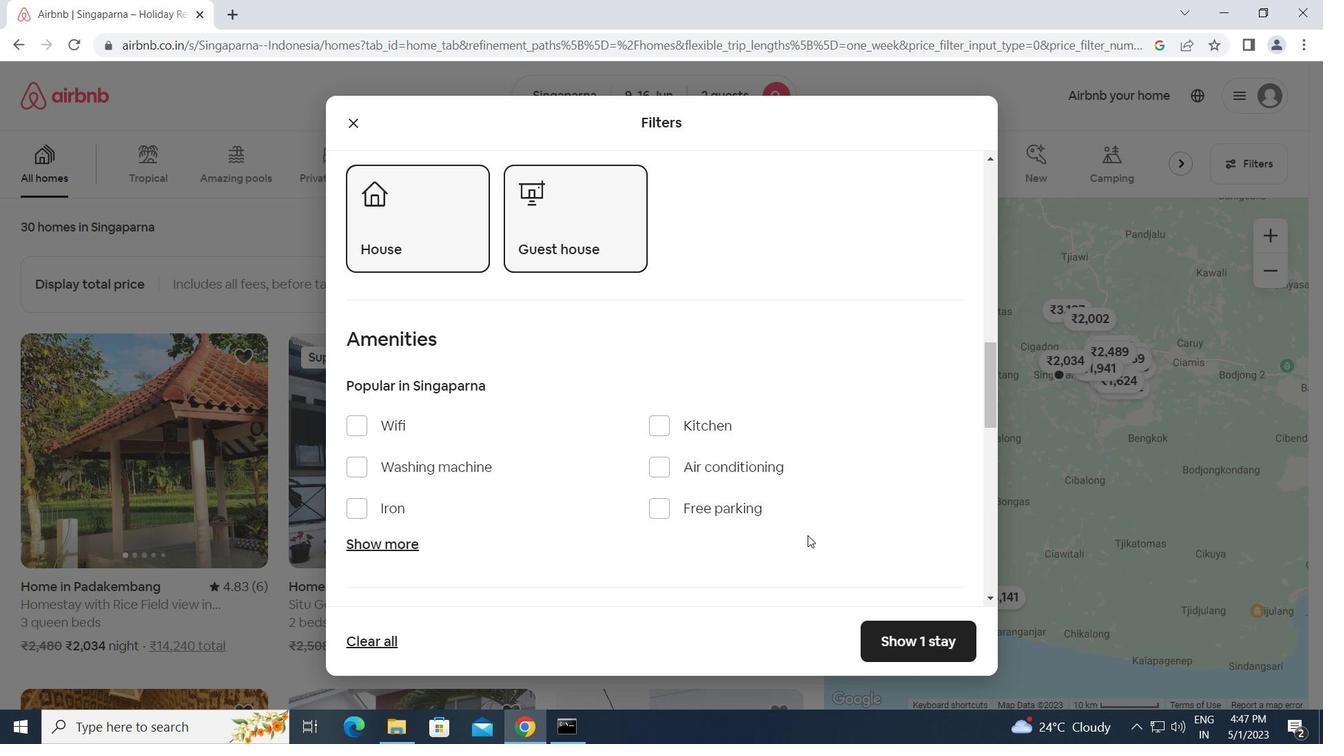 
Action: Mouse scrolled (808, 534) with delta (0, 0)
Screenshot: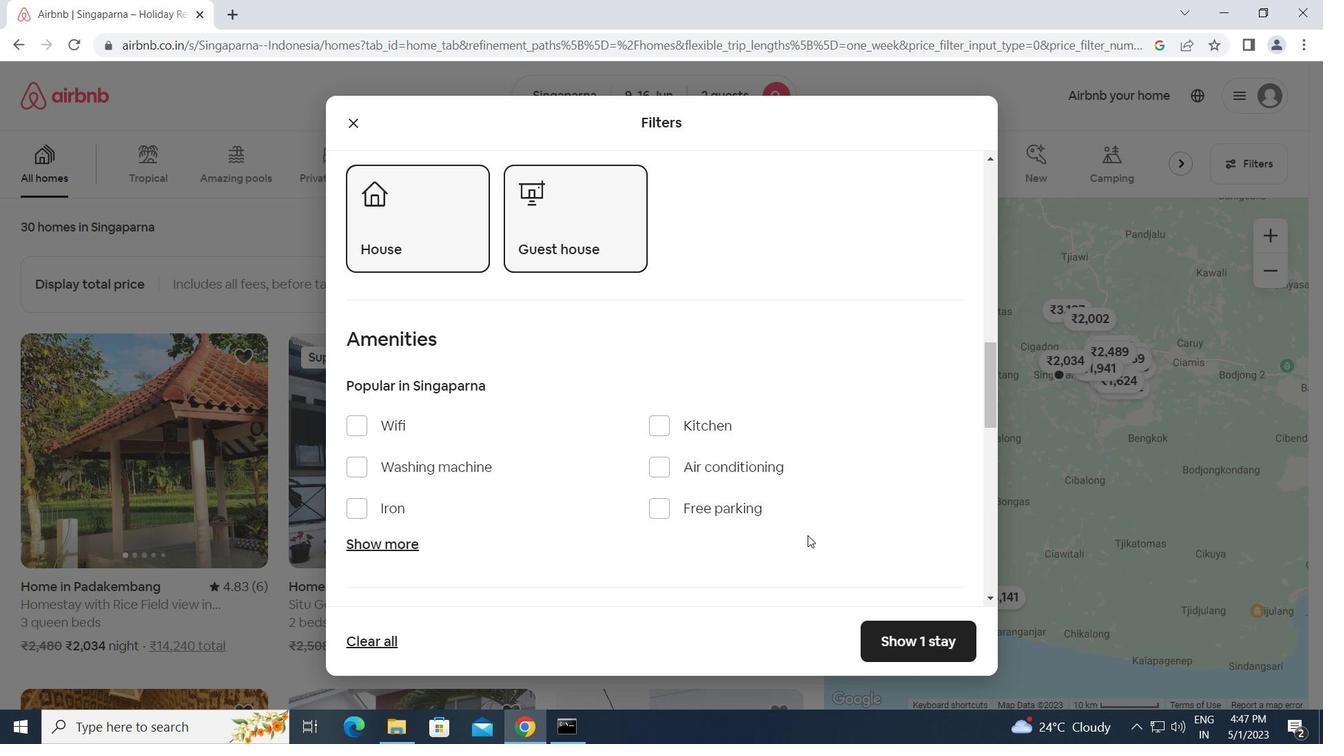 
Action: Mouse scrolled (808, 534) with delta (0, 0)
Screenshot: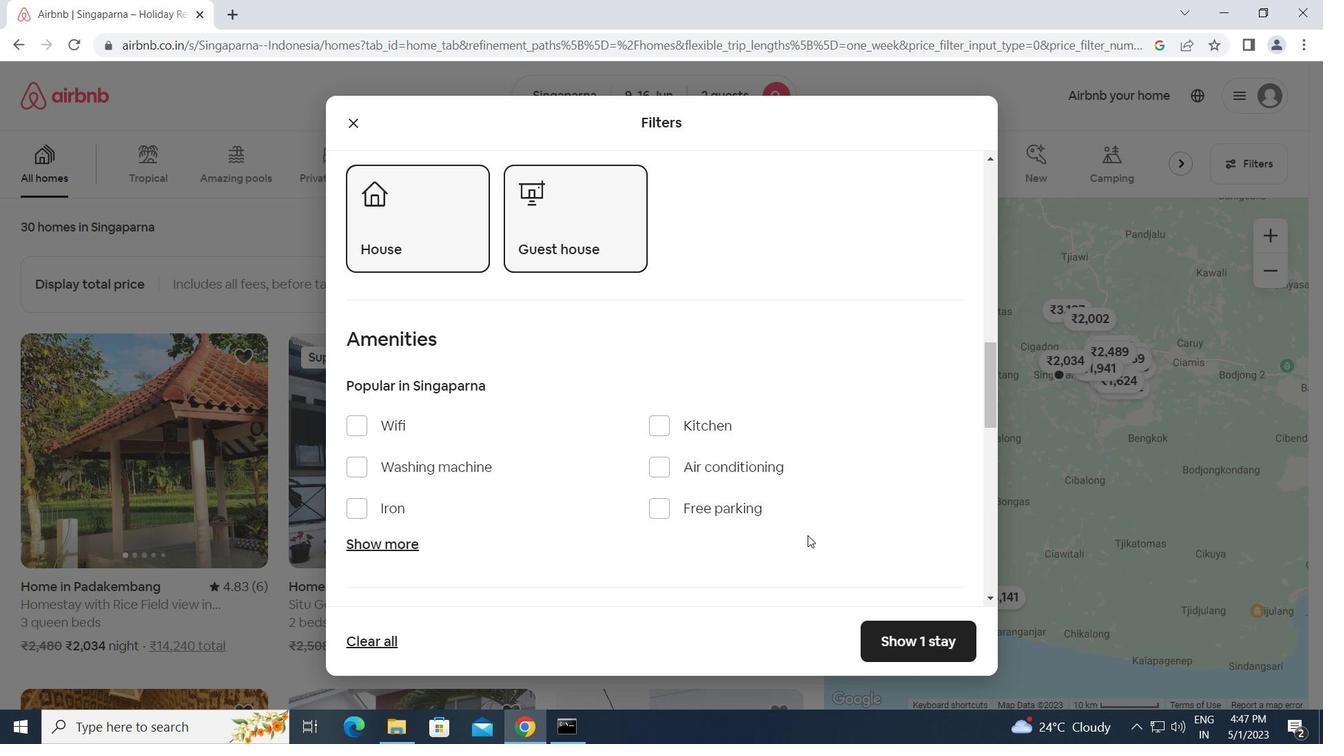 
Action: Mouse scrolled (808, 534) with delta (0, 0)
Screenshot: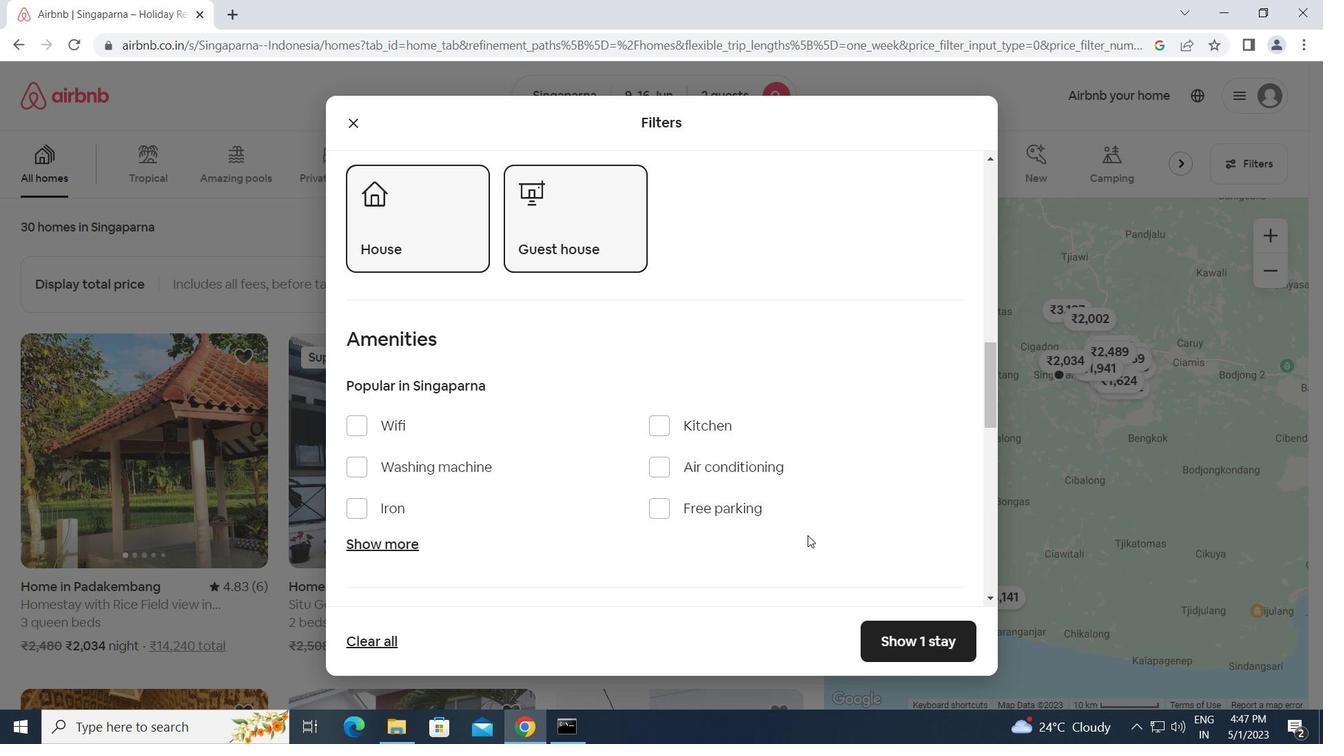 
Action: Mouse scrolled (808, 534) with delta (0, 0)
Screenshot: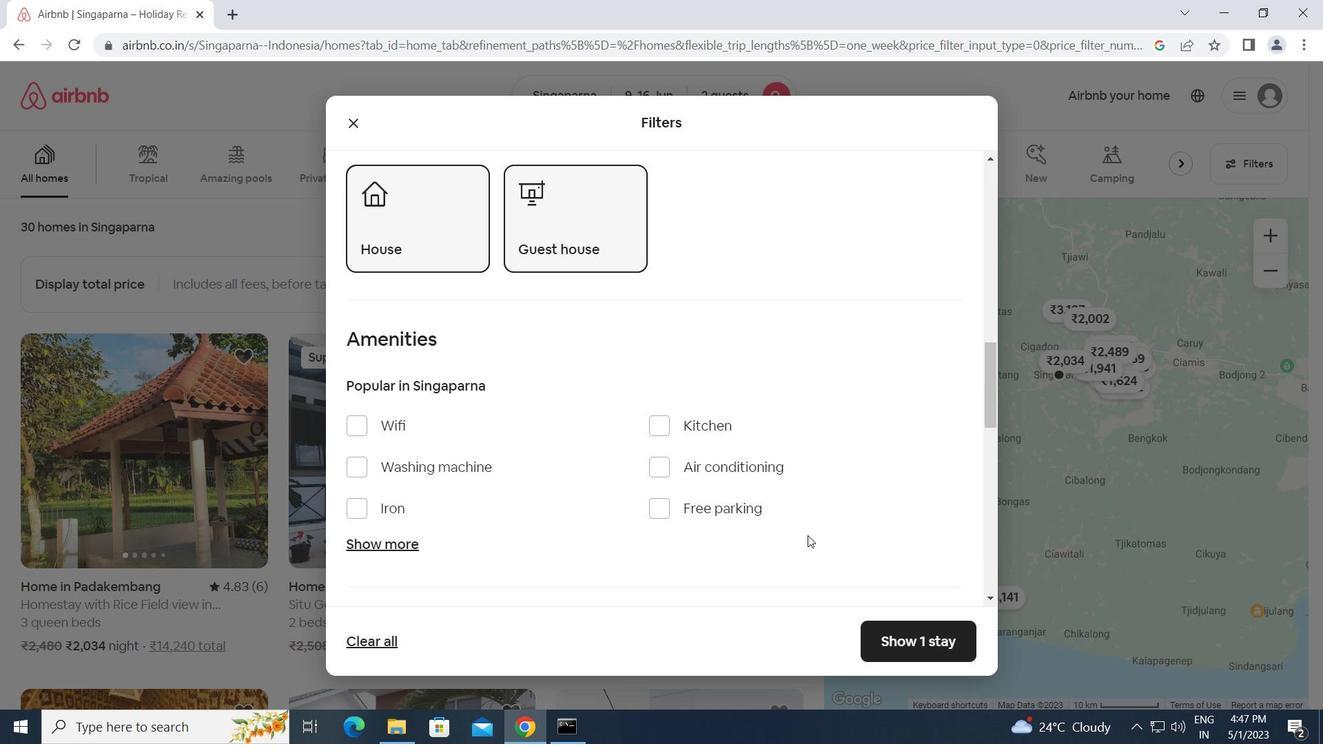 
Action: Mouse scrolled (808, 534) with delta (0, 0)
Screenshot: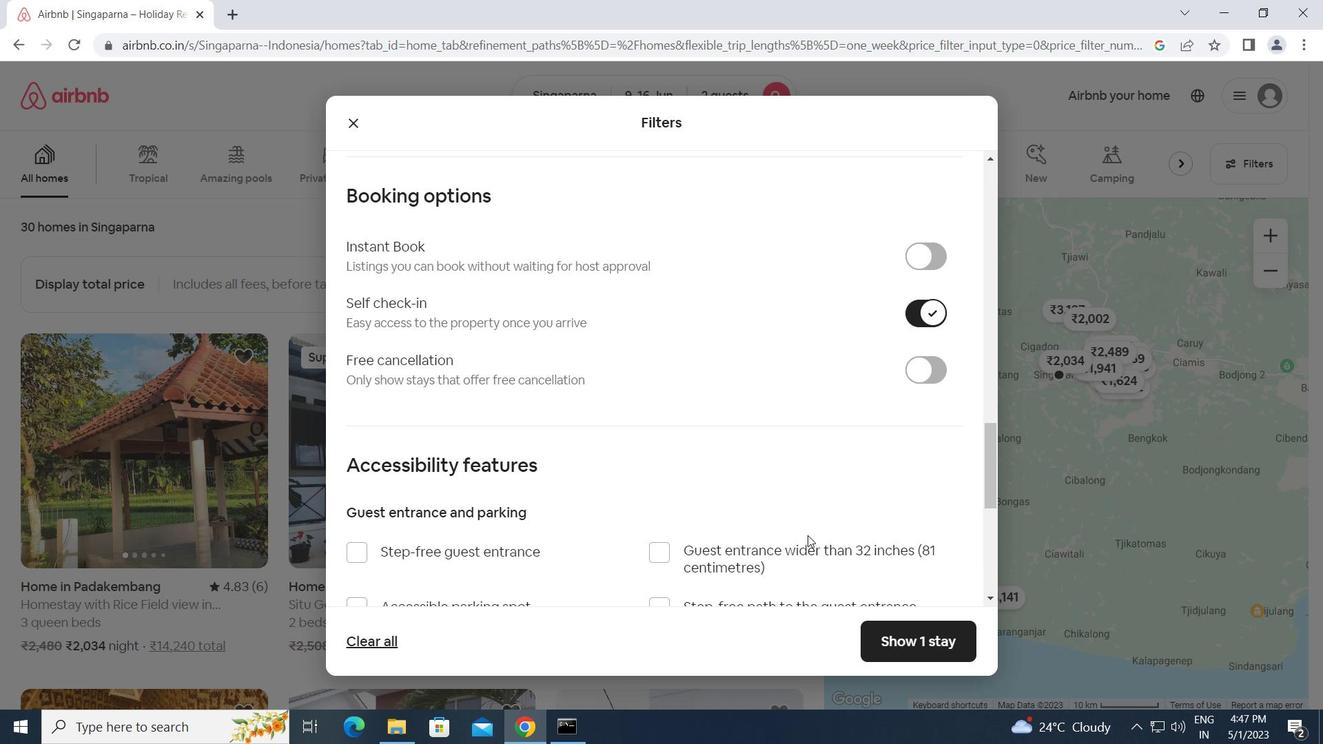 
Action: Mouse scrolled (808, 534) with delta (0, 0)
Screenshot: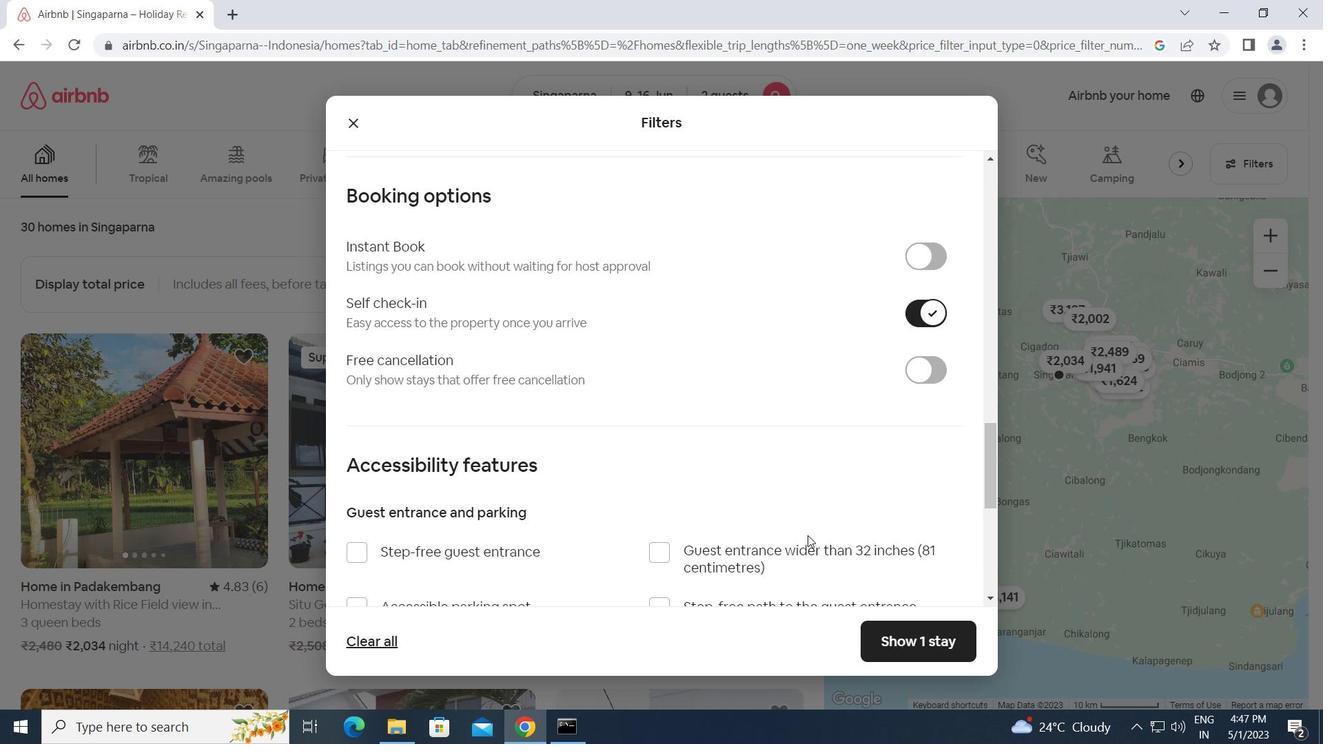 
Action: Mouse scrolled (808, 534) with delta (0, 0)
Screenshot: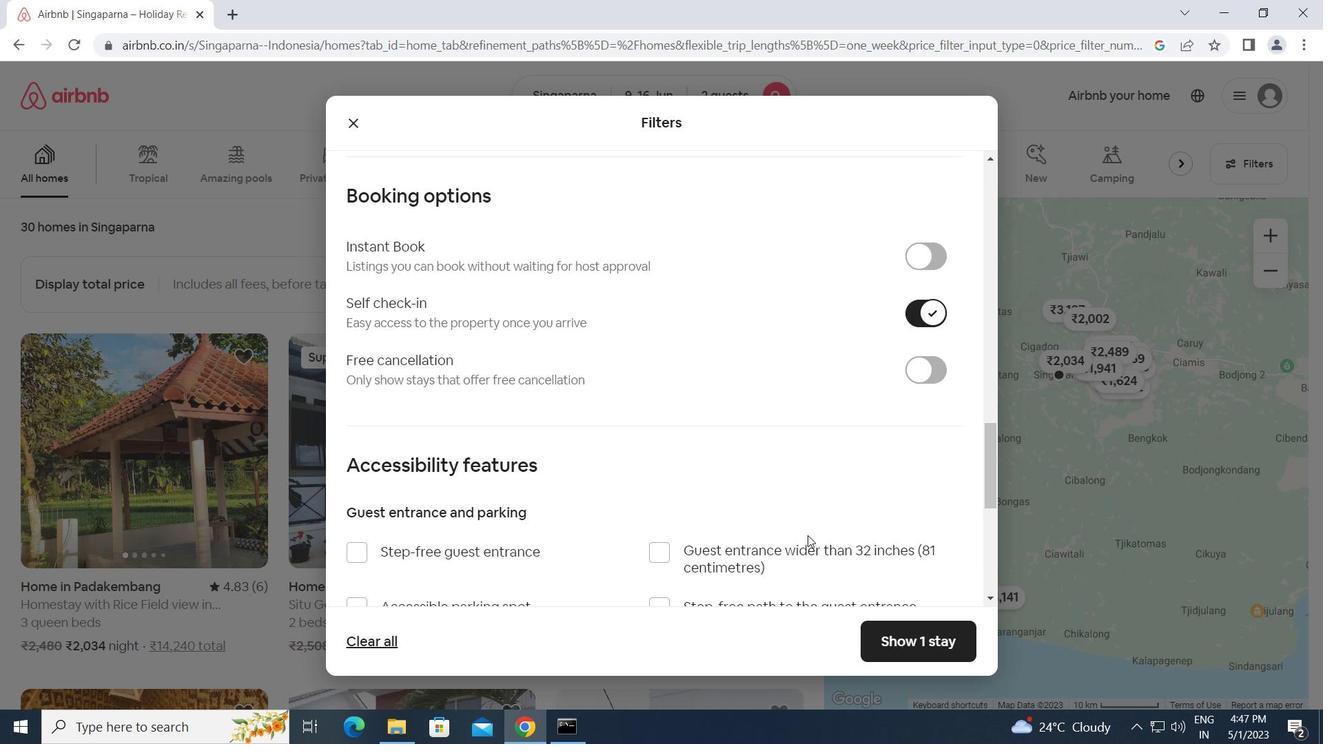 
Action: Mouse scrolled (808, 534) with delta (0, 0)
Screenshot: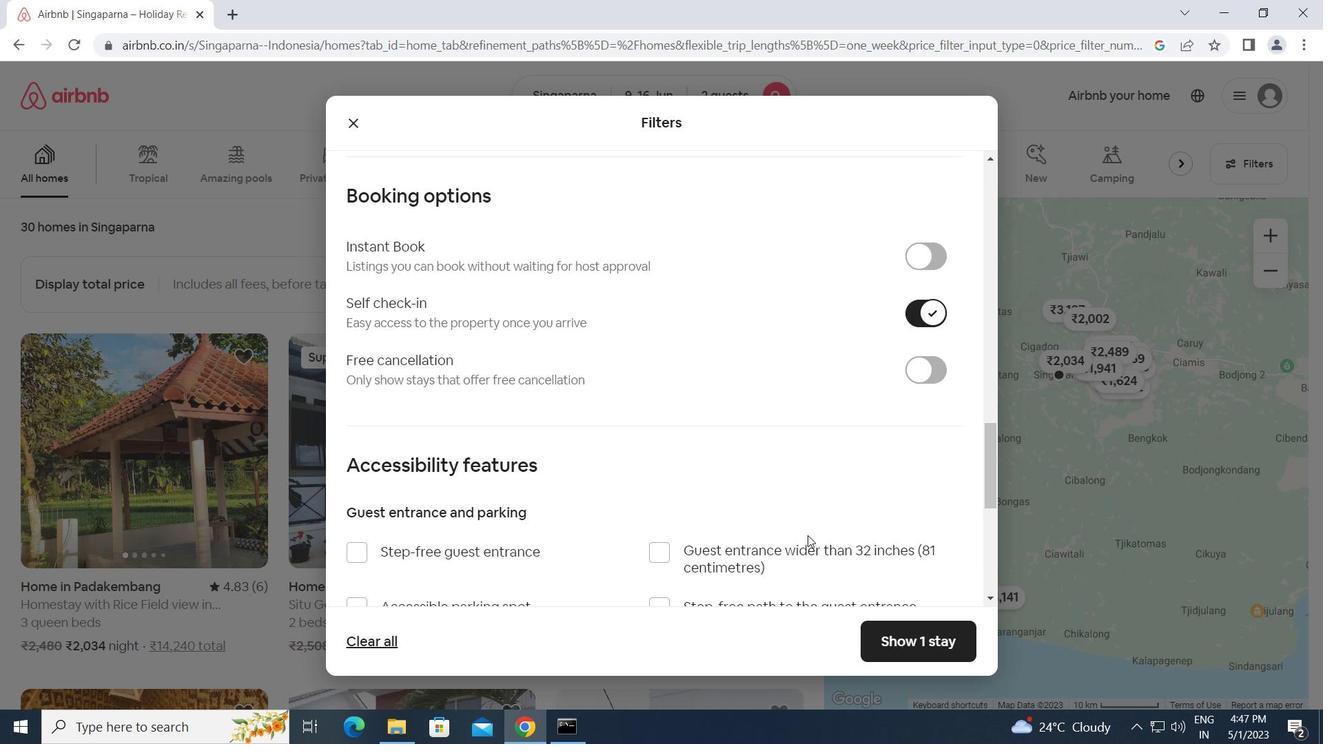 
Action: Mouse scrolled (808, 534) with delta (0, 0)
Screenshot: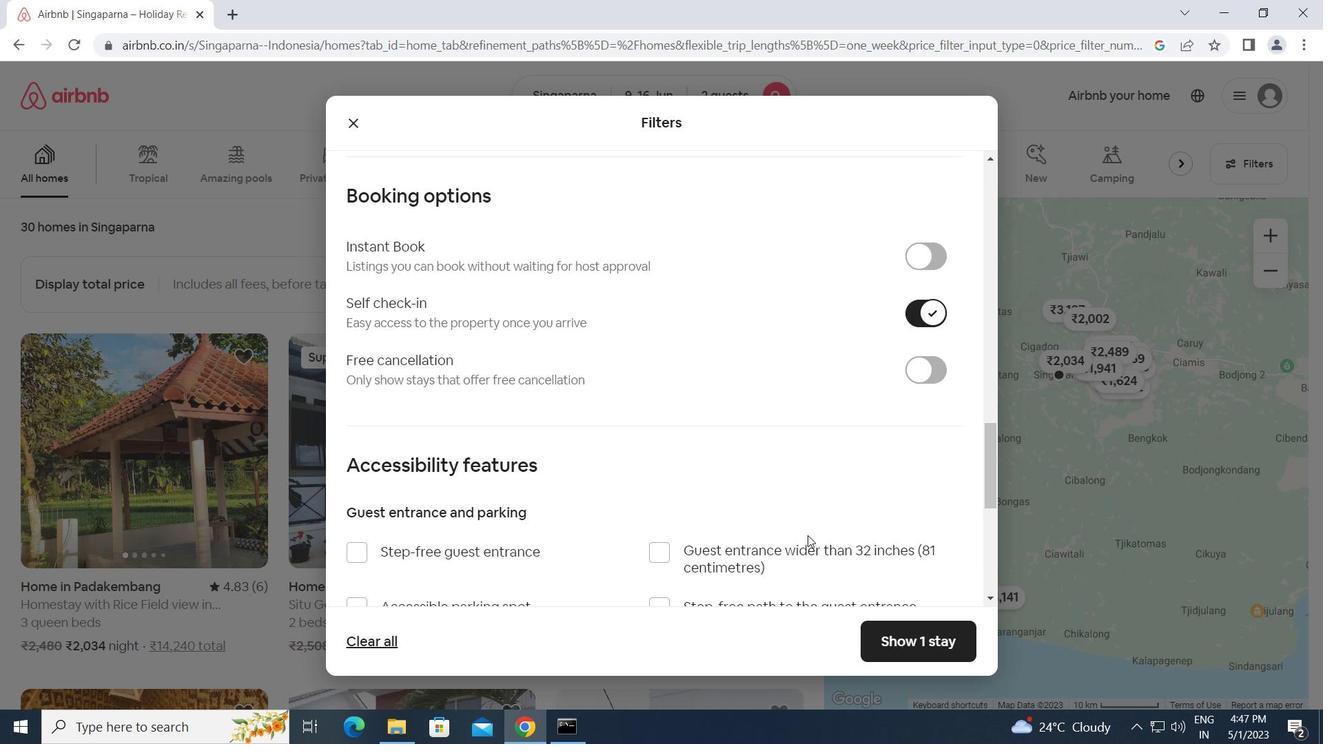 
Action: Mouse moved to (807, 535)
Screenshot: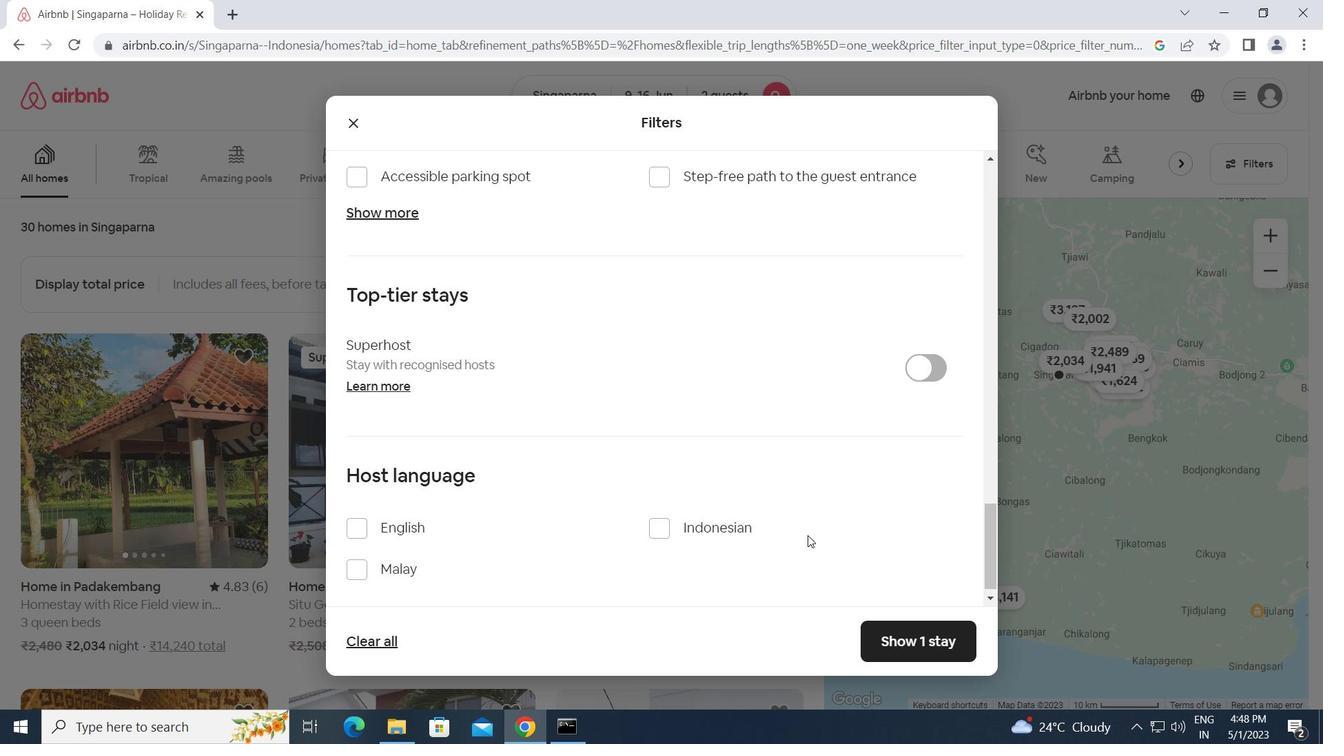 
Action: Mouse scrolled (807, 534) with delta (0, 0)
Screenshot: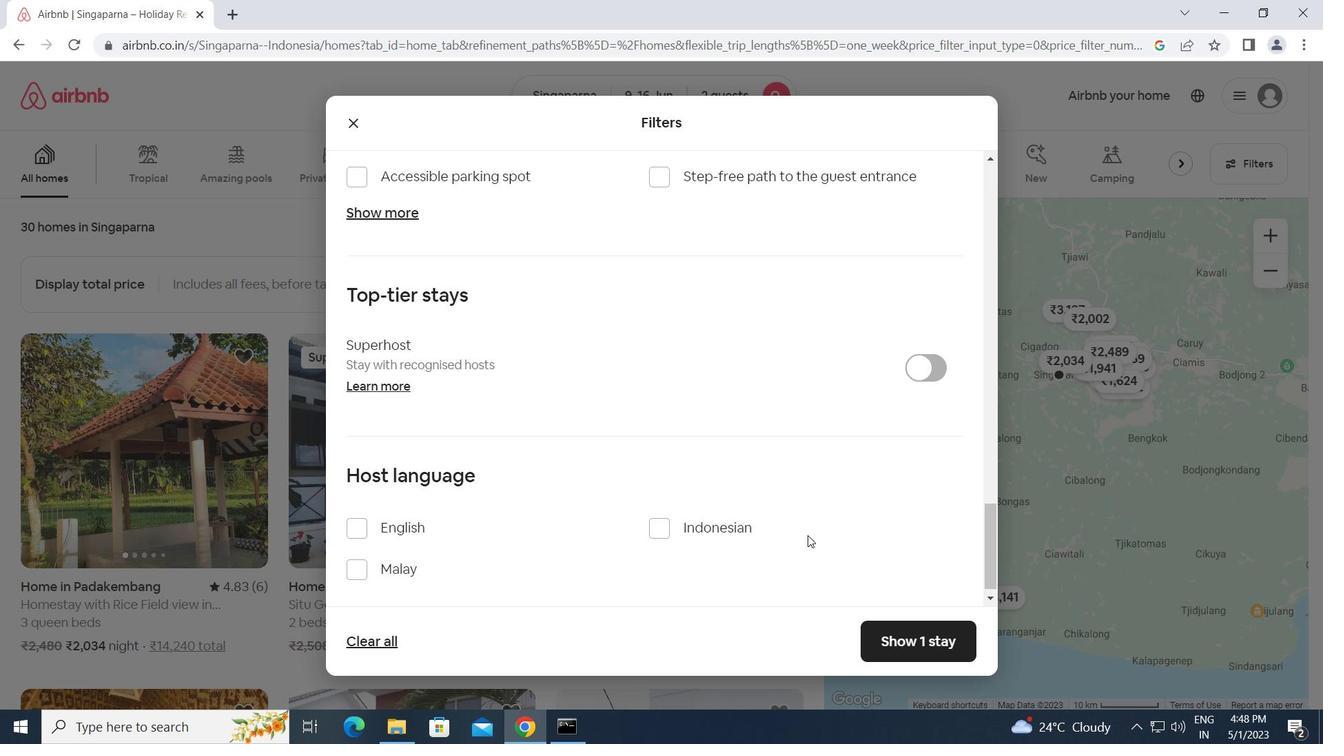 
Action: Mouse moved to (807, 535)
Screenshot: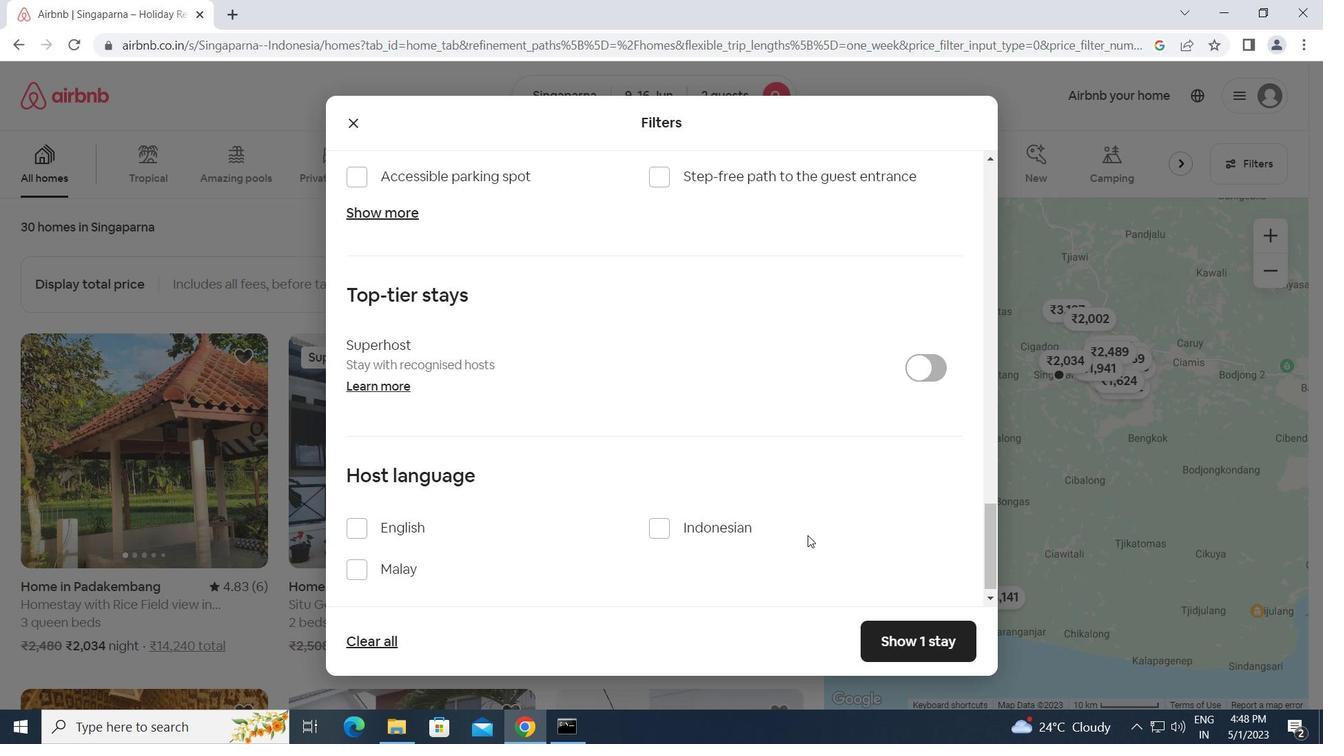 
Action: Mouse scrolled (807, 534) with delta (0, 0)
Screenshot: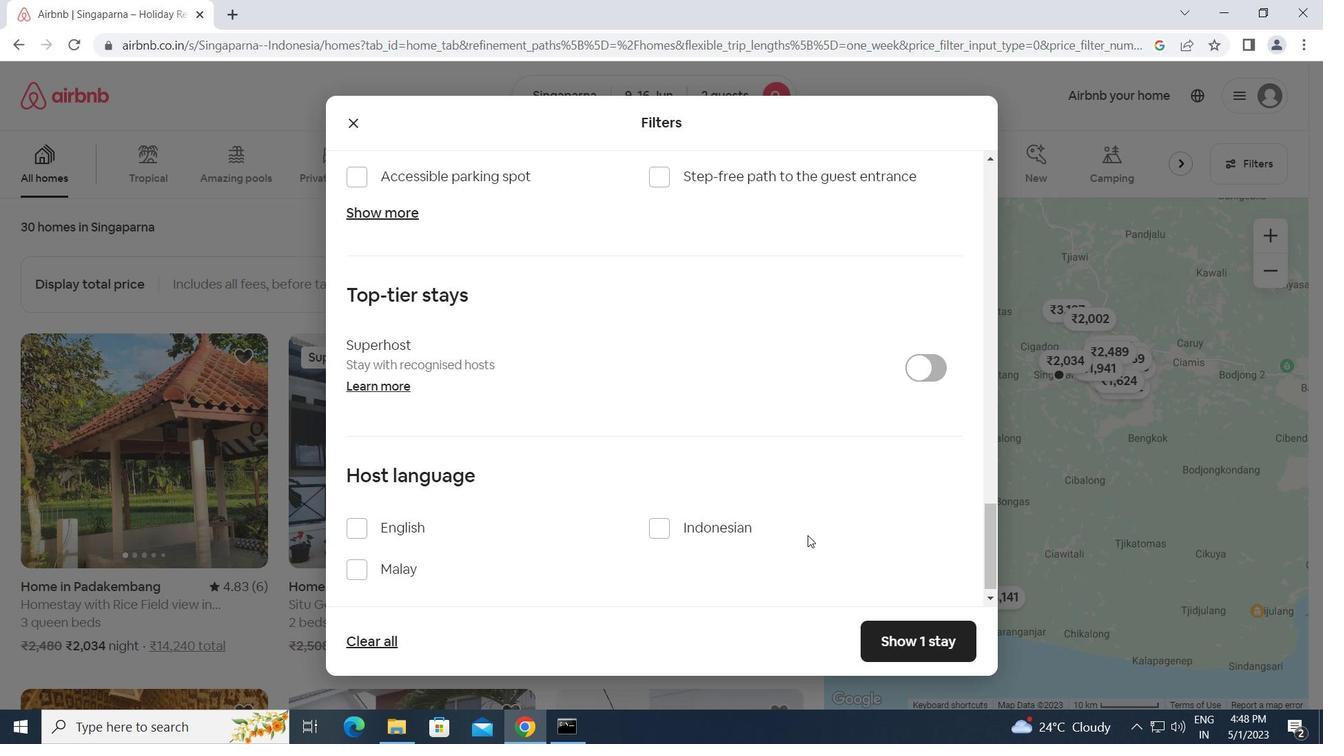 
Action: Mouse moved to (806, 535)
Screenshot: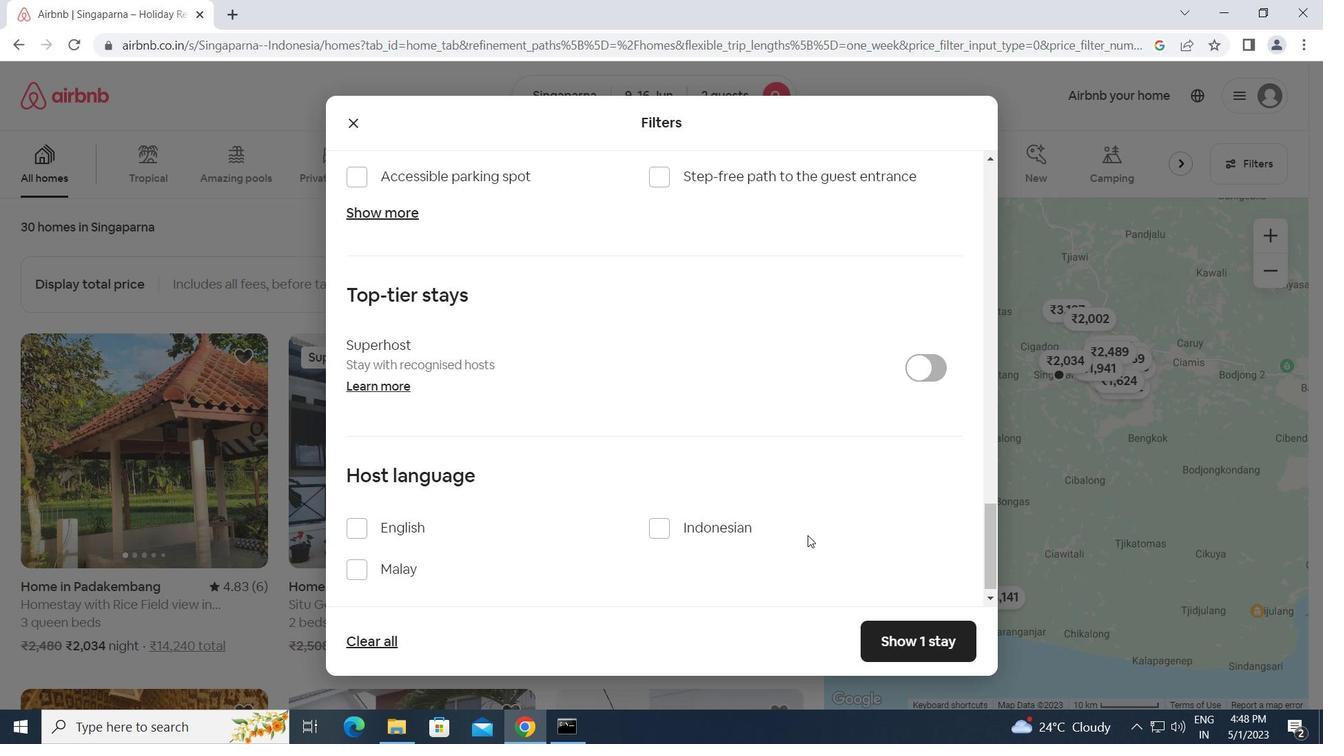 
Action: Mouse scrolled (806, 534) with delta (0, 0)
Screenshot: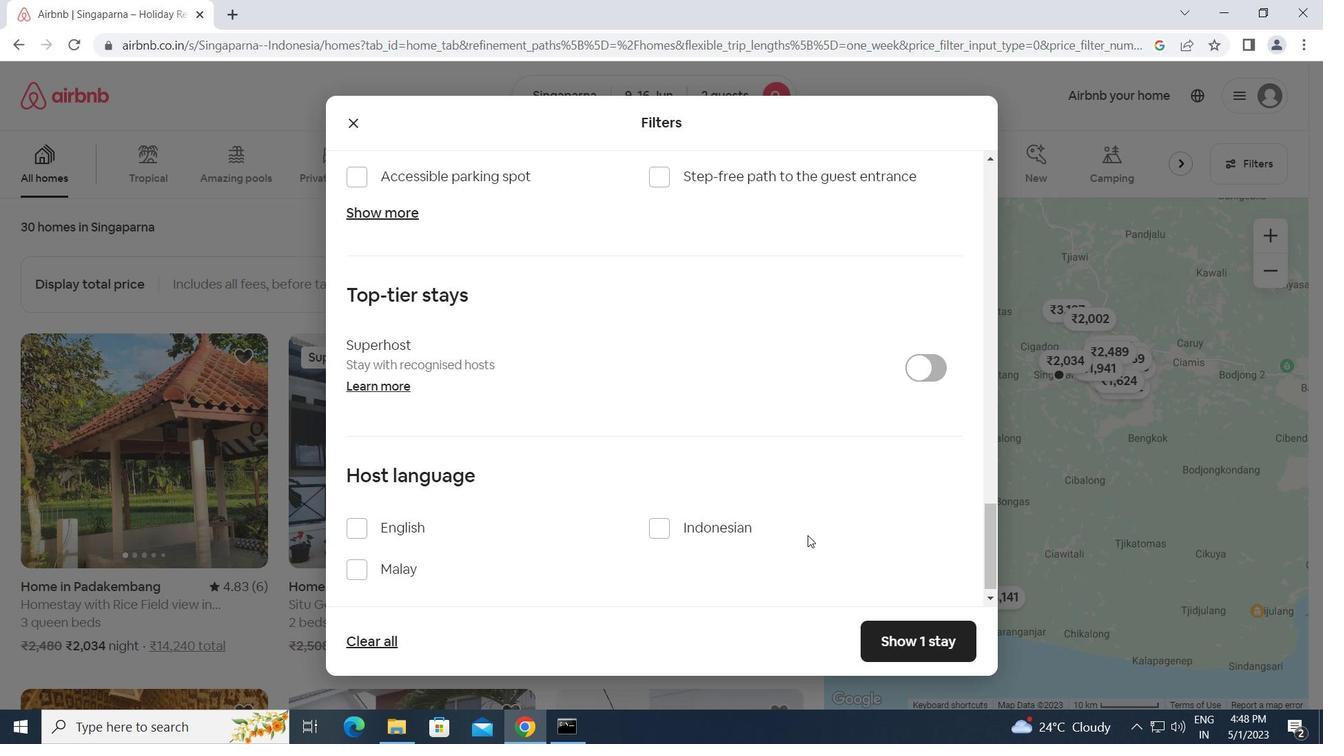 
Action: Mouse moved to (796, 535)
Screenshot: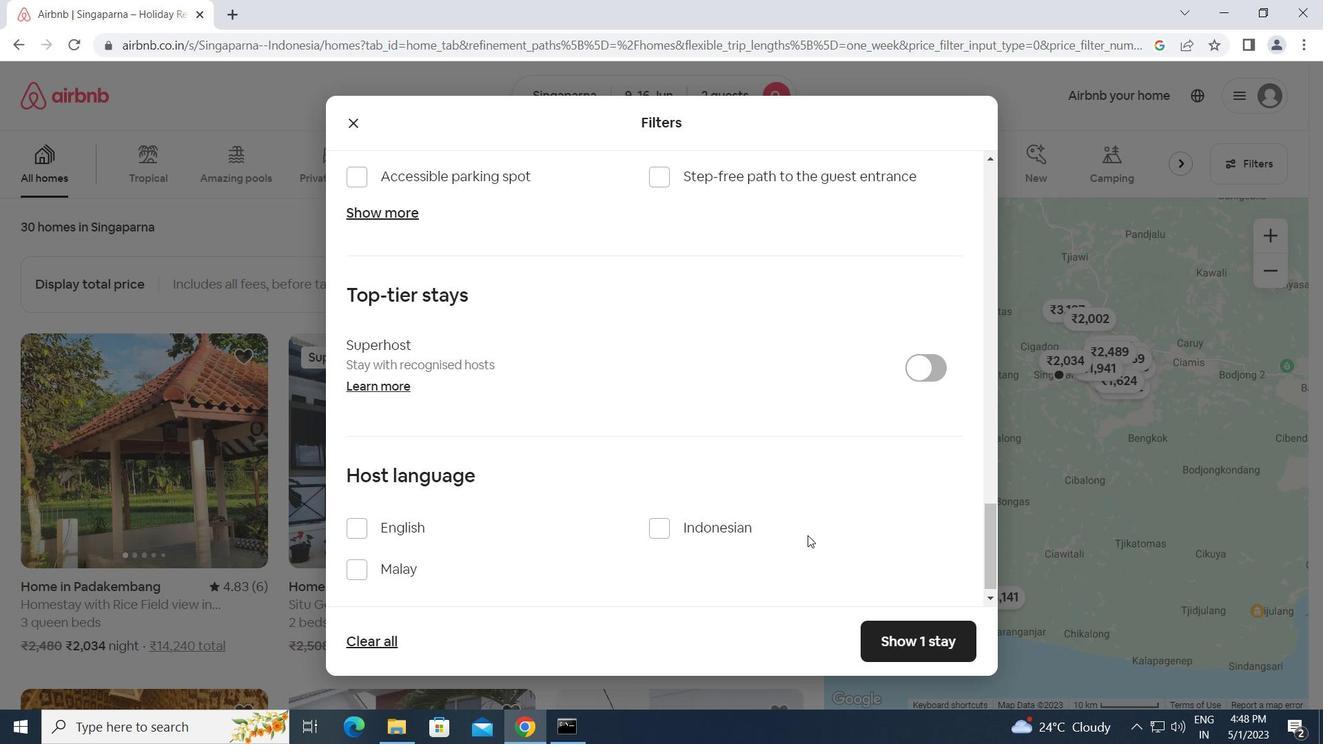 
Action: Mouse scrolled (796, 534) with delta (0, 0)
Screenshot: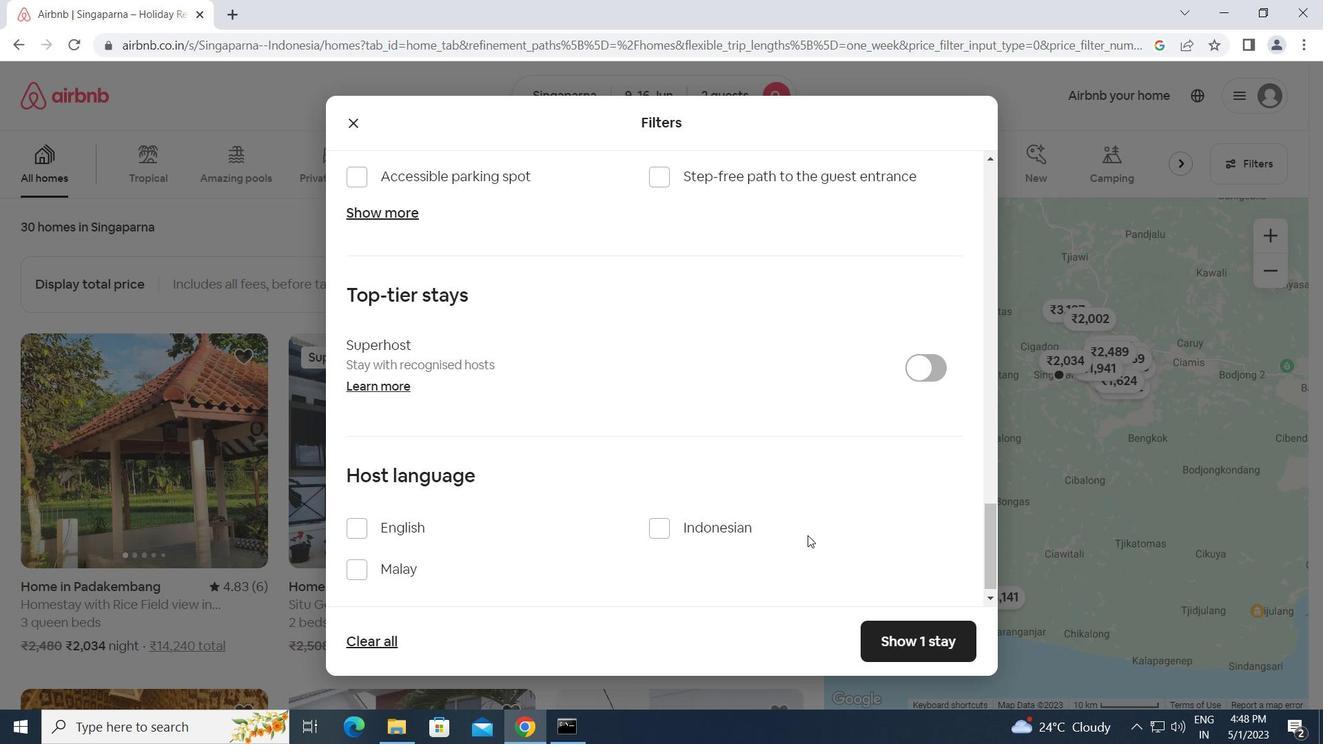 
Action: Mouse moved to (362, 508)
Screenshot: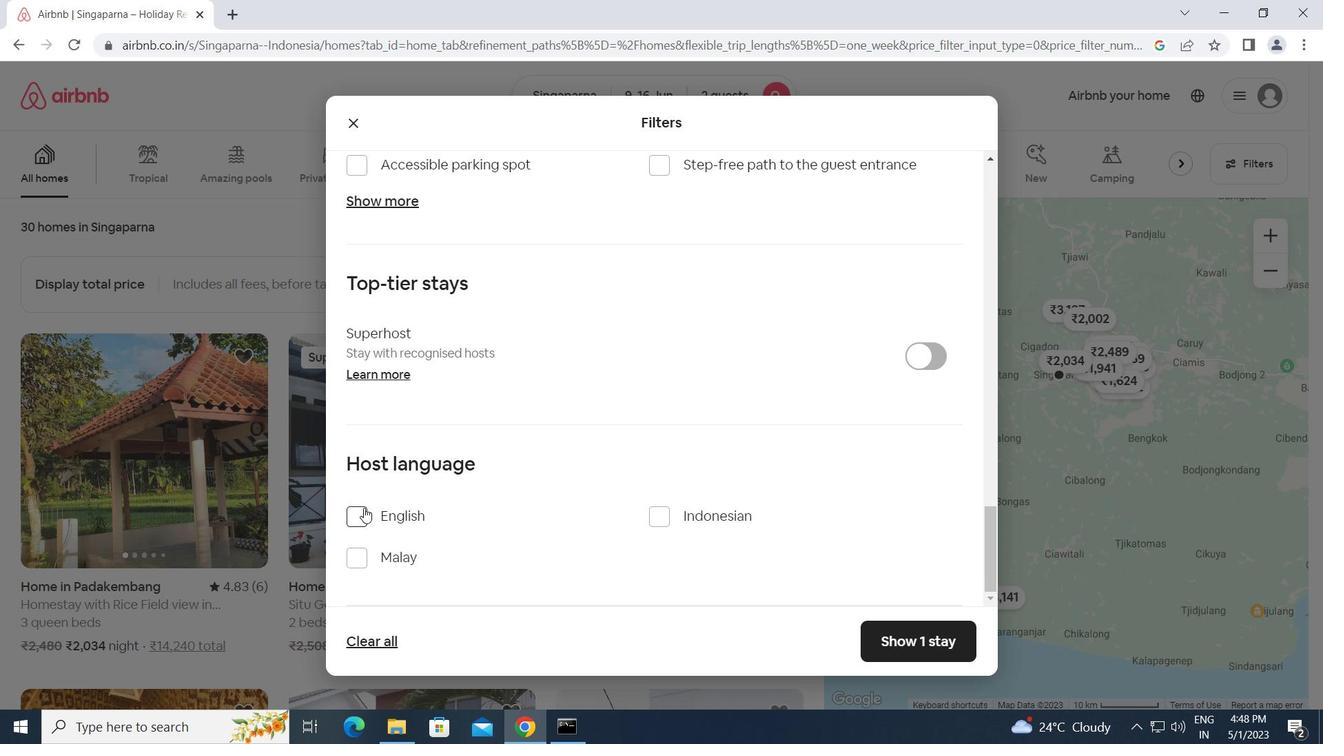 
Action: Mouse pressed left at (362, 508)
Screenshot: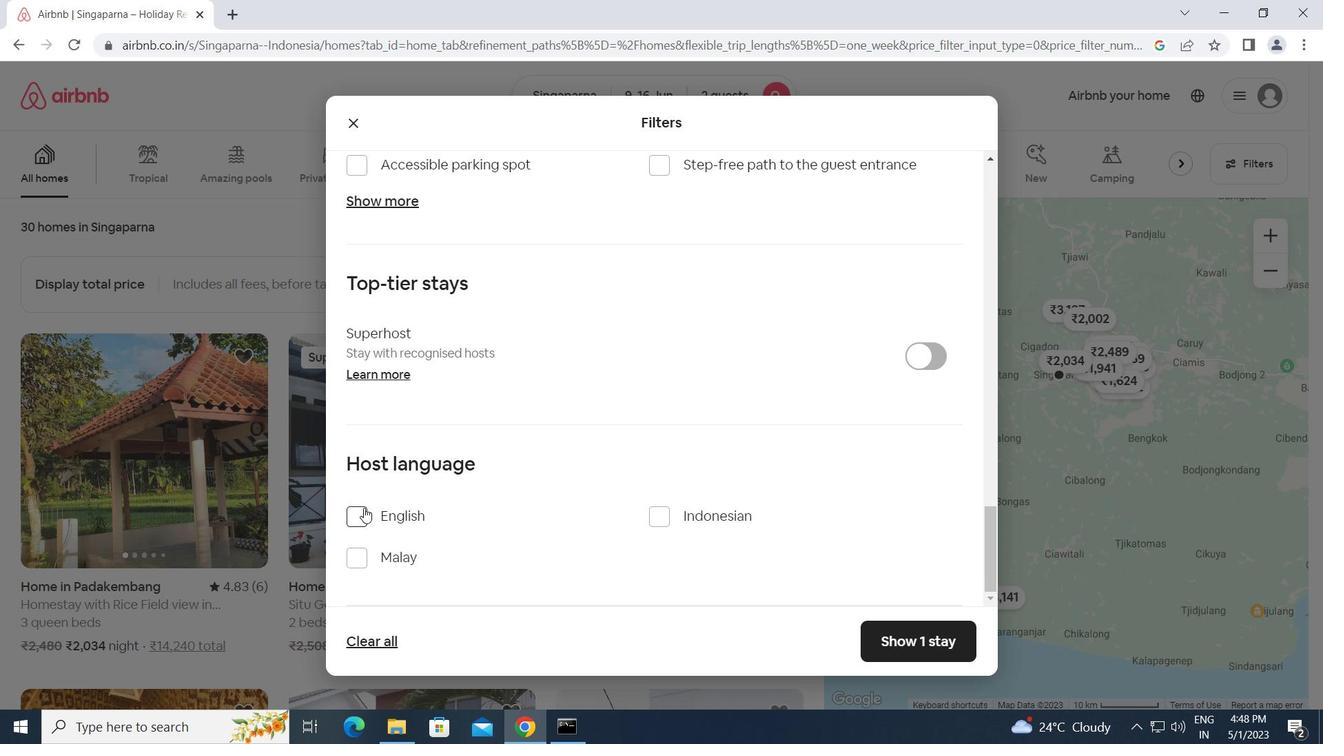 
Action: Mouse moved to (912, 634)
Screenshot: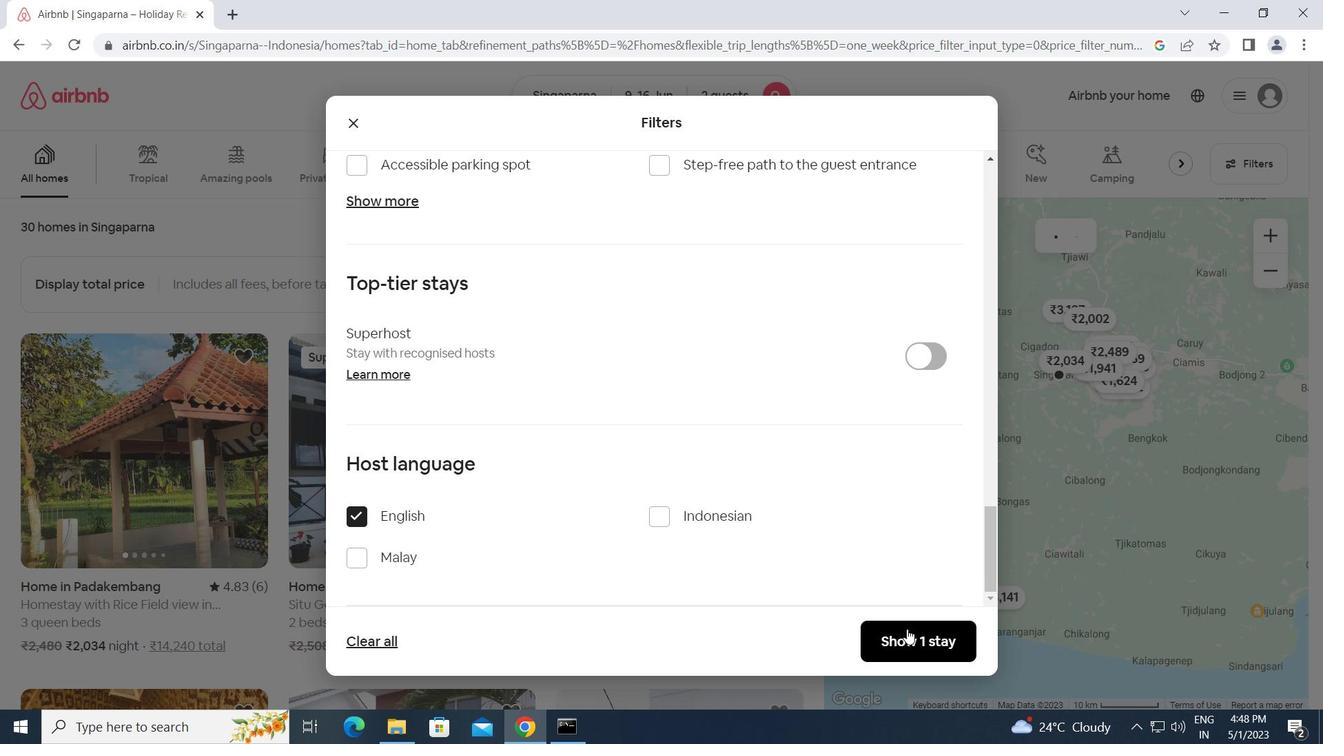 
Action: Mouse pressed left at (912, 634)
Screenshot: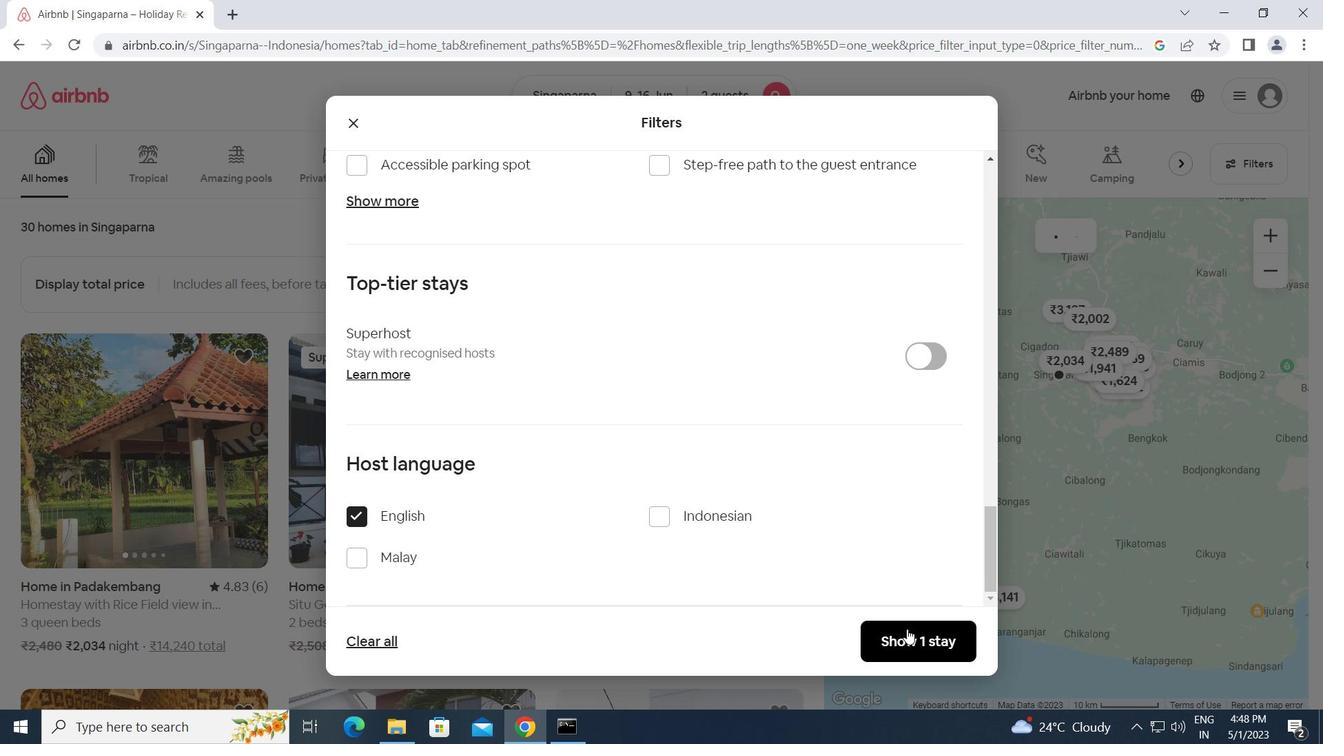 
Action: Mouse moved to (913, 634)
Screenshot: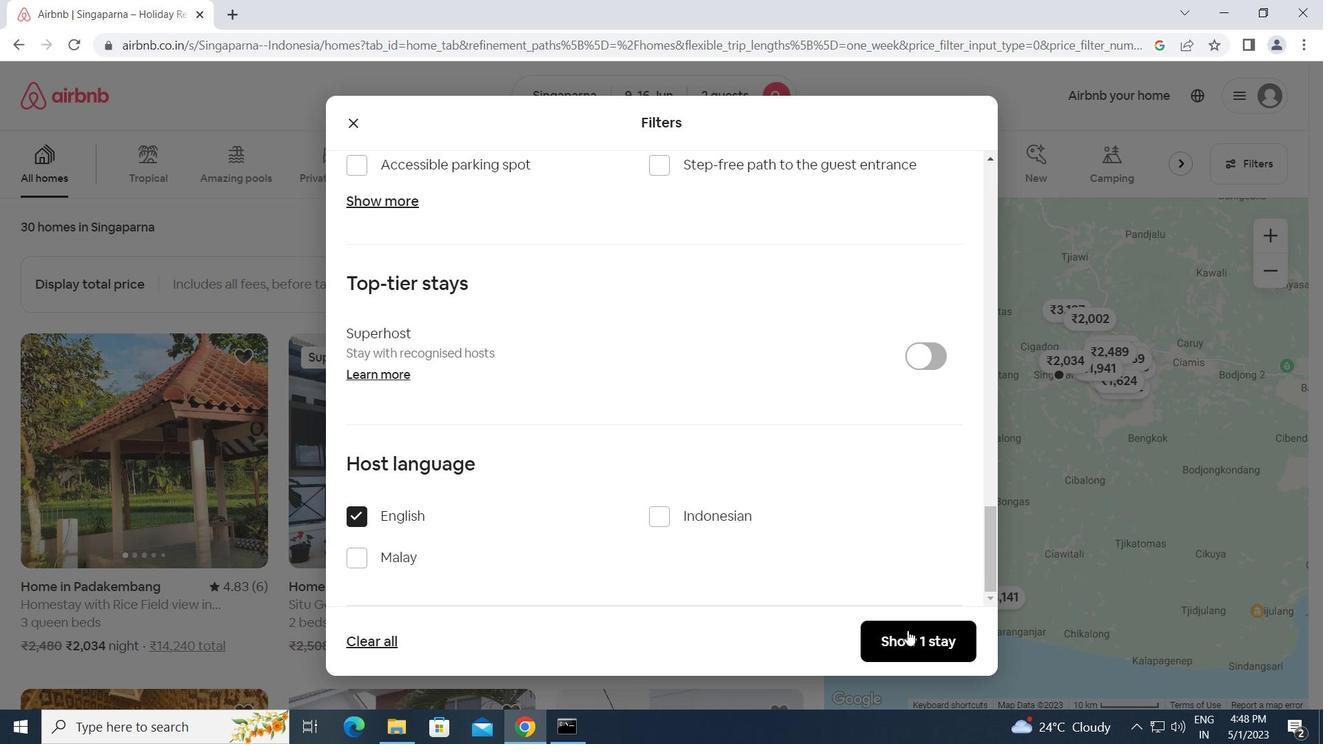 
